 Task: View property listings for craftsman-style homes in Asheville, North Carolina, with a covered front porch and original woodwork, and prioritize properties with character.
Action: Mouse moved to (347, 225)
Screenshot: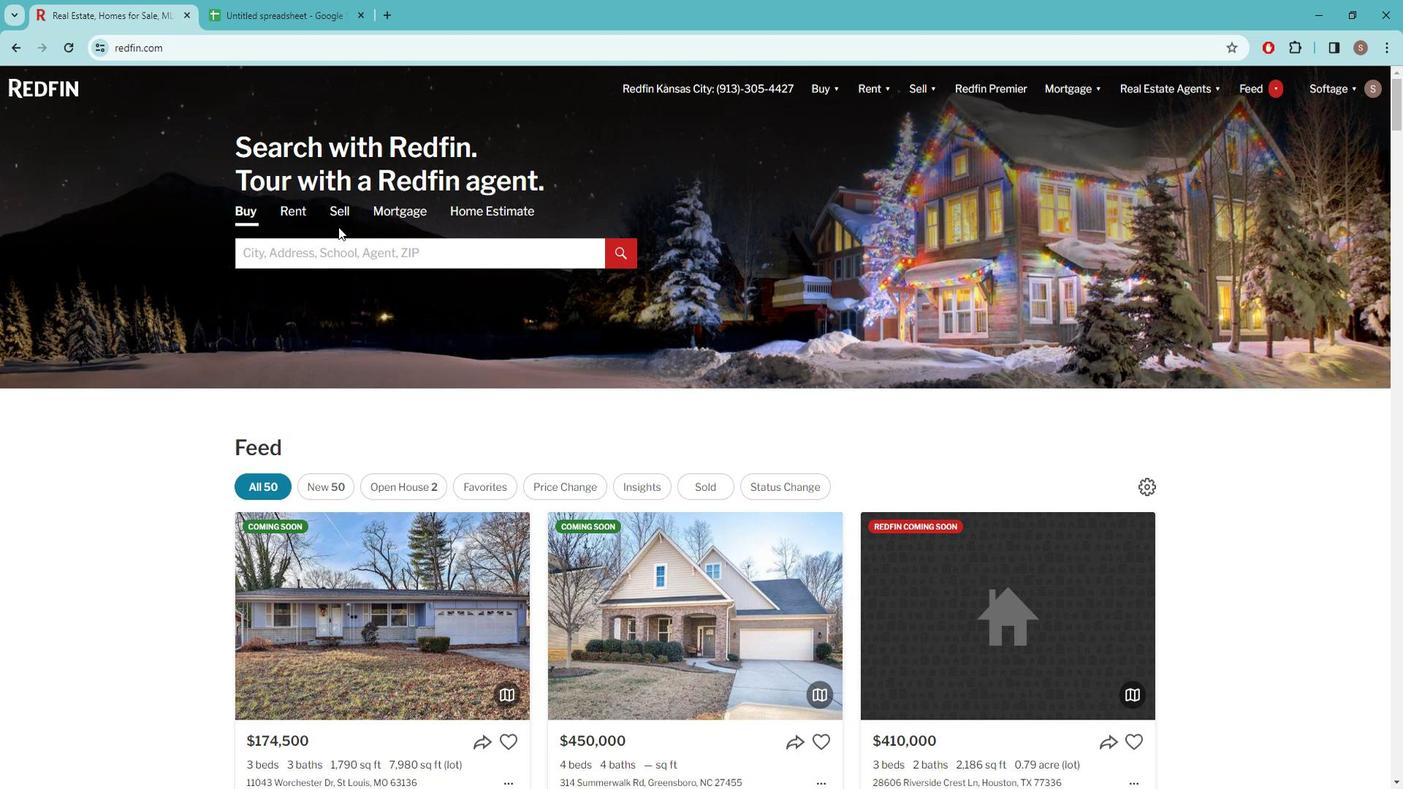 
Action: Mouse pressed left at (347, 225)
Screenshot: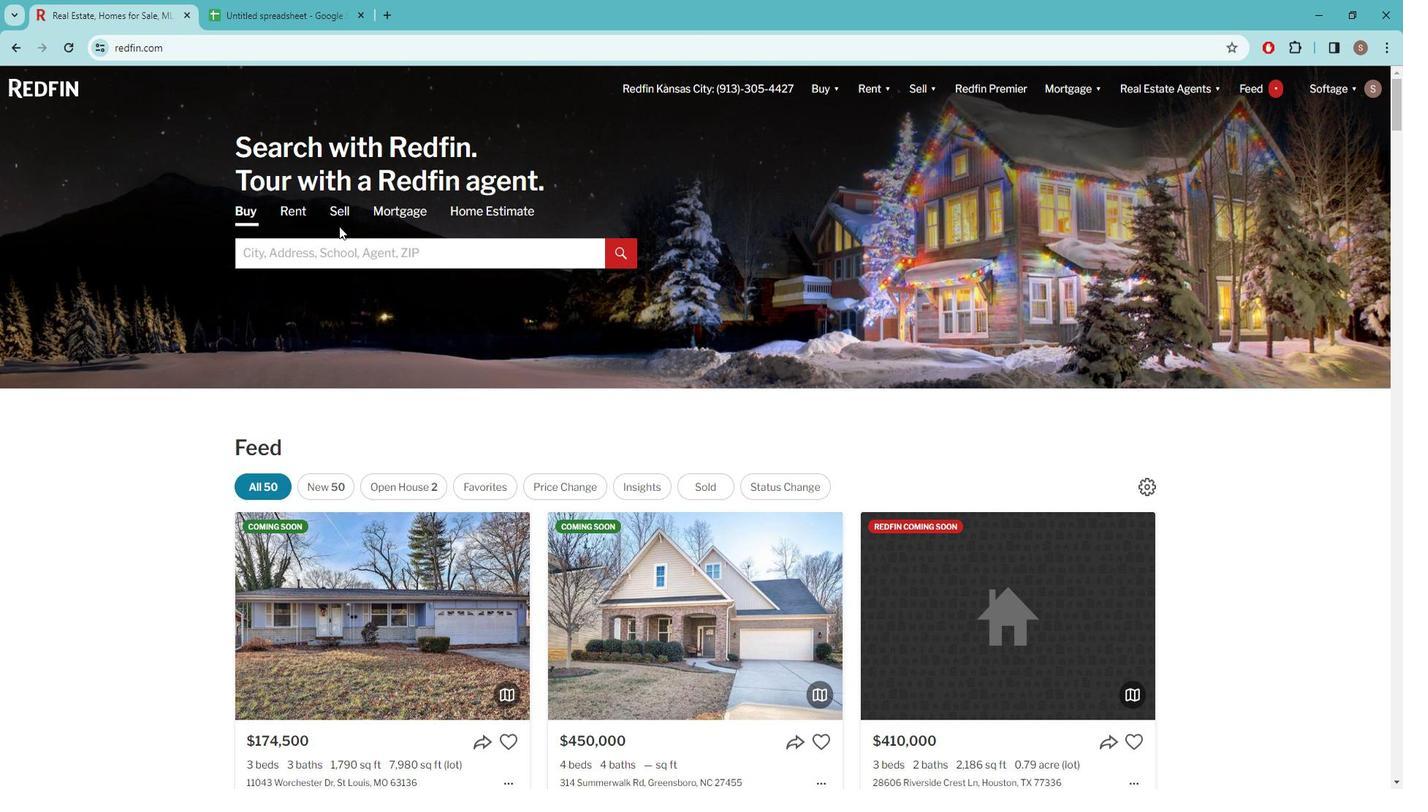 
Action: Mouse moved to (345, 241)
Screenshot: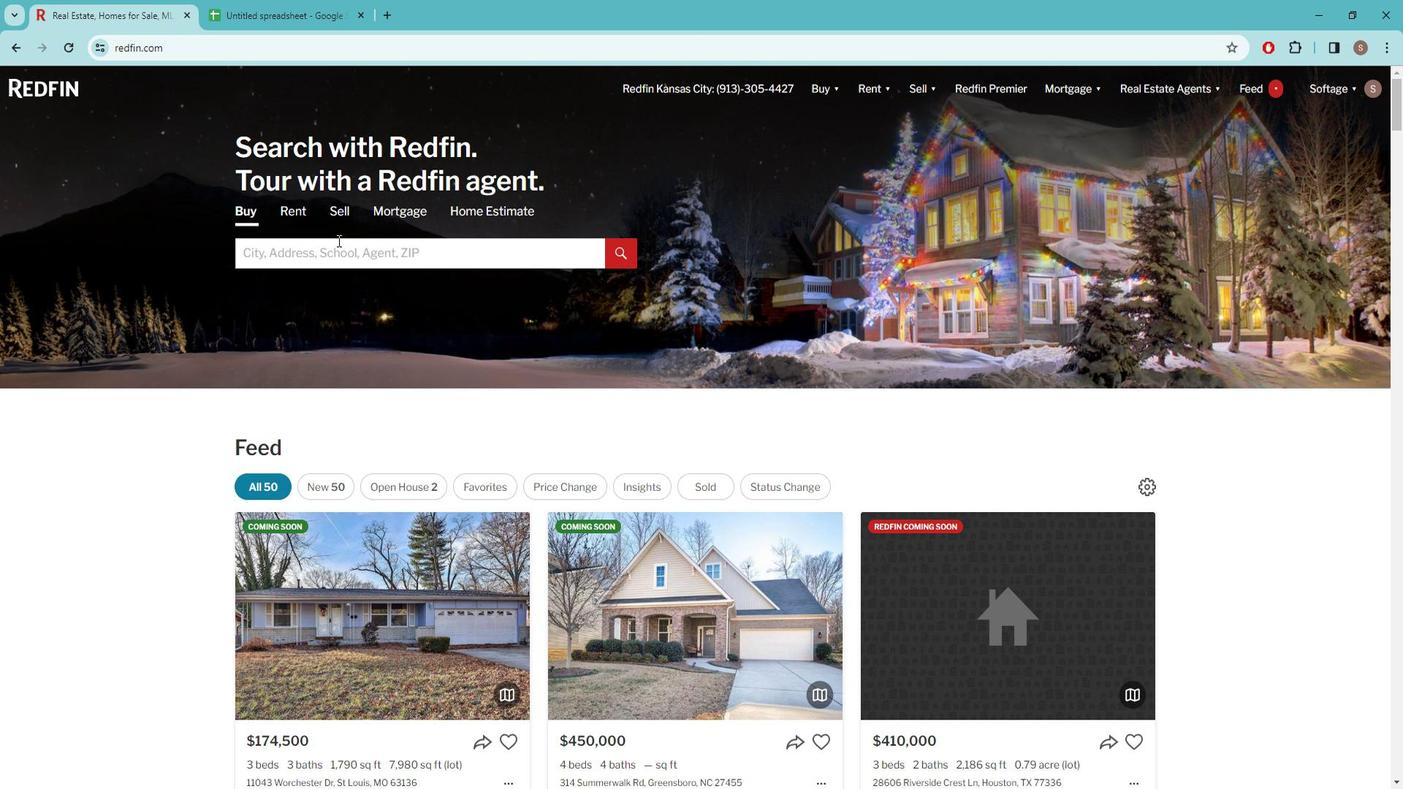 
Action: Mouse pressed left at (345, 241)
Screenshot: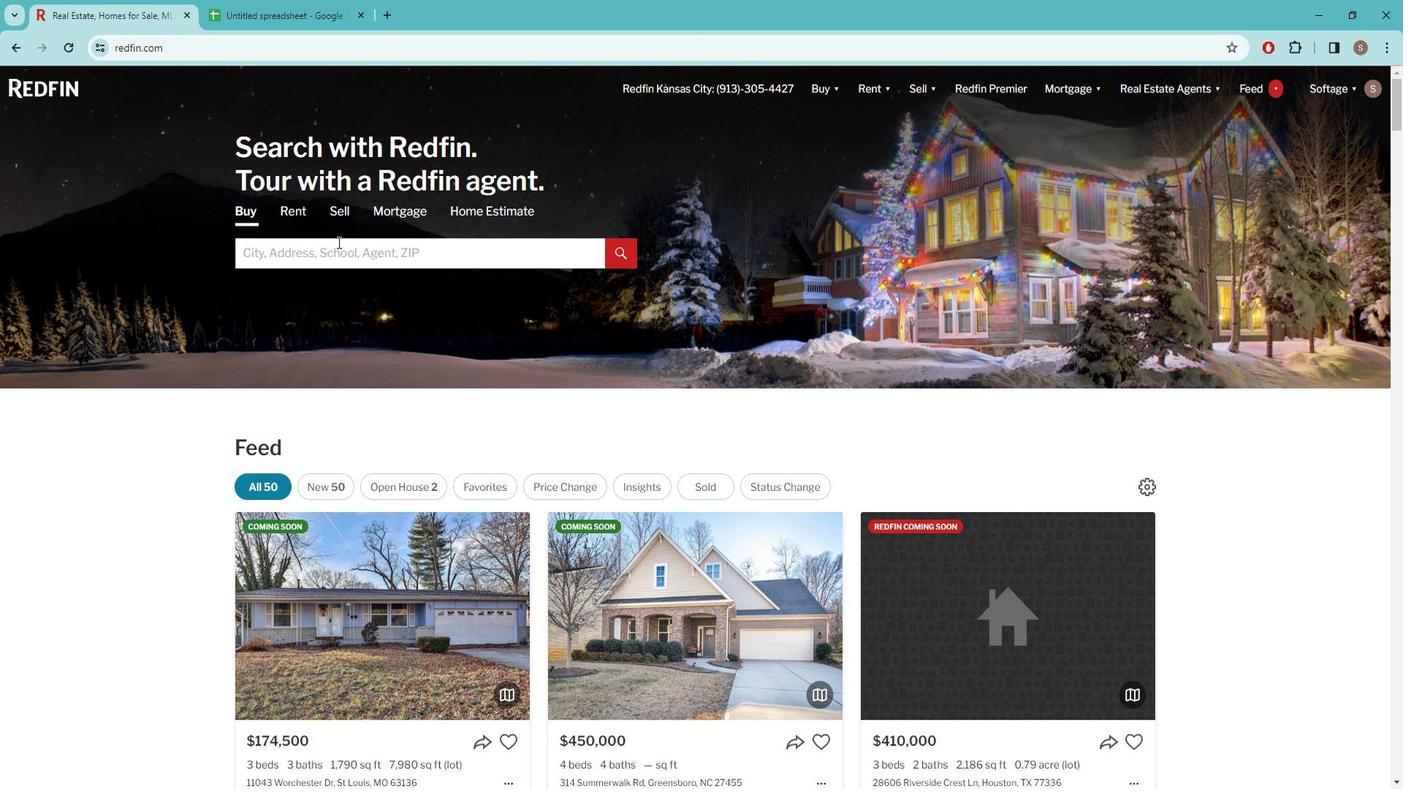 
Action: Key pressed a<Key.caps_lock>SHEVILLE<Key.space>
Screenshot: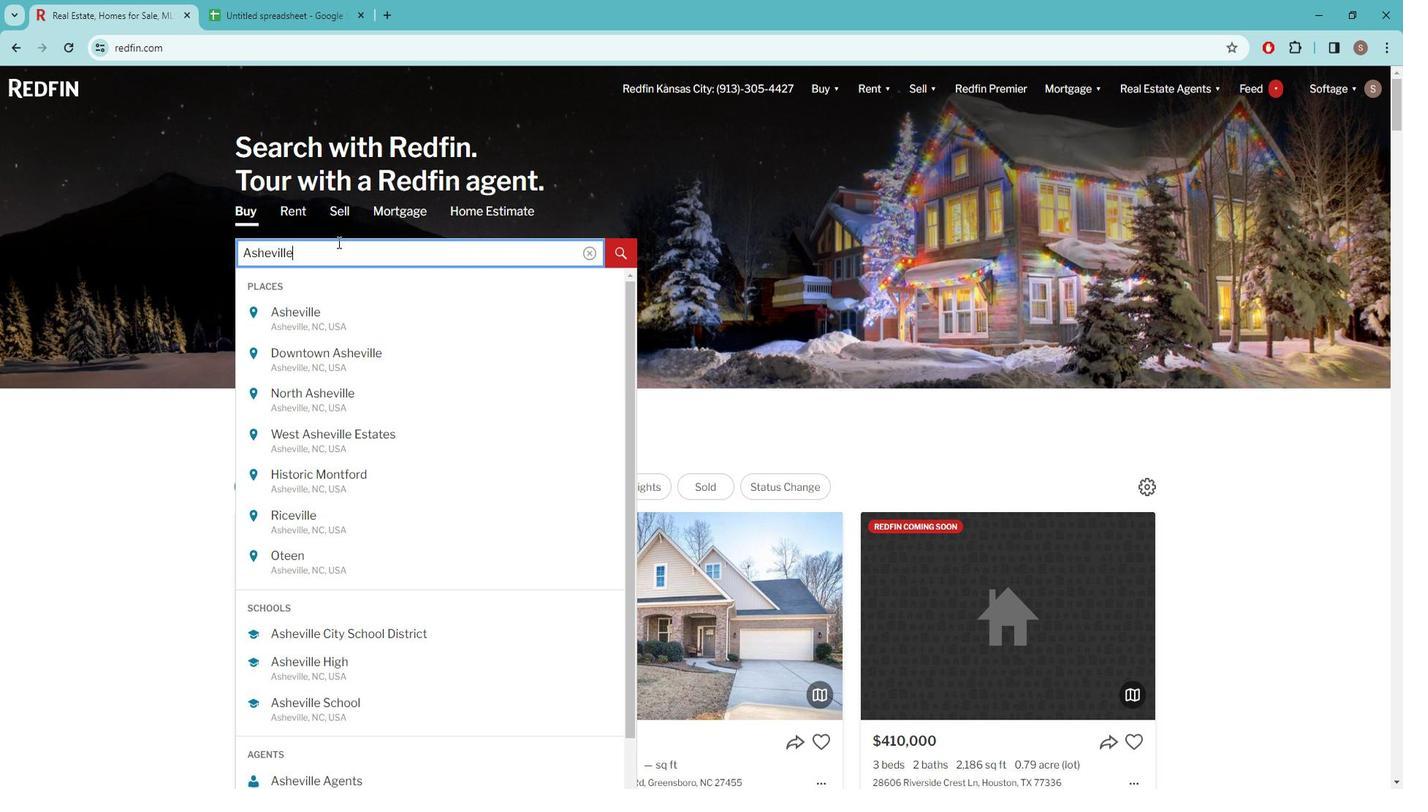 
Action: Mouse moved to (339, 312)
Screenshot: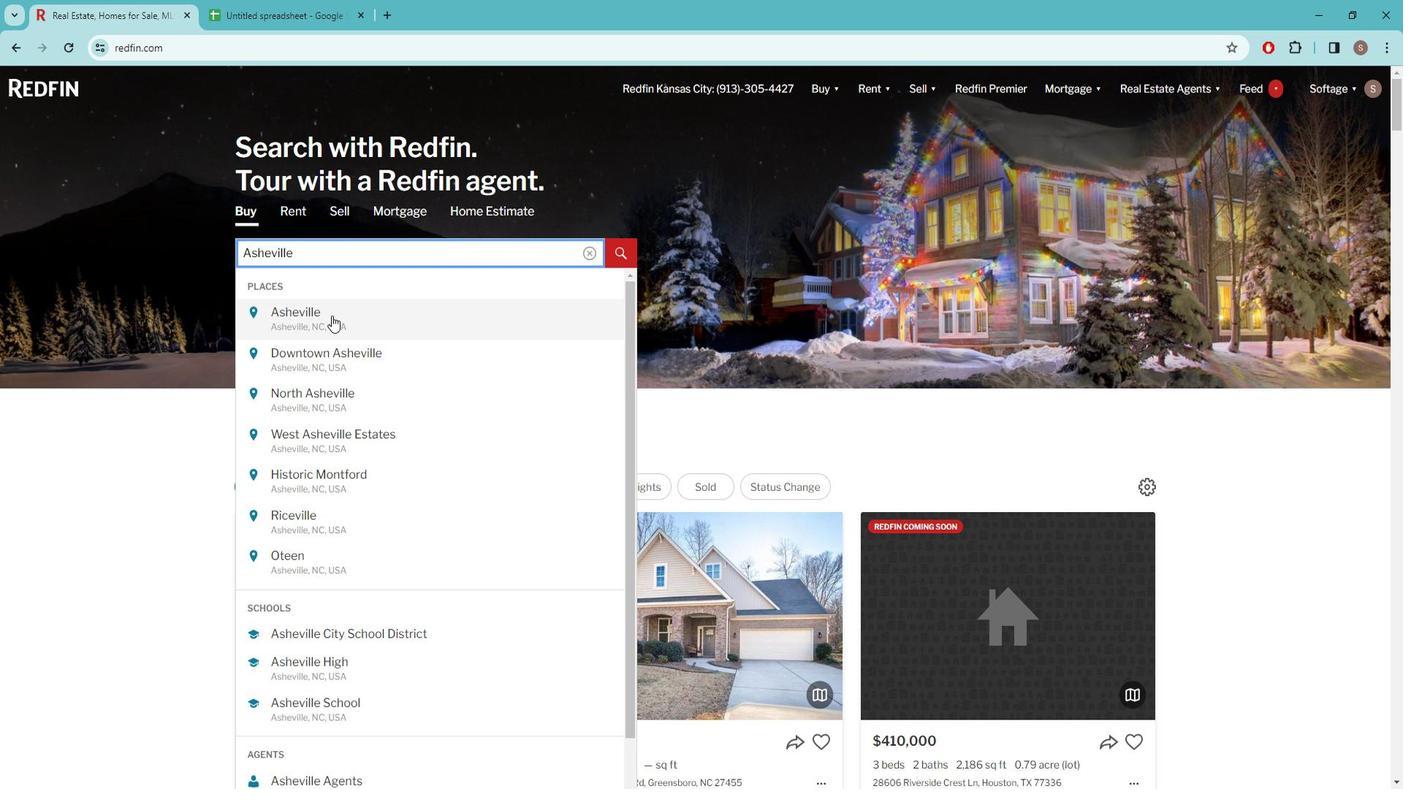 
Action: Mouse pressed left at (339, 312)
Screenshot: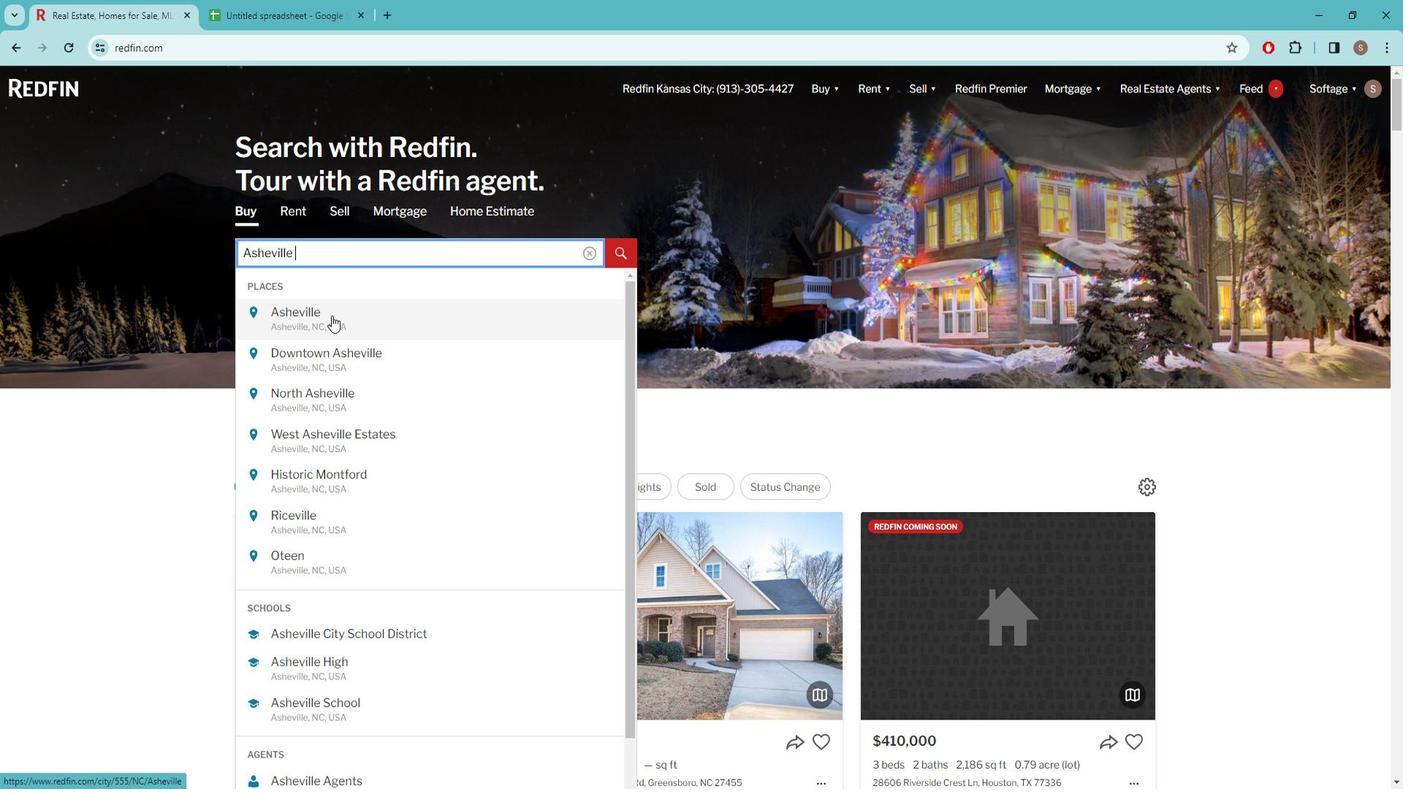 
Action: Mouse moved to (1238, 188)
Screenshot: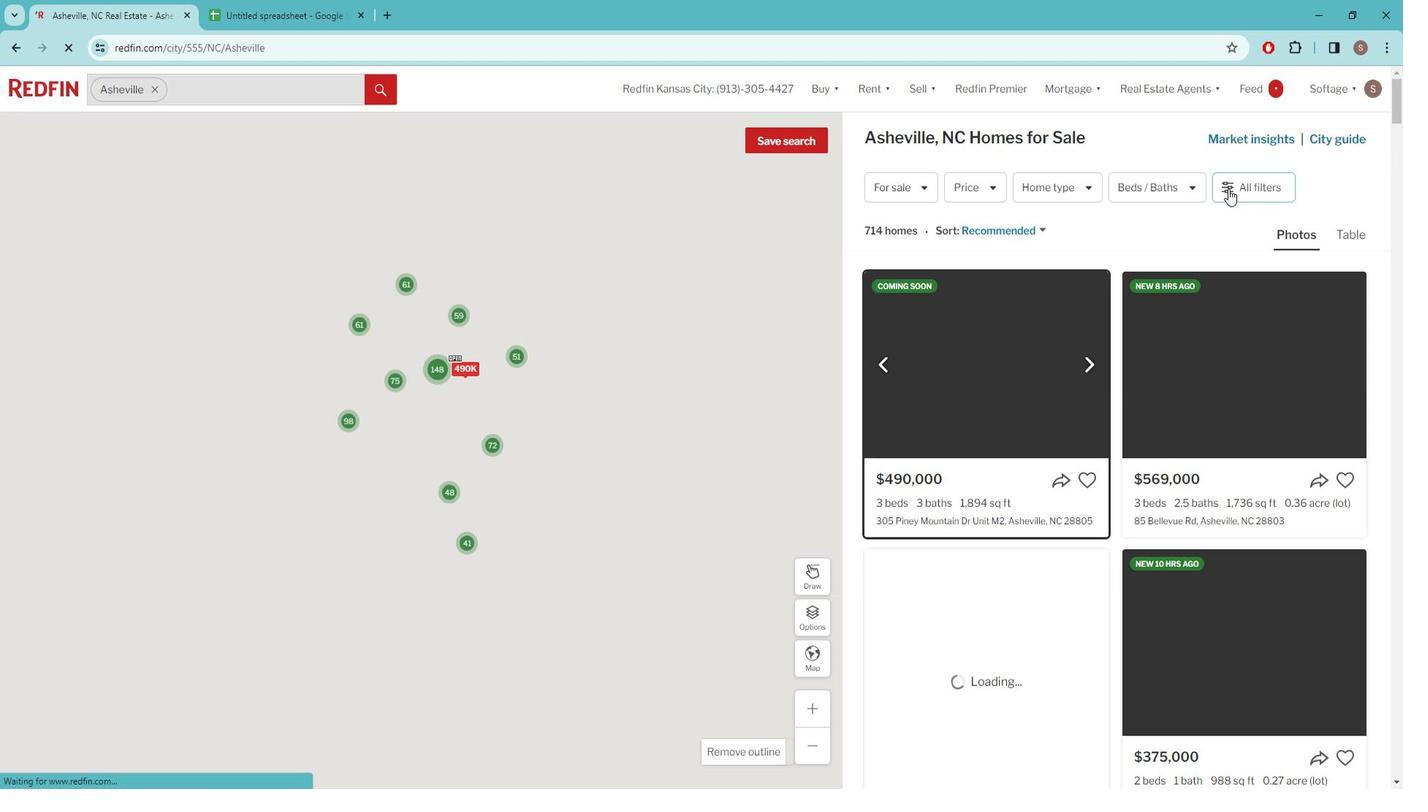 
Action: Mouse pressed left at (1238, 188)
Screenshot: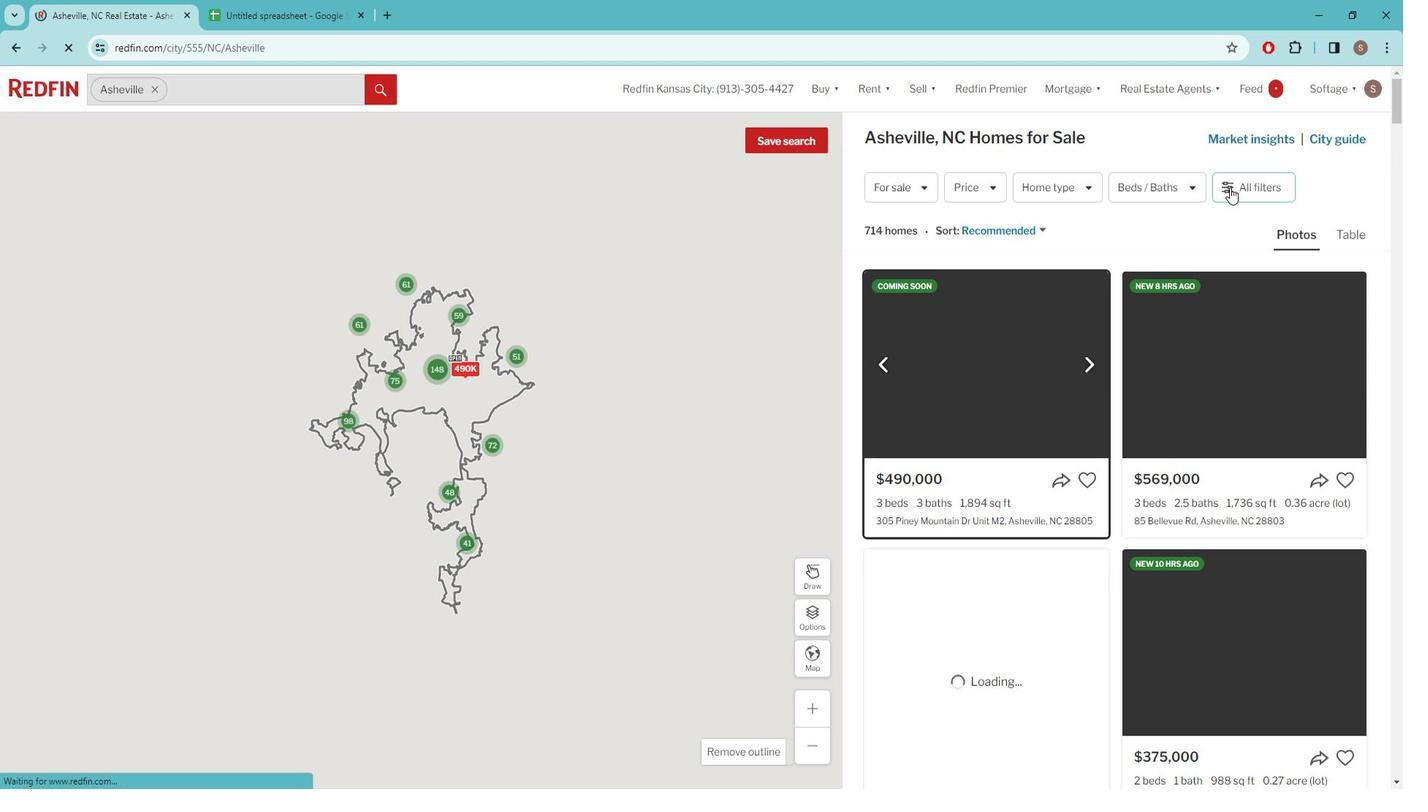 
Action: Mouse pressed left at (1238, 188)
Screenshot: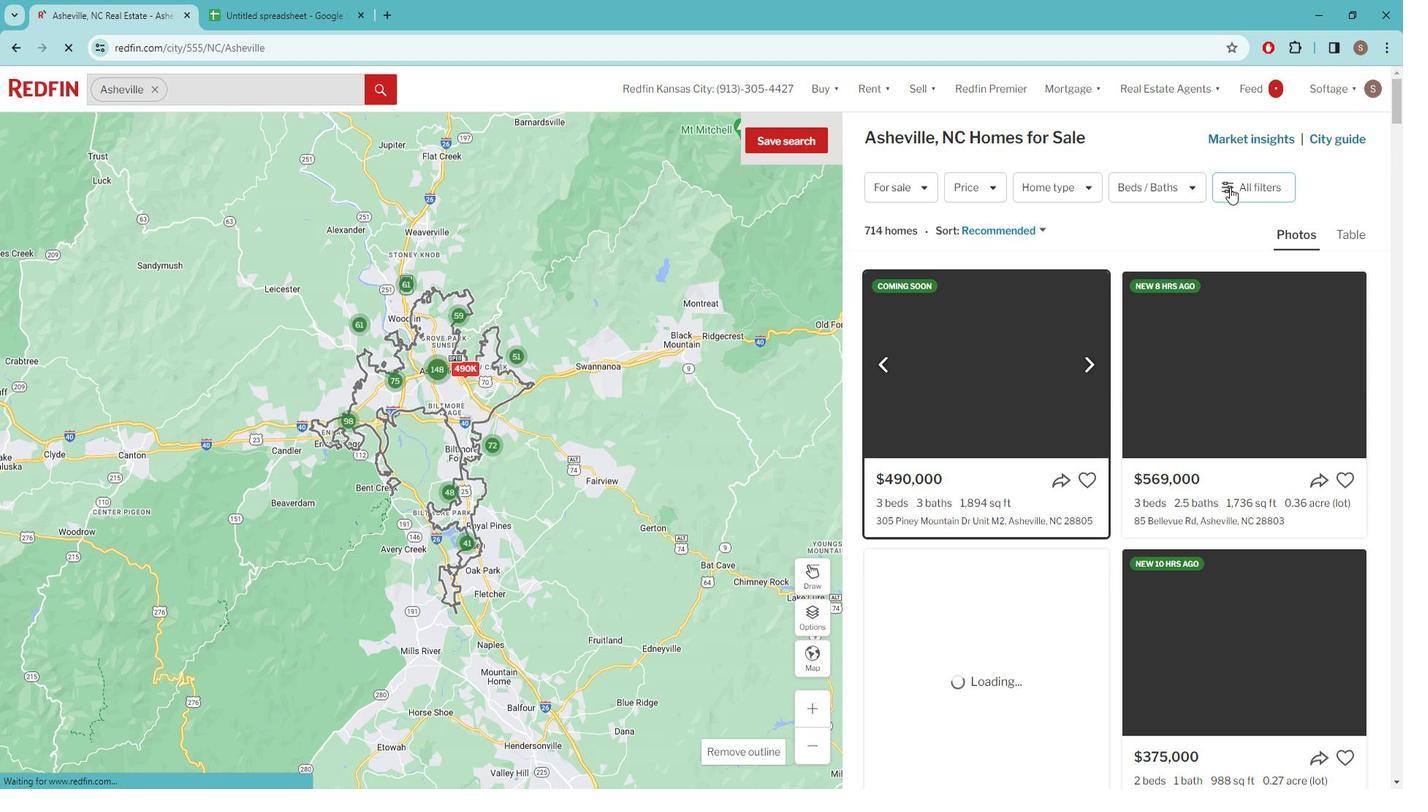 
Action: Mouse pressed left at (1238, 188)
Screenshot: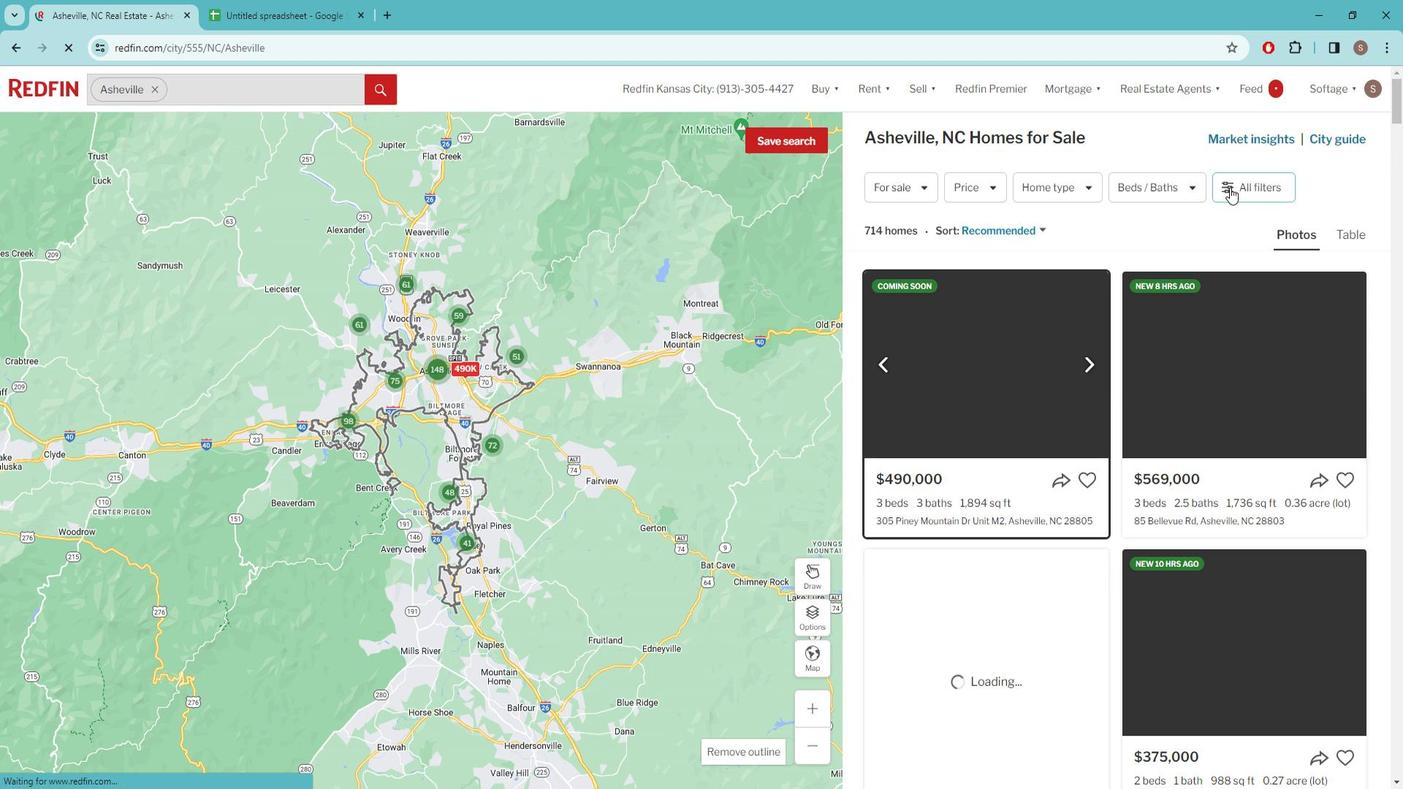
Action: Mouse moved to (1238, 186)
Screenshot: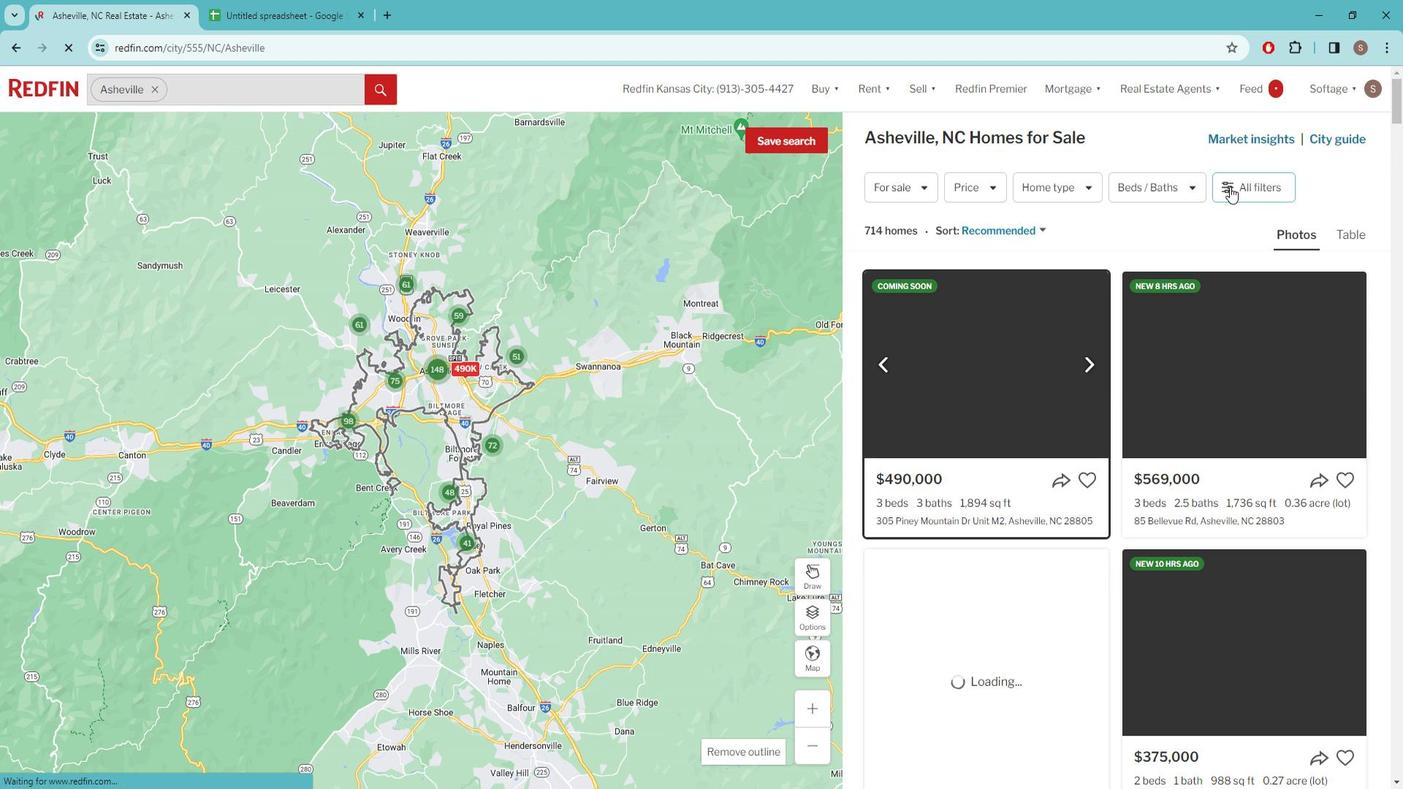 
Action: Mouse pressed left at (1238, 186)
Screenshot: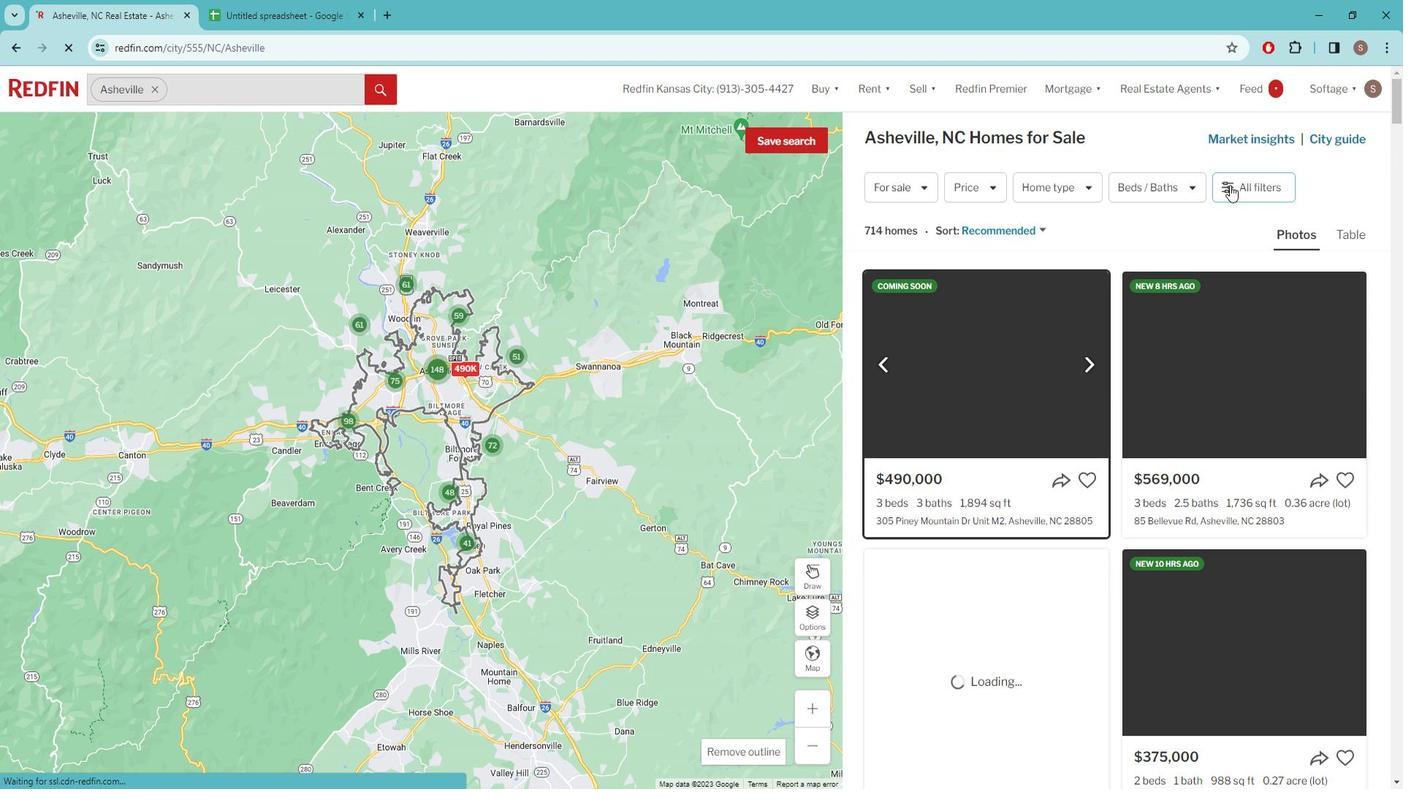 
Action: Mouse pressed left at (1238, 186)
Screenshot: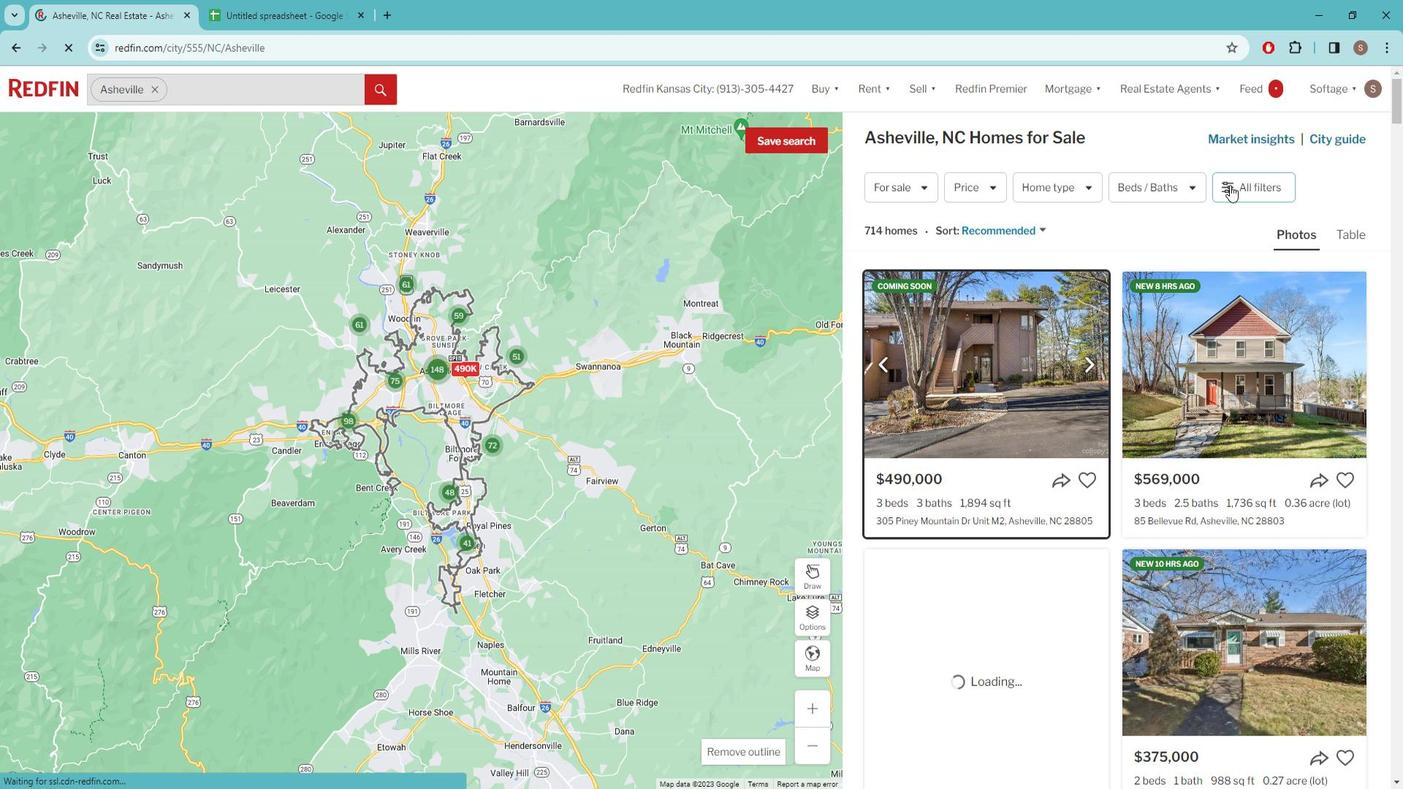 
Action: Mouse pressed left at (1238, 186)
Screenshot: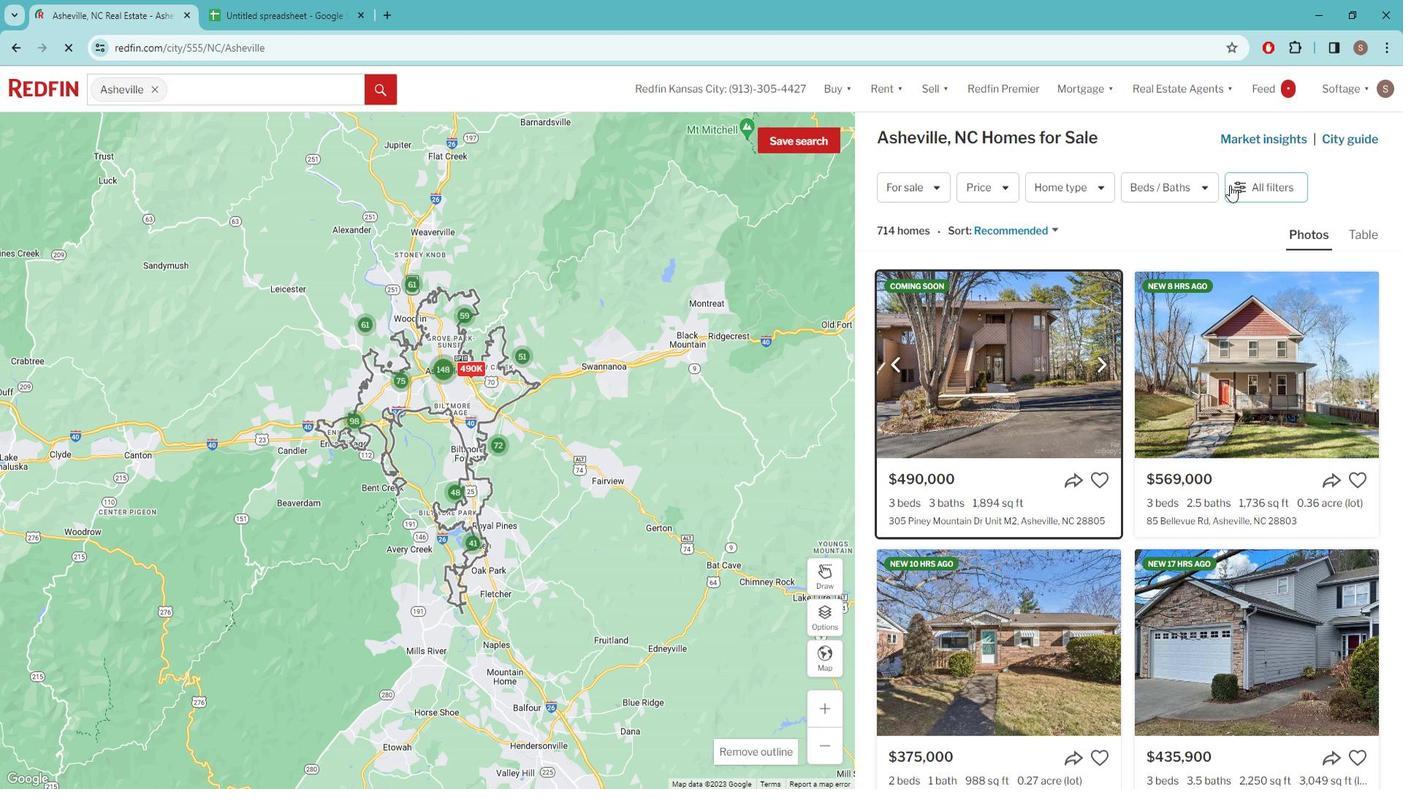 
Action: Mouse moved to (1247, 186)
Screenshot: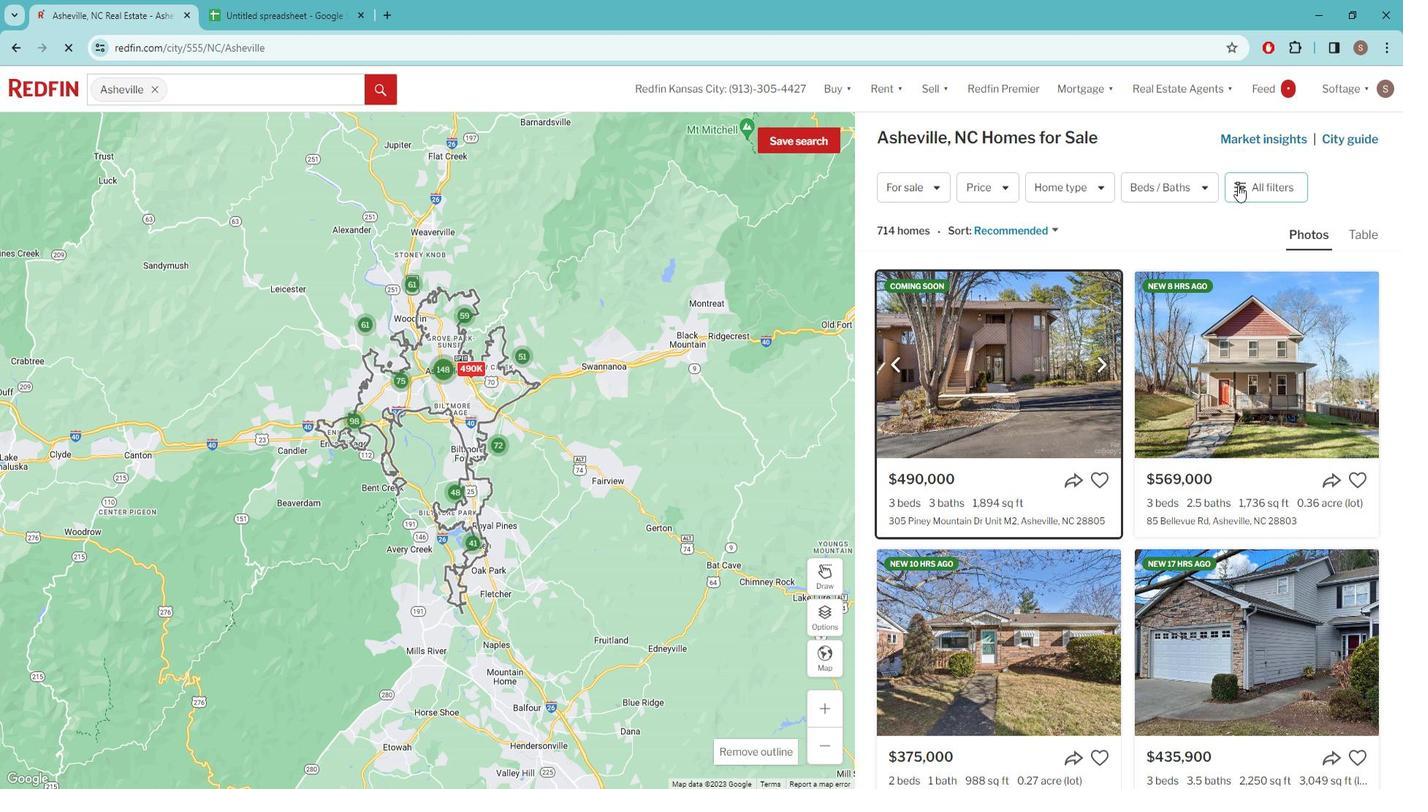 
Action: Mouse pressed left at (1247, 186)
Screenshot: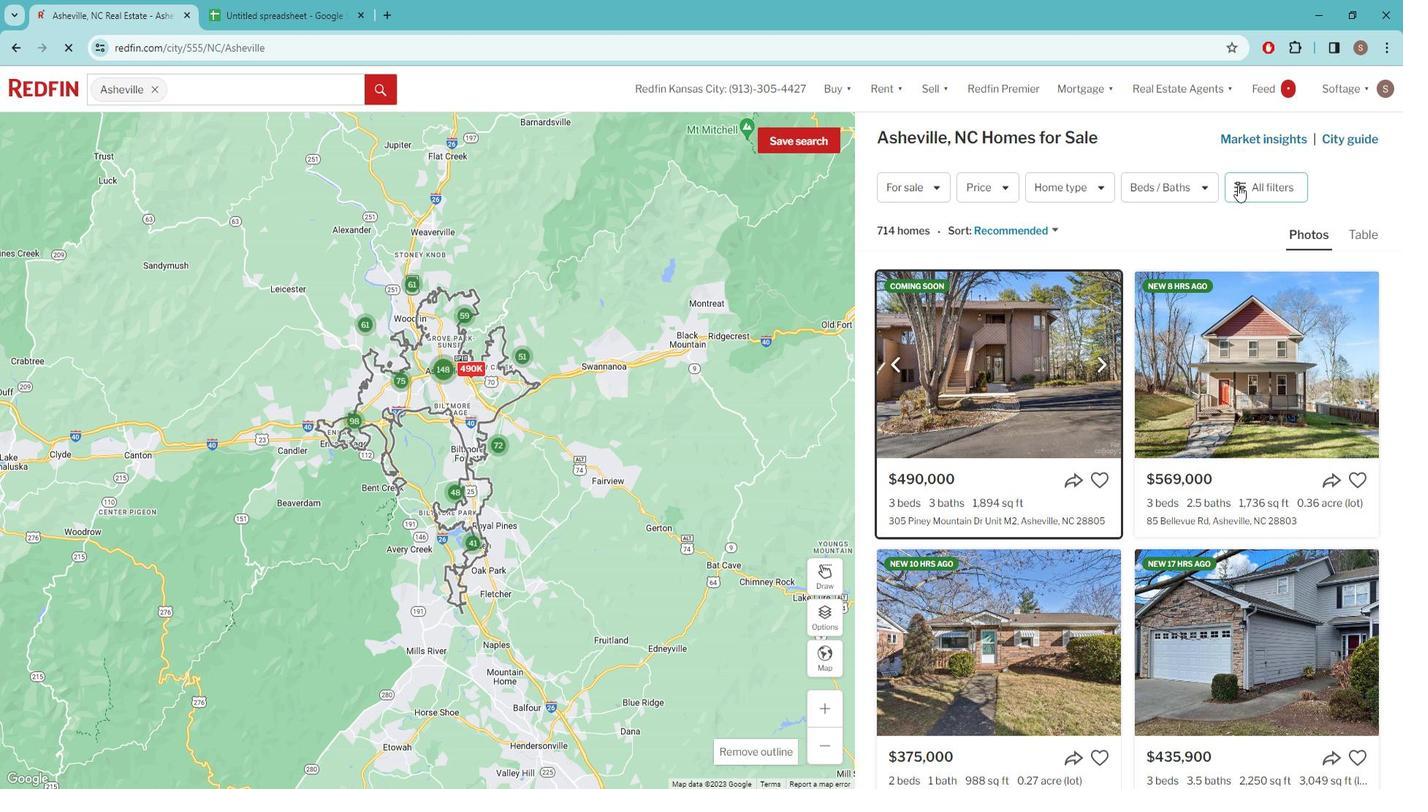 
Action: Mouse moved to (1188, 241)
Screenshot: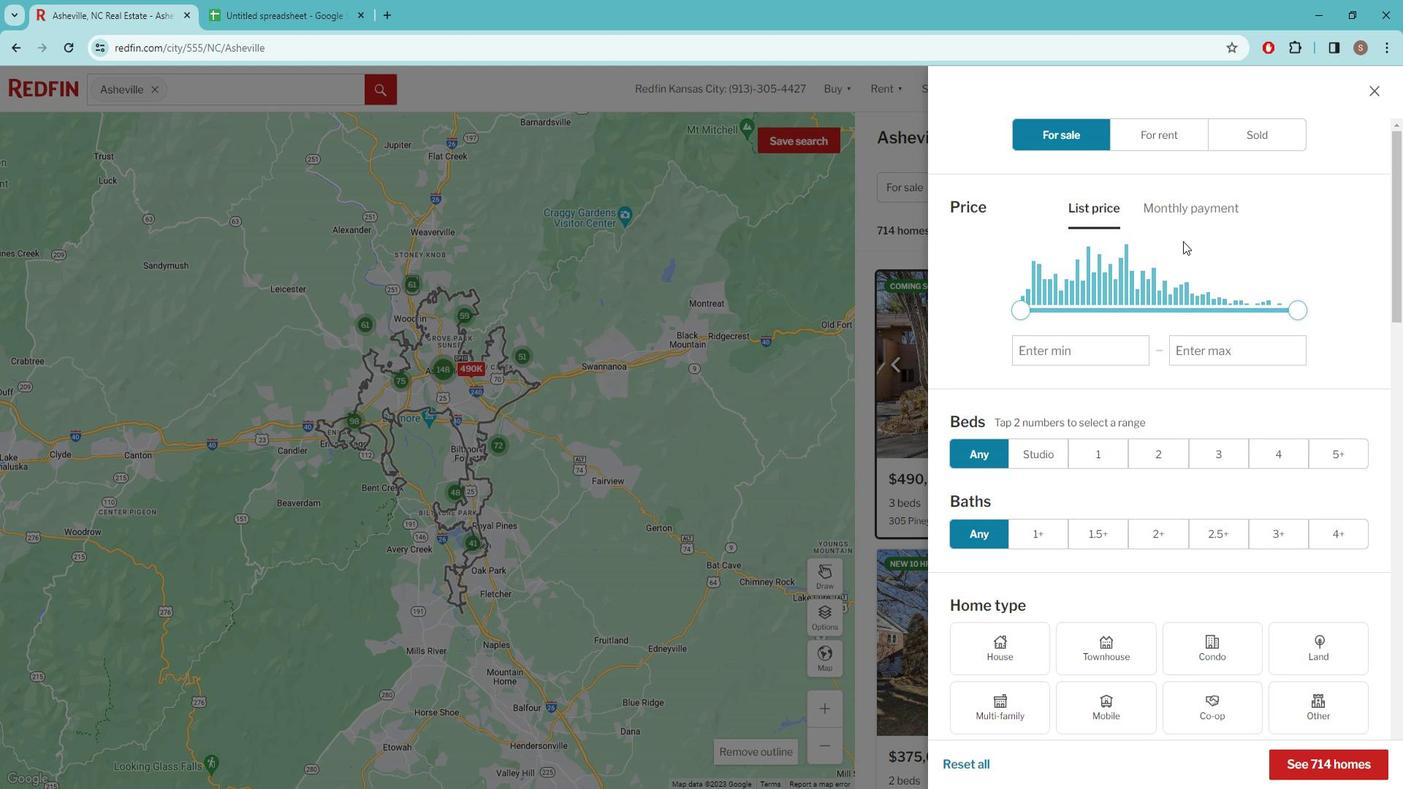 
Action: Mouse scrolled (1188, 241) with delta (0, 0)
Screenshot: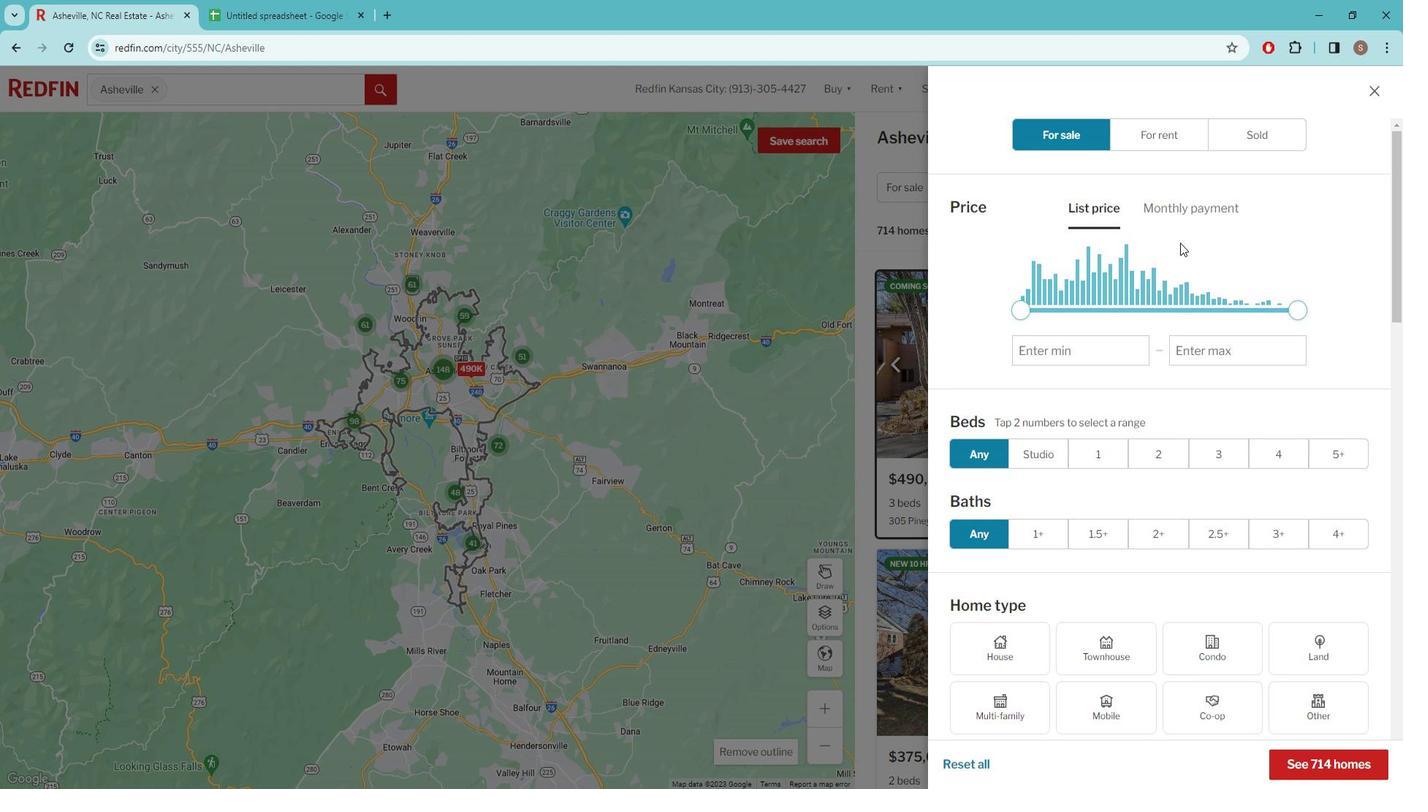 
Action: Mouse moved to (1188, 241)
Screenshot: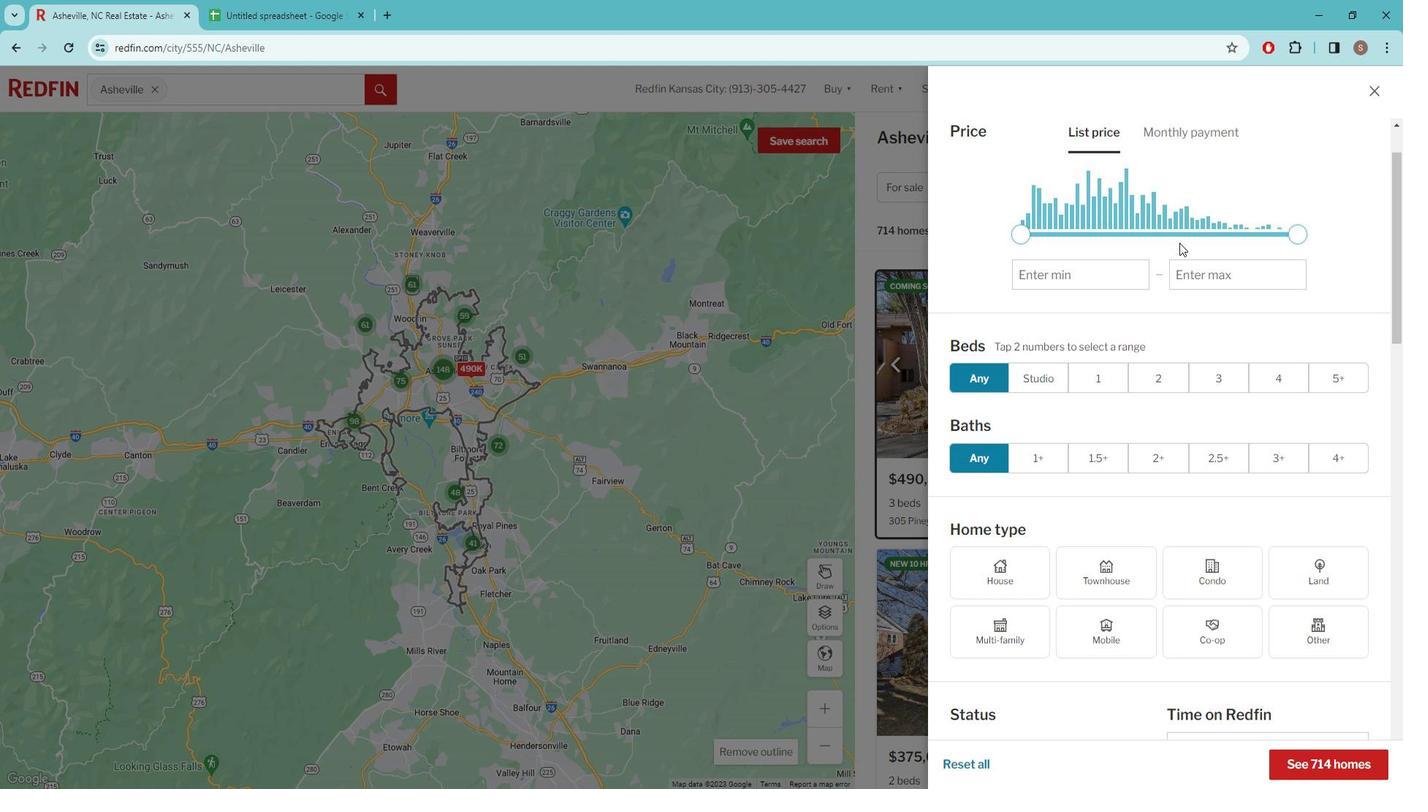 
Action: Mouse scrolled (1188, 241) with delta (0, 0)
Screenshot: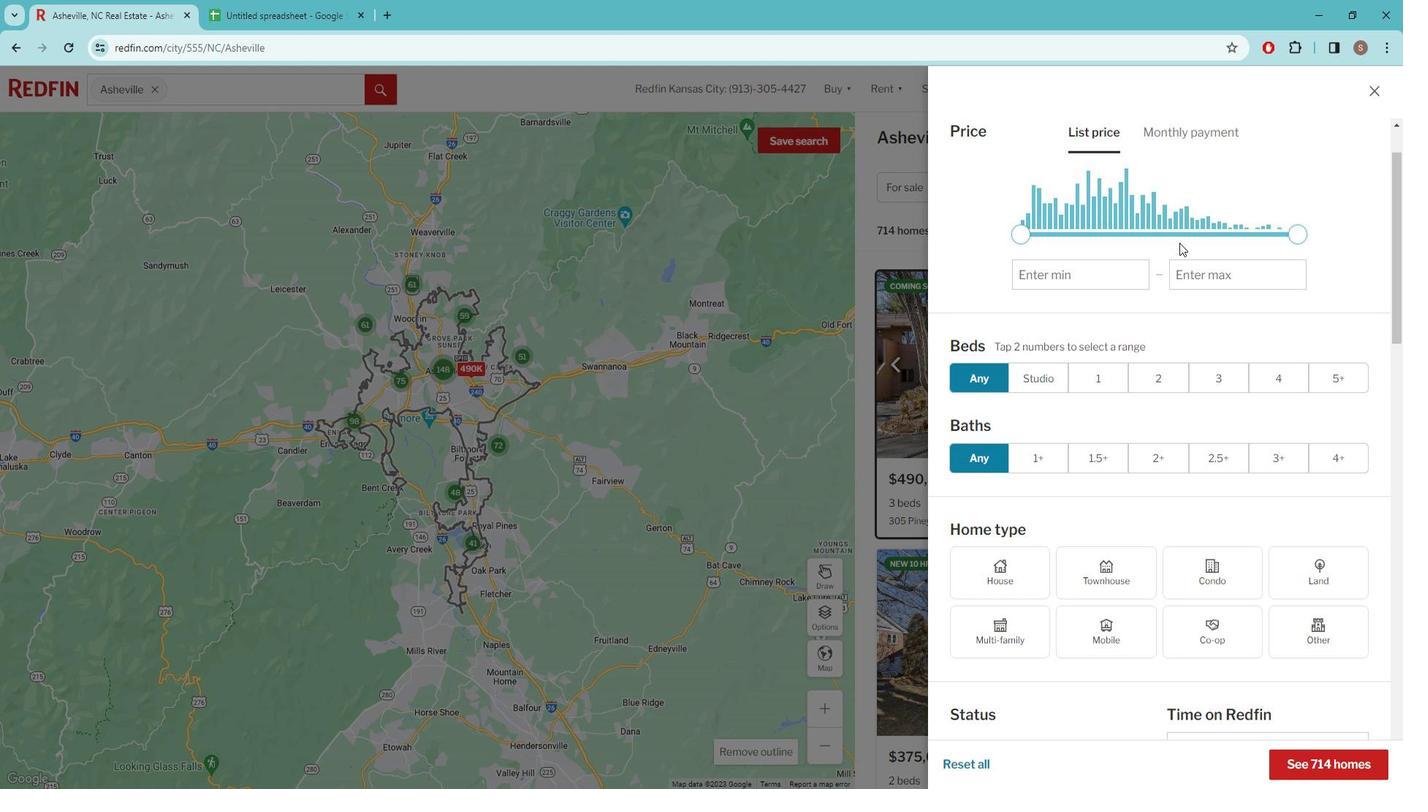 
Action: Mouse moved to (1316, 546)
Screenshot: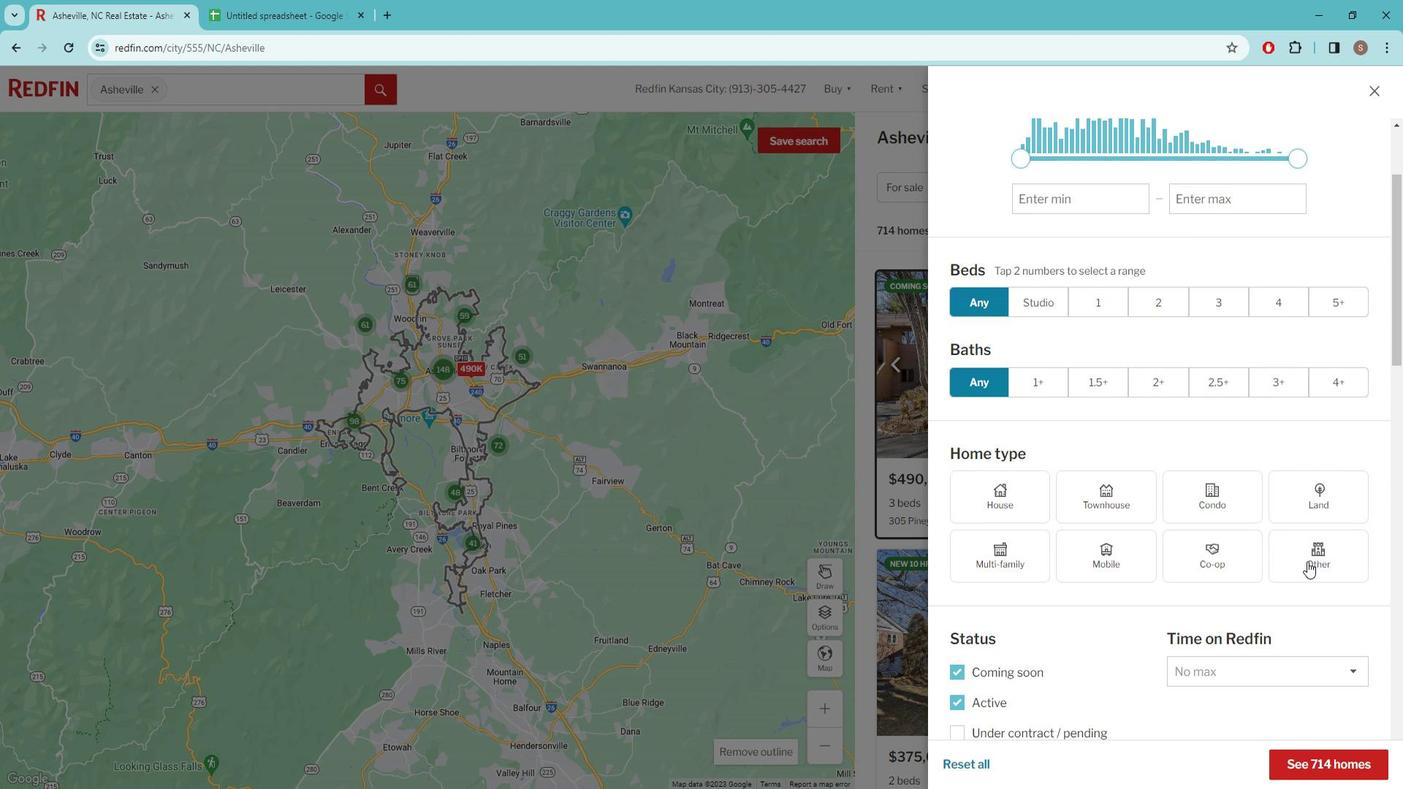 
Action: Mouse pressed left at (1316, 546)
Screenshot: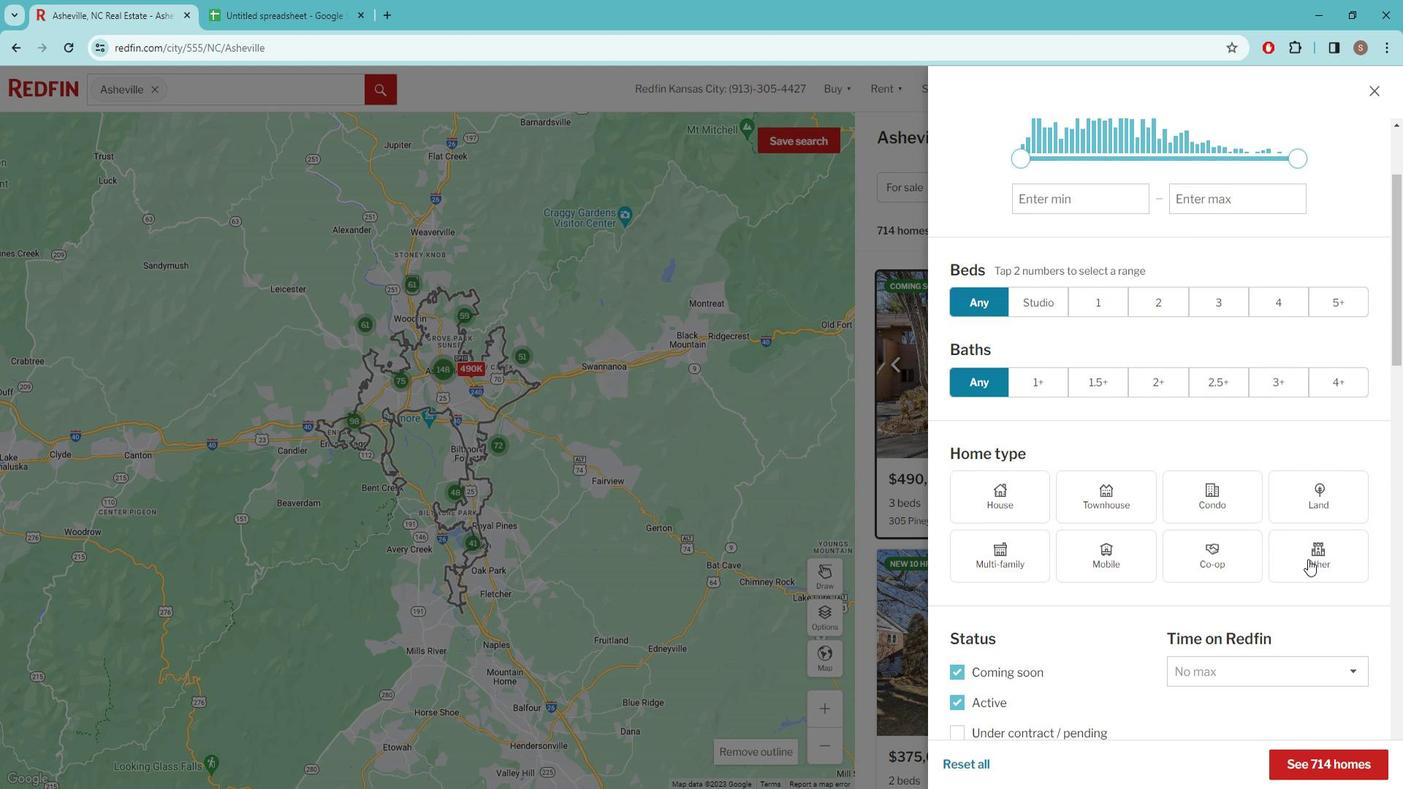 
Action: Mouse moved to (1188, 460)
Screenshot: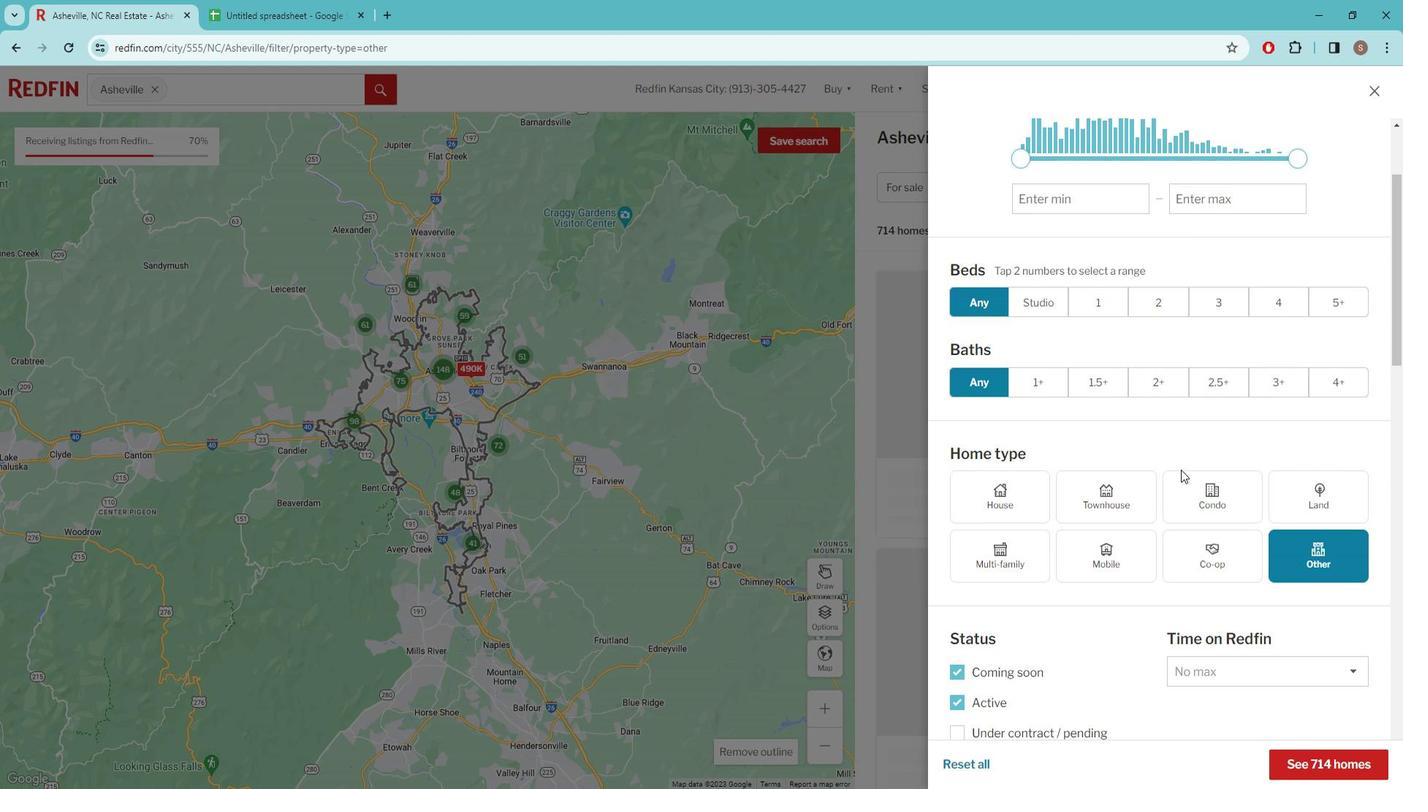 
Action: Mouse scrolled (1188, 459) with delta (0, 0)
Screenshot: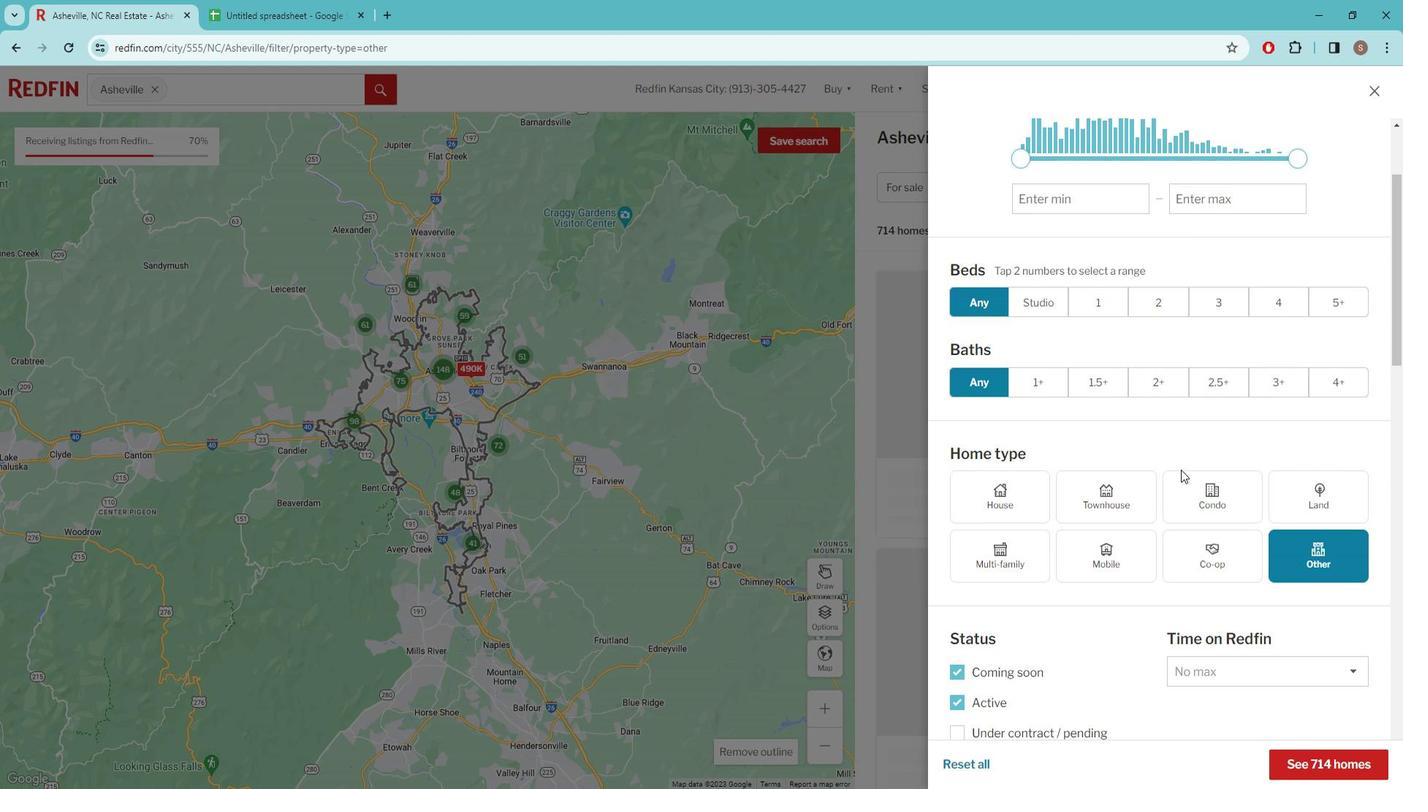 
Action: Mouse moved to (1139, 449)
Screenshot: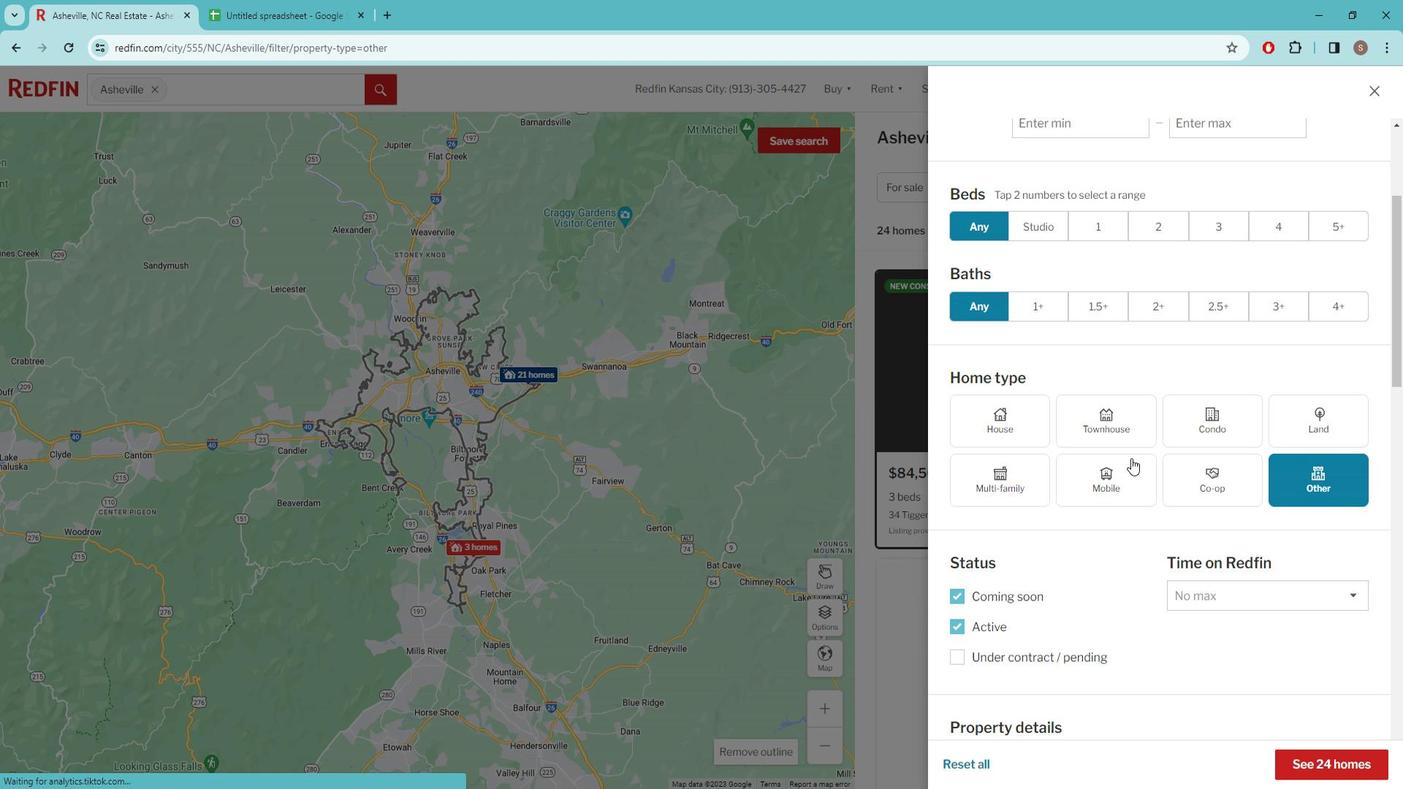 
Action: Mouse scrolled (1139, 448) with delta (0, 0)
Screenshot: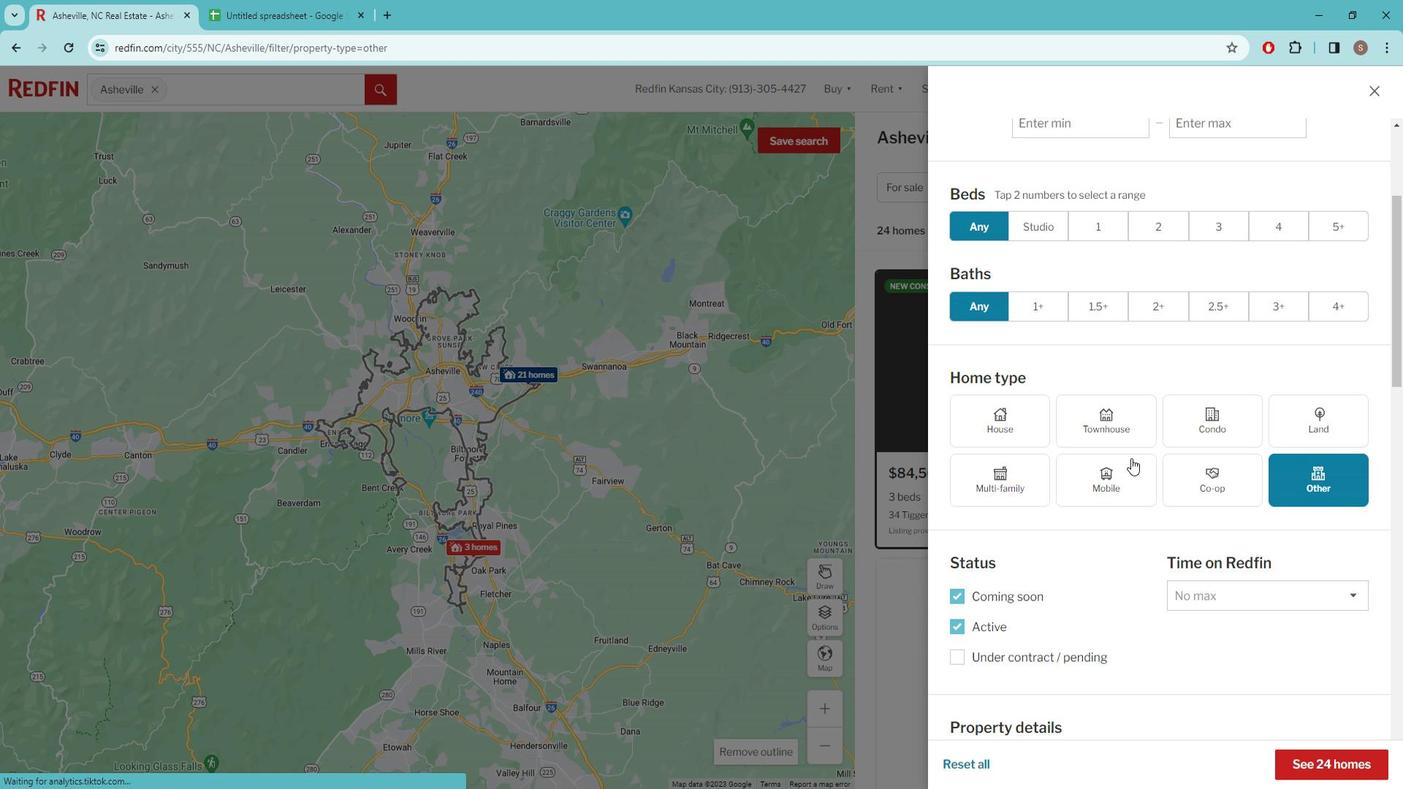 
Action: Mouse moved to (1131, 450)
Screenshot: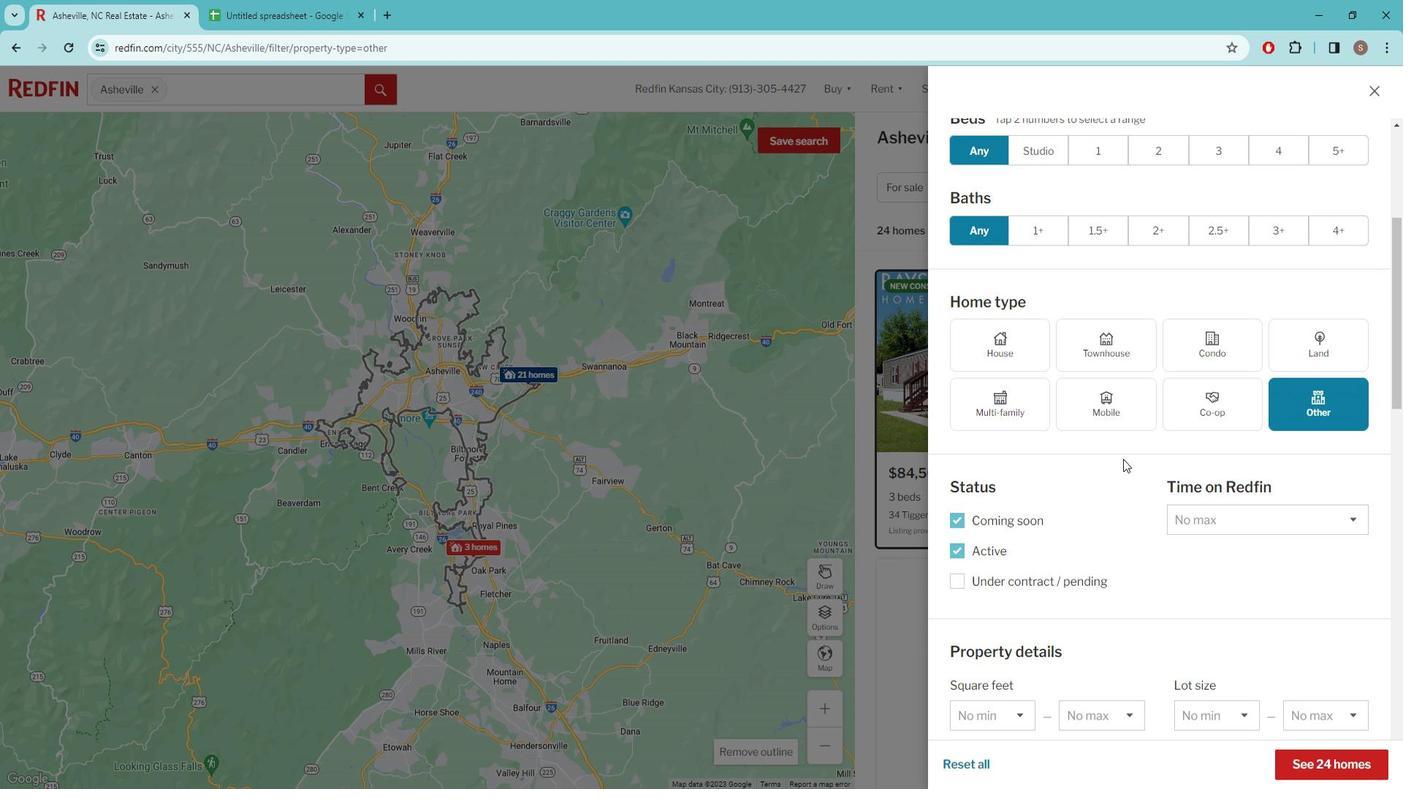 
Action: Mouse scrolled (1131, 449) with delta (0, 0)
Screenshot: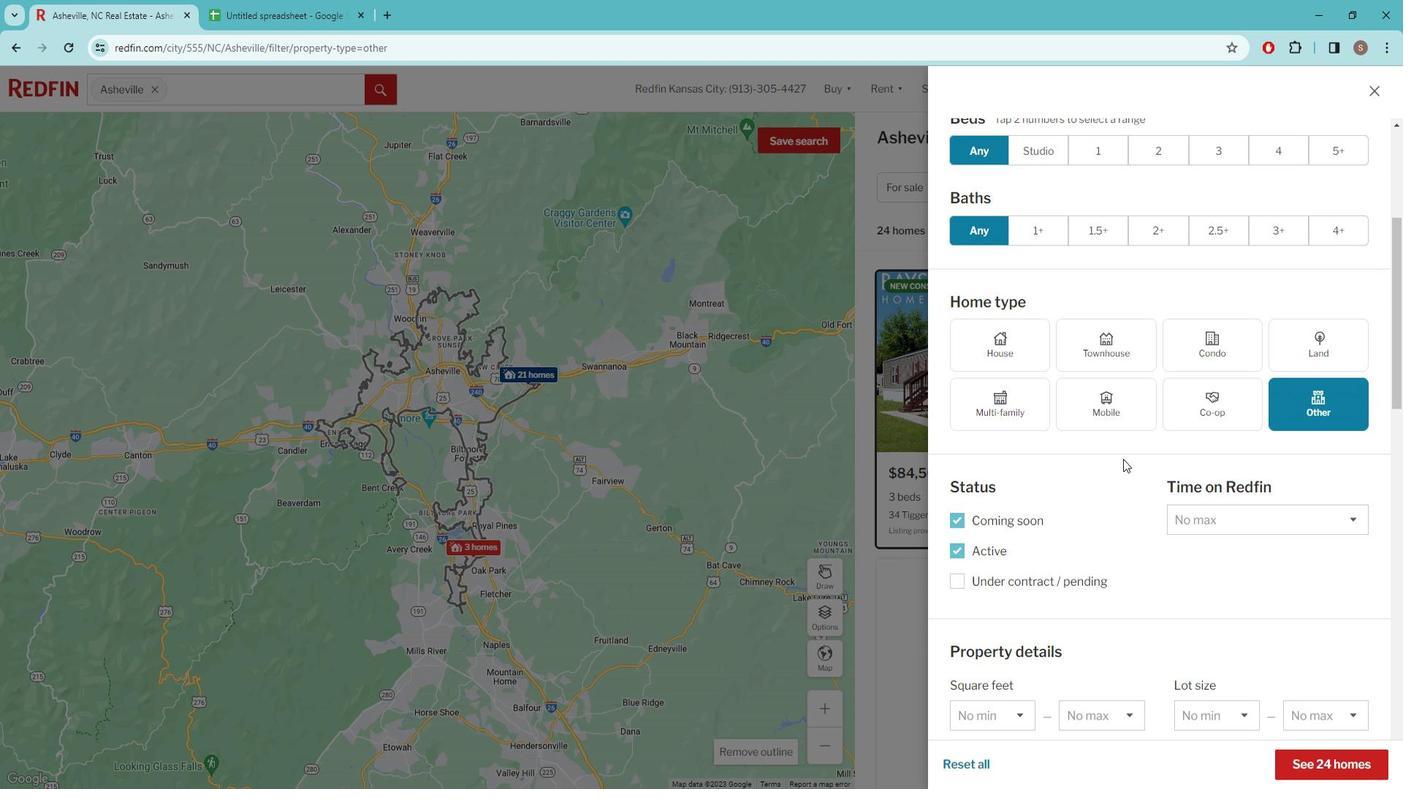 
Action: Mouse moved to (1129, 451)
Screenshot: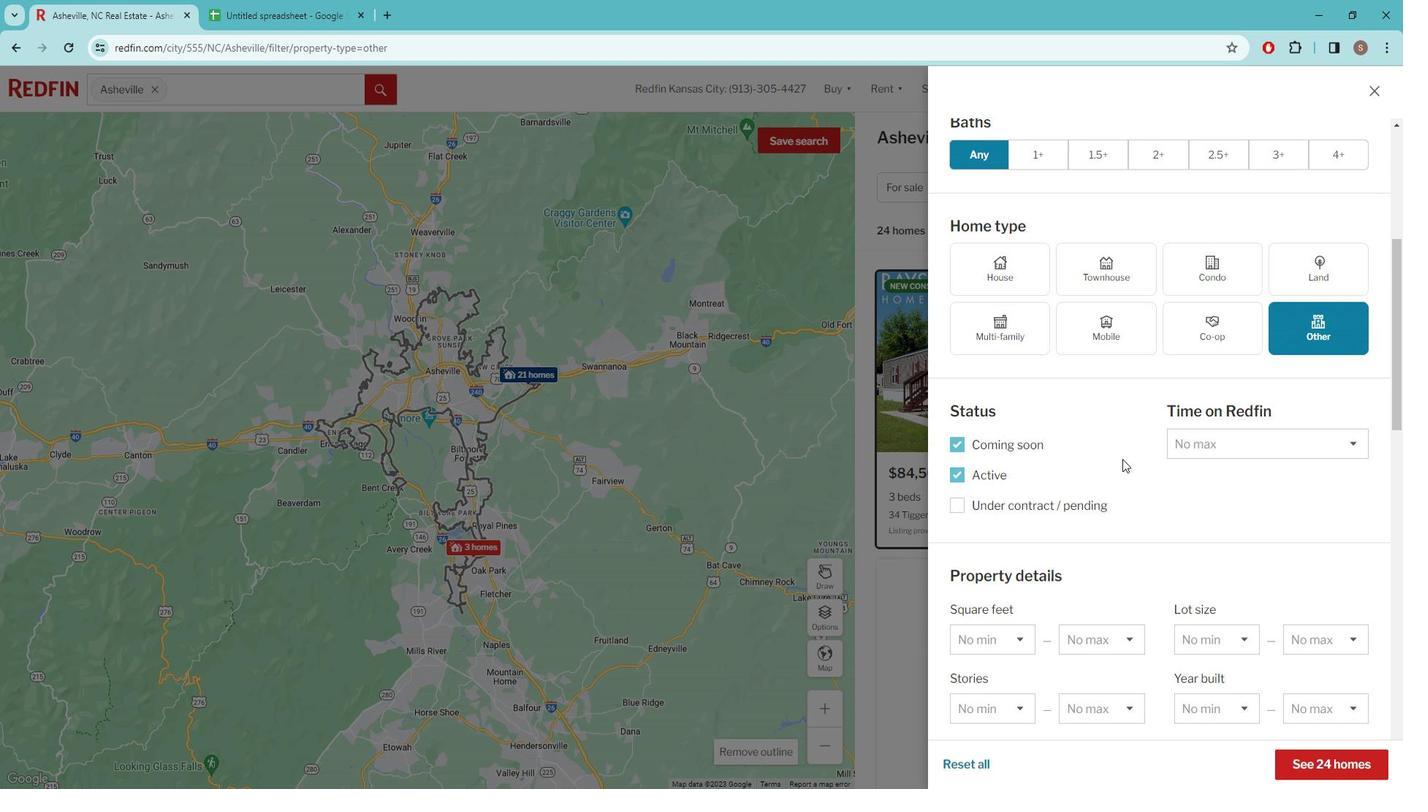 
Action: Mouse scrolled (1129, 450) with delta (0, 0)
Screenshot: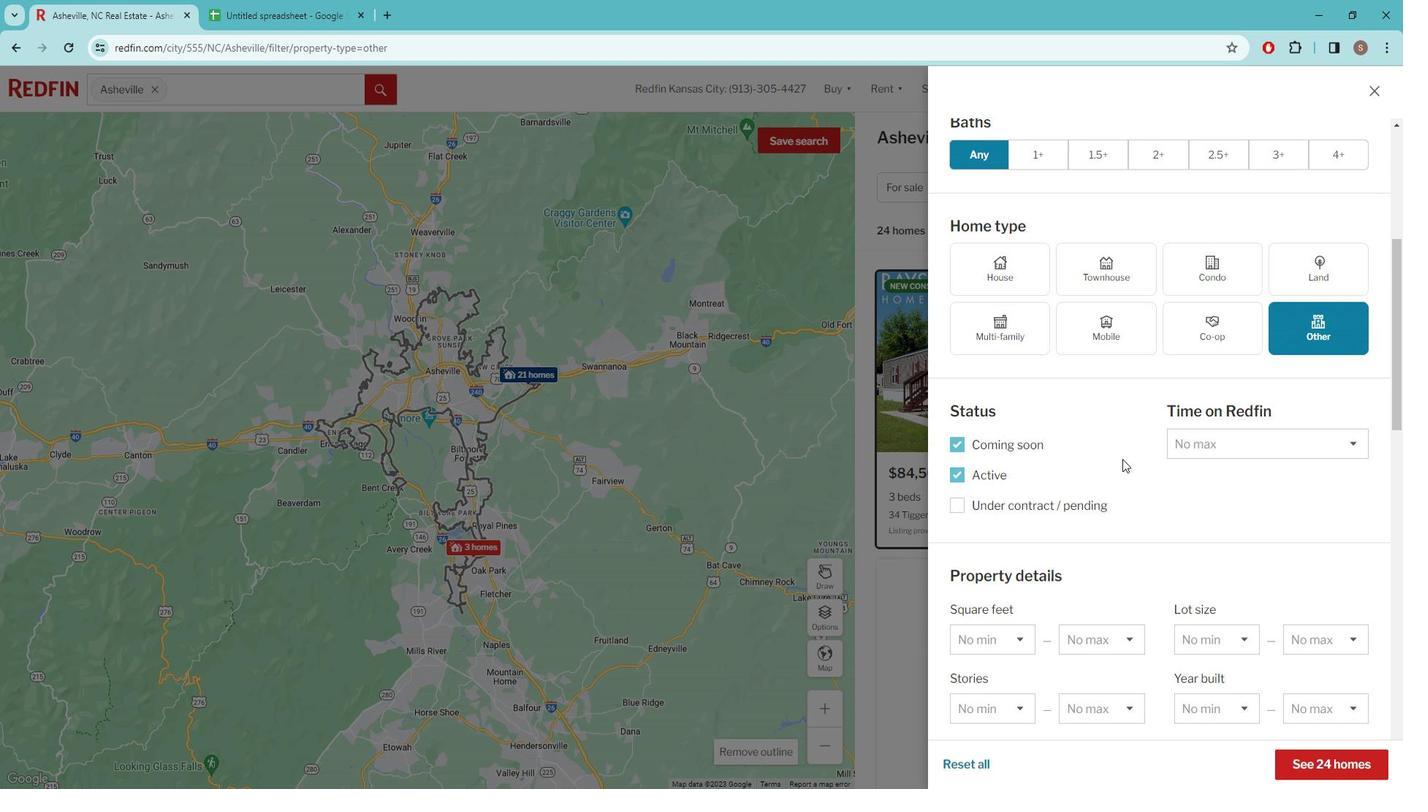 
Action: Mouse moved to (1128, 451)
Screenshot: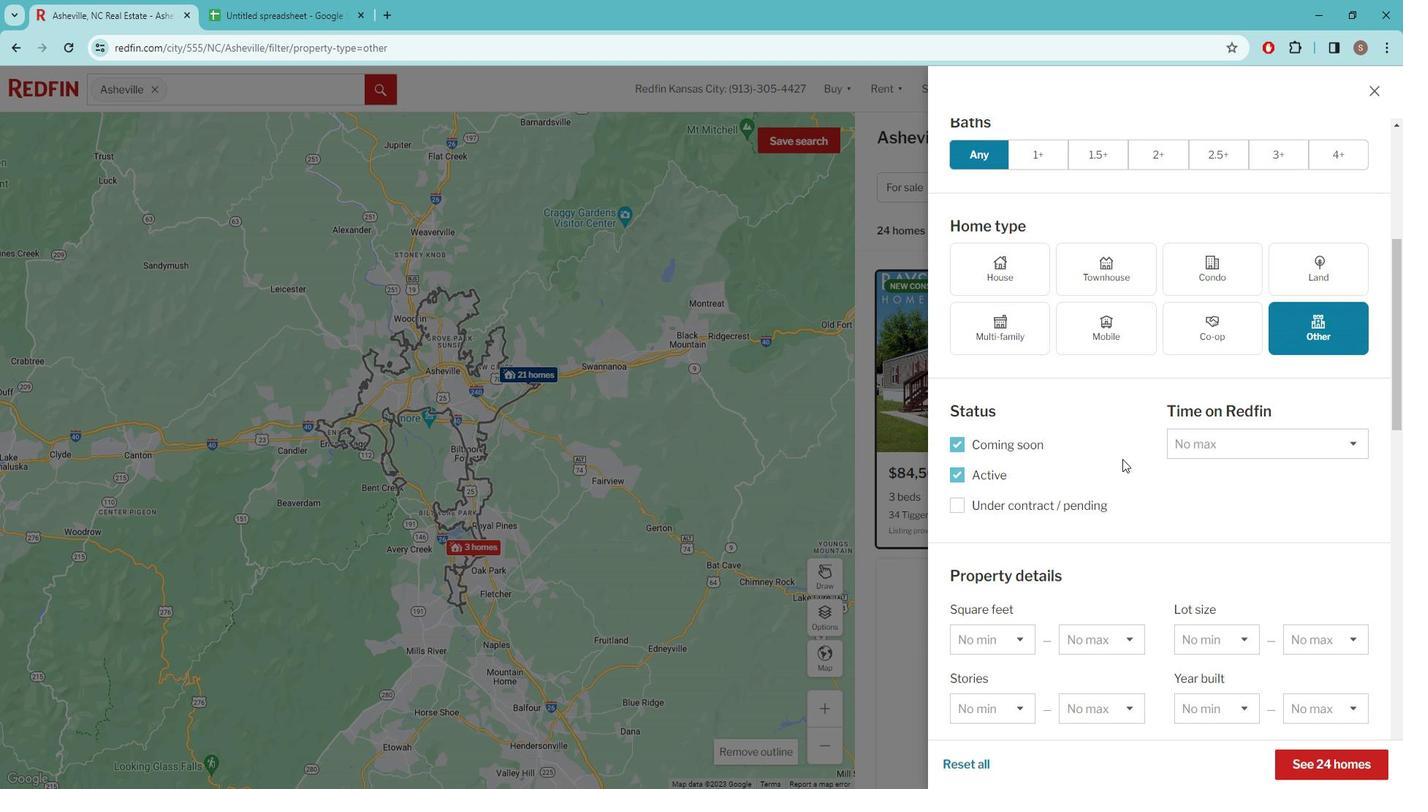 
Action: Mouse scrolled (1128, 450) with delta (0, 0)
Screenshot: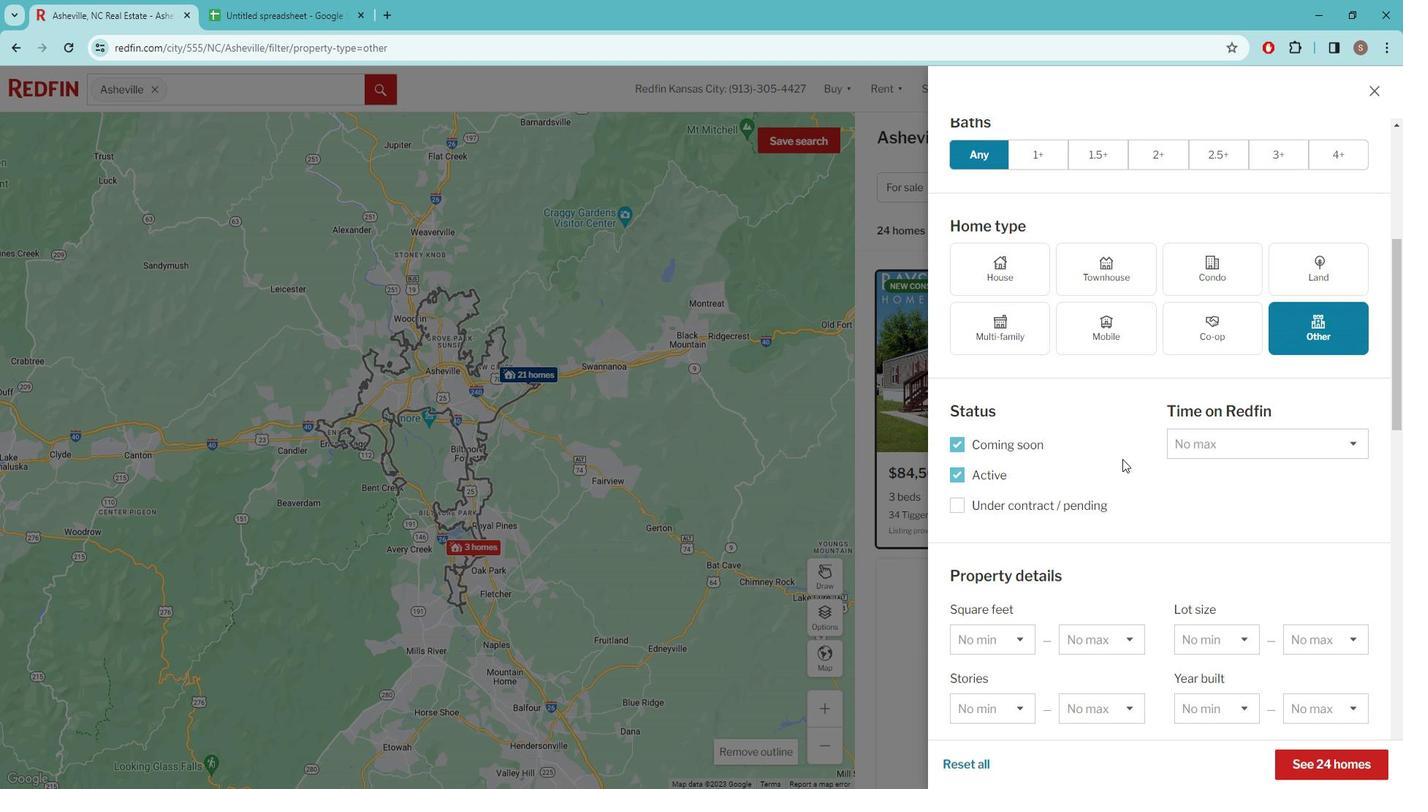 
Action: Mouse scrolled (1128, 450) with delta (0, 0)
Screenshot: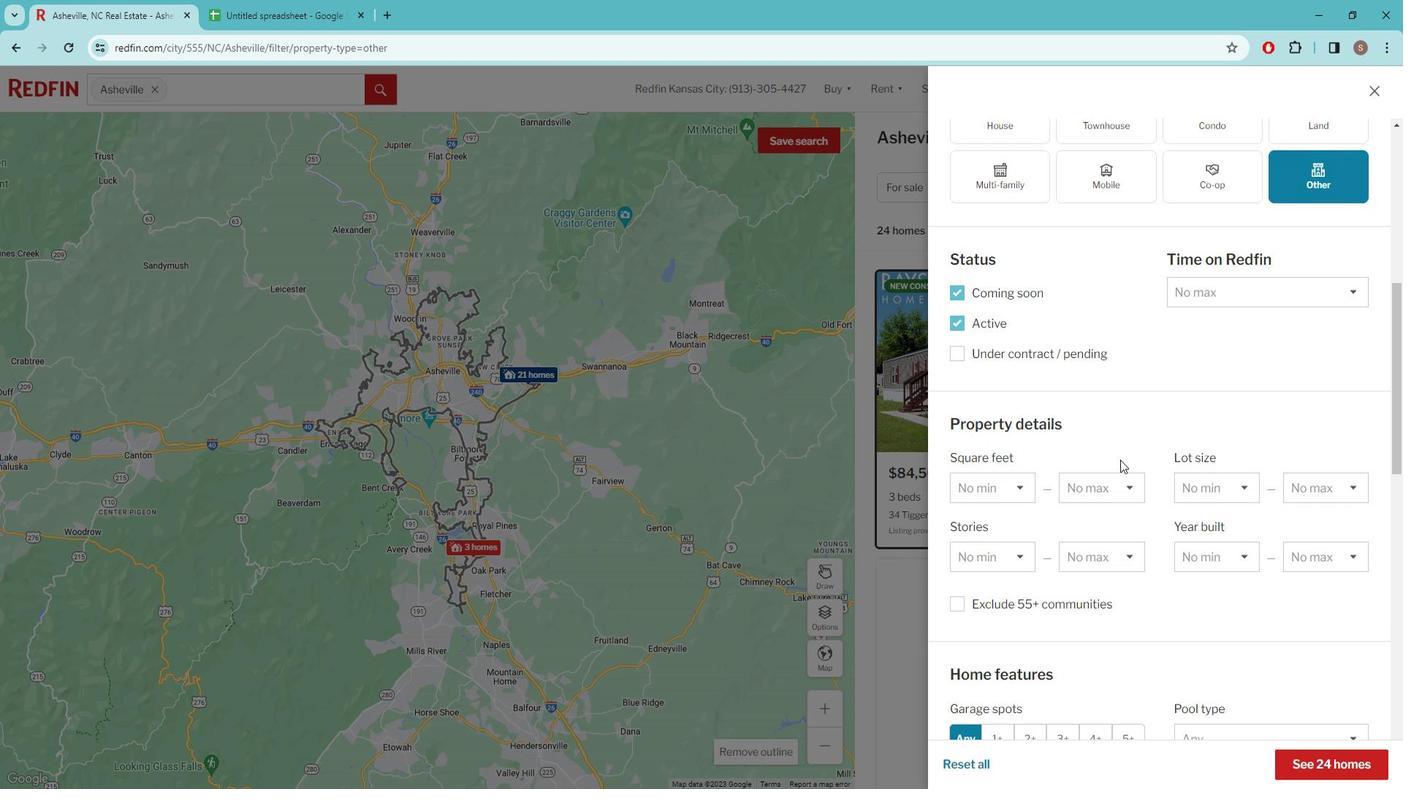 
Action: Mouse scrolled (1128, 450) with delta (0, 0)
Screenshot: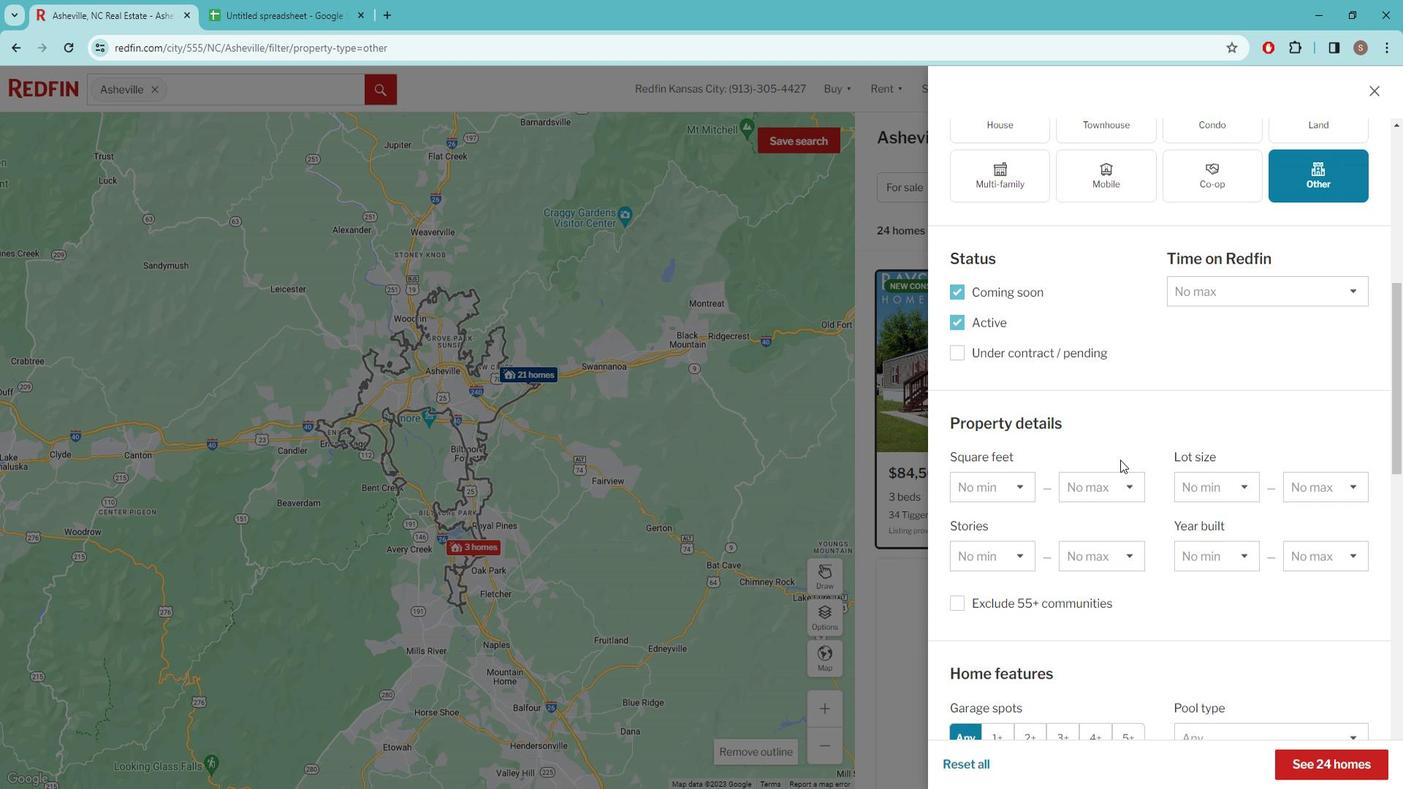 
Action: Mouse scrolled (1128, 450) with delta (0, 0)
Screenshot: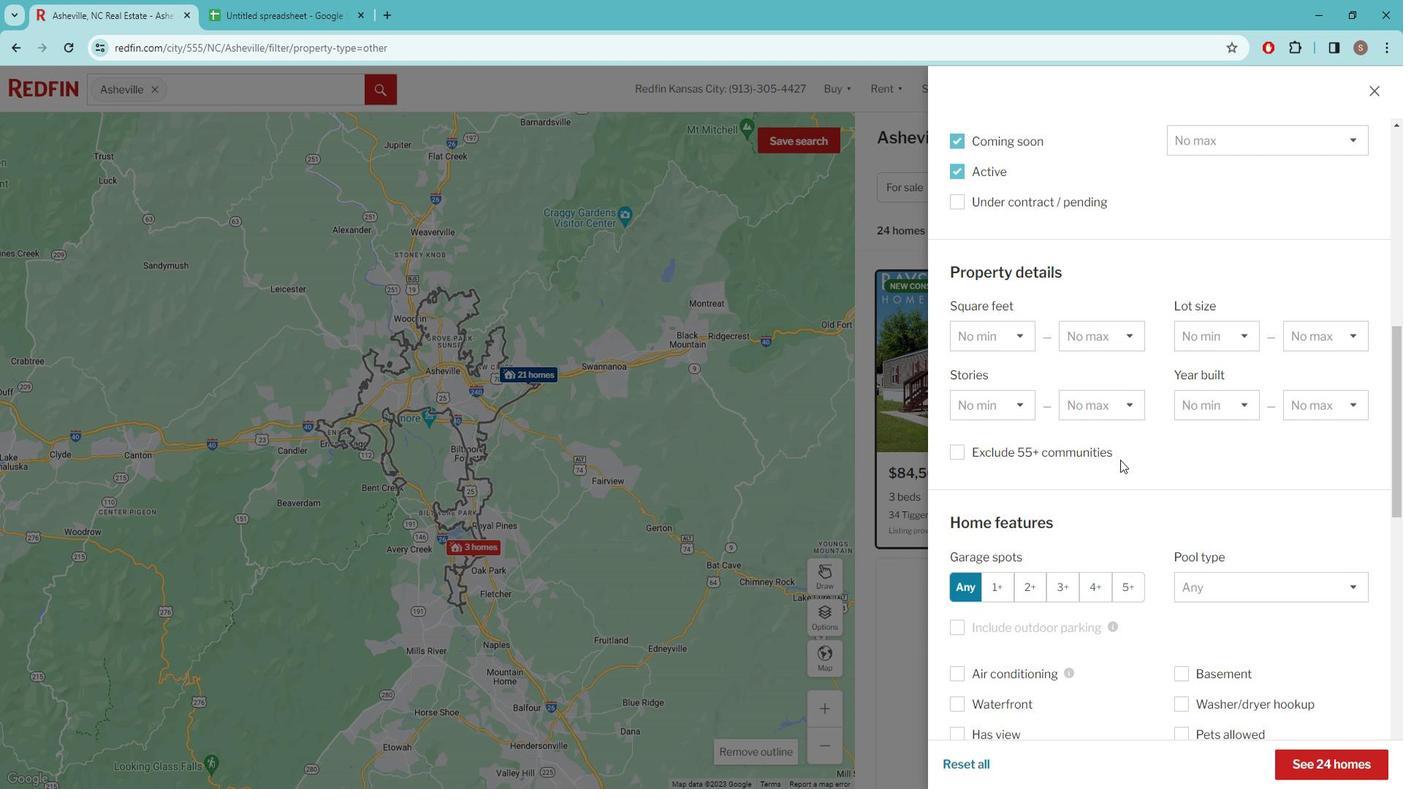 
Action: Mouse moved to (1127, 470)
Screenshot: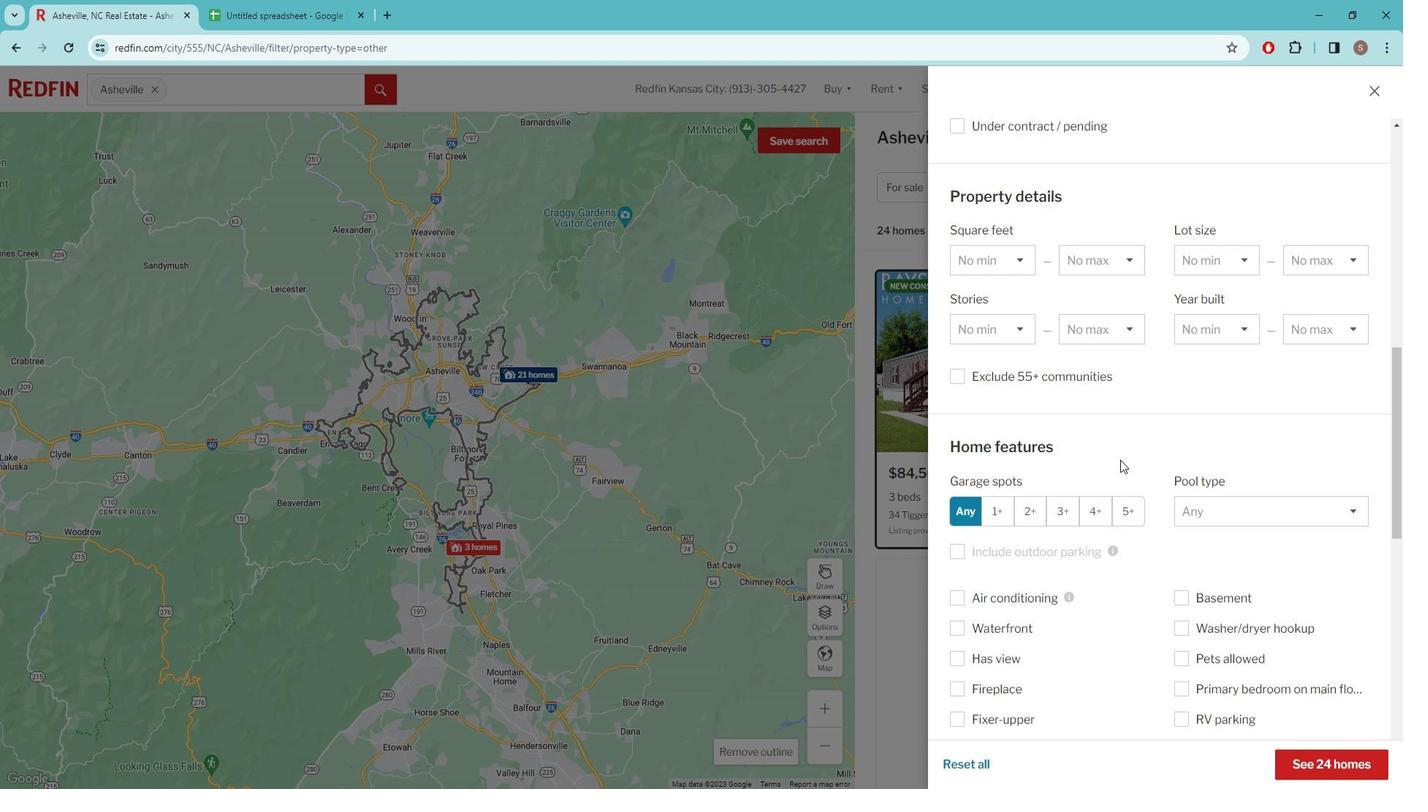 
Action: Mouse scrolled (1127, 470) with delta (0, 0)
Screenshot: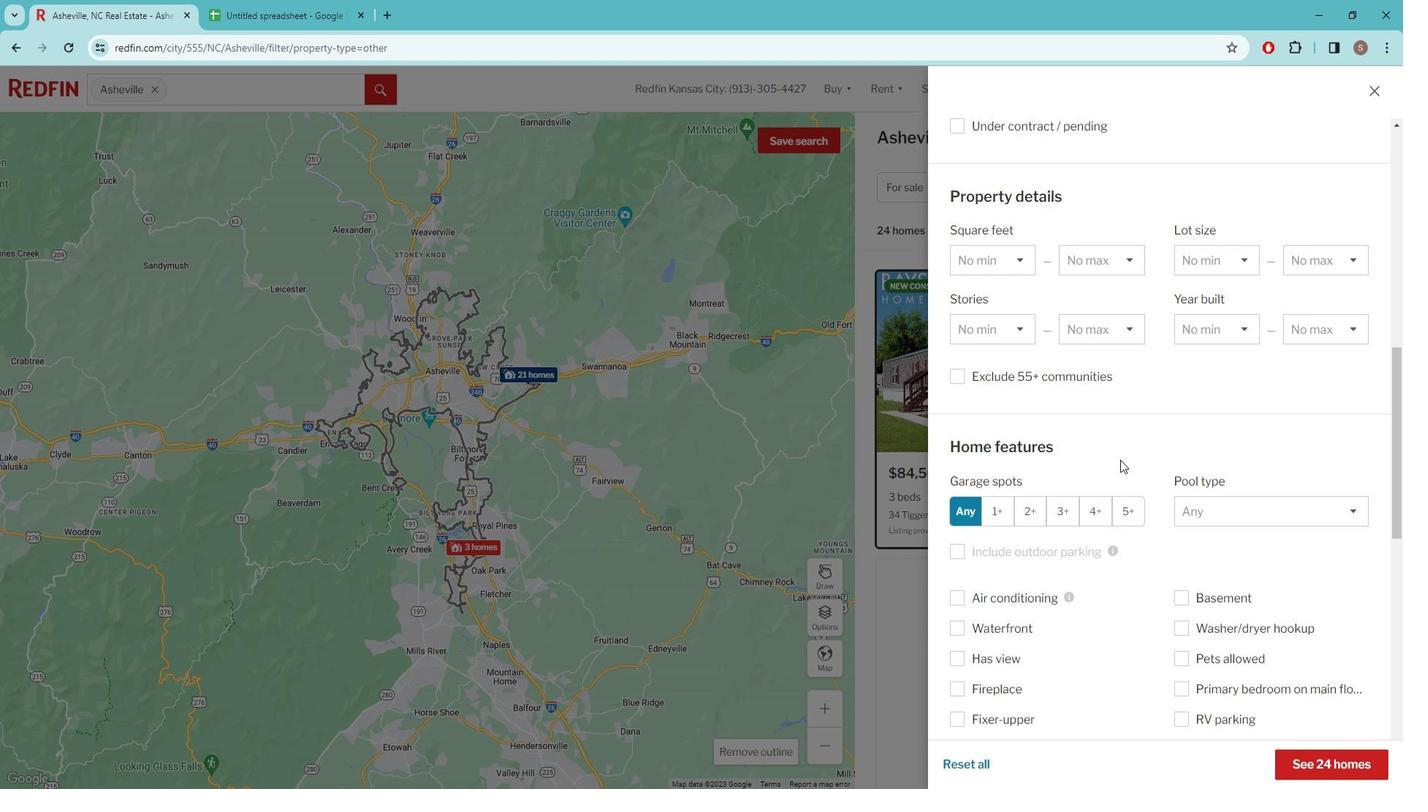 
Action: Mouse moved to (1125, 478)
Screenshot: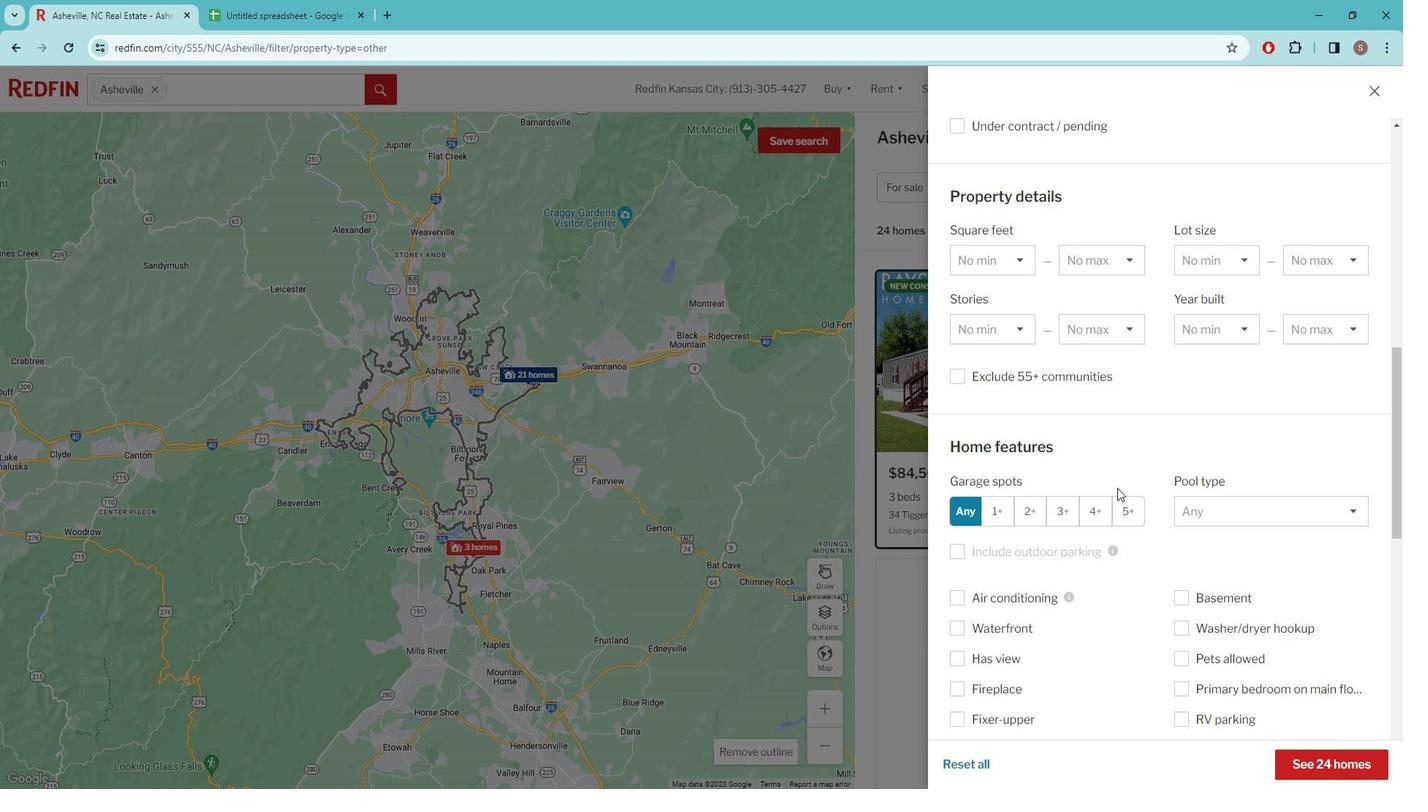 
Action: Mouse scrolled (1125, 477) with delta (0, 0)
Screenshot: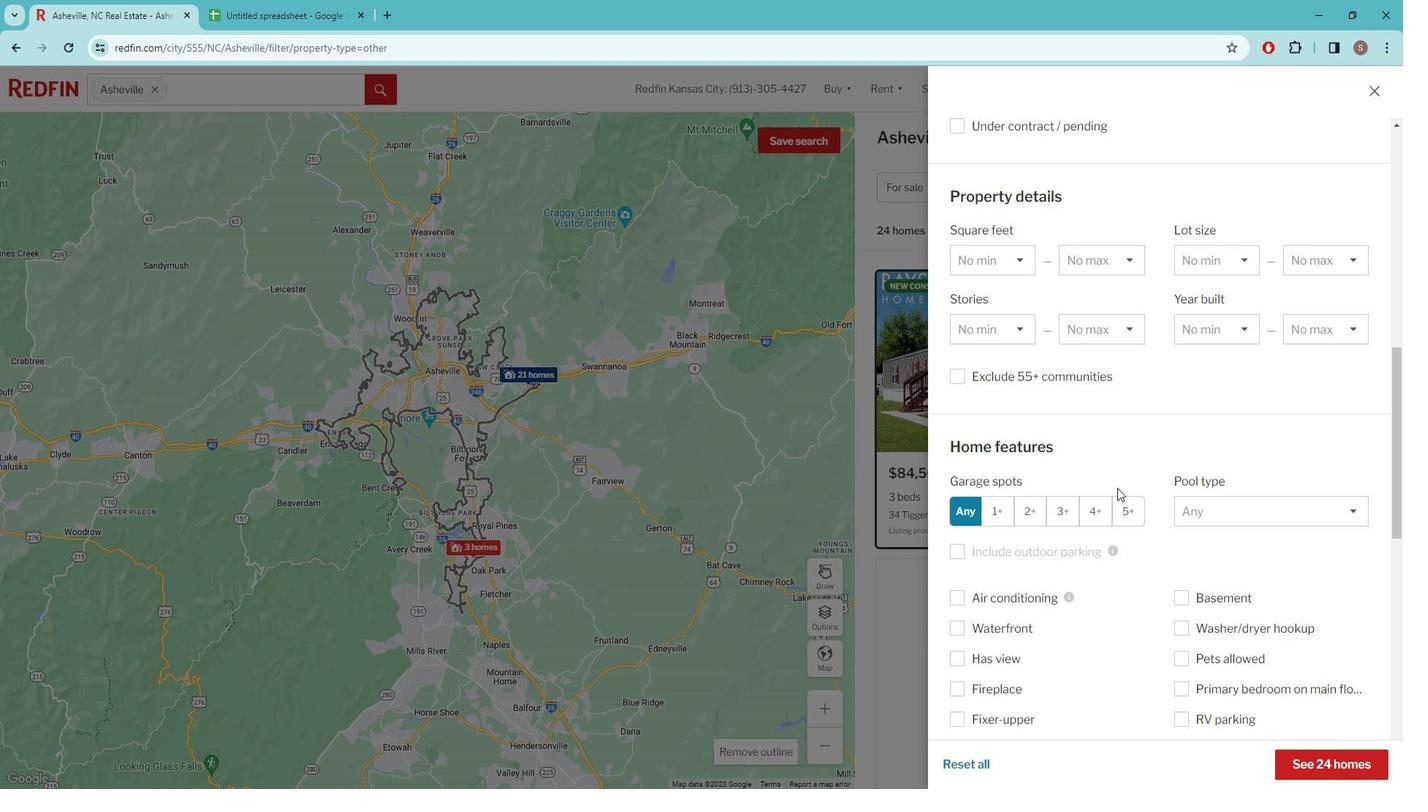 
Action: Mouse moved to (1115, 492)
Screenshot: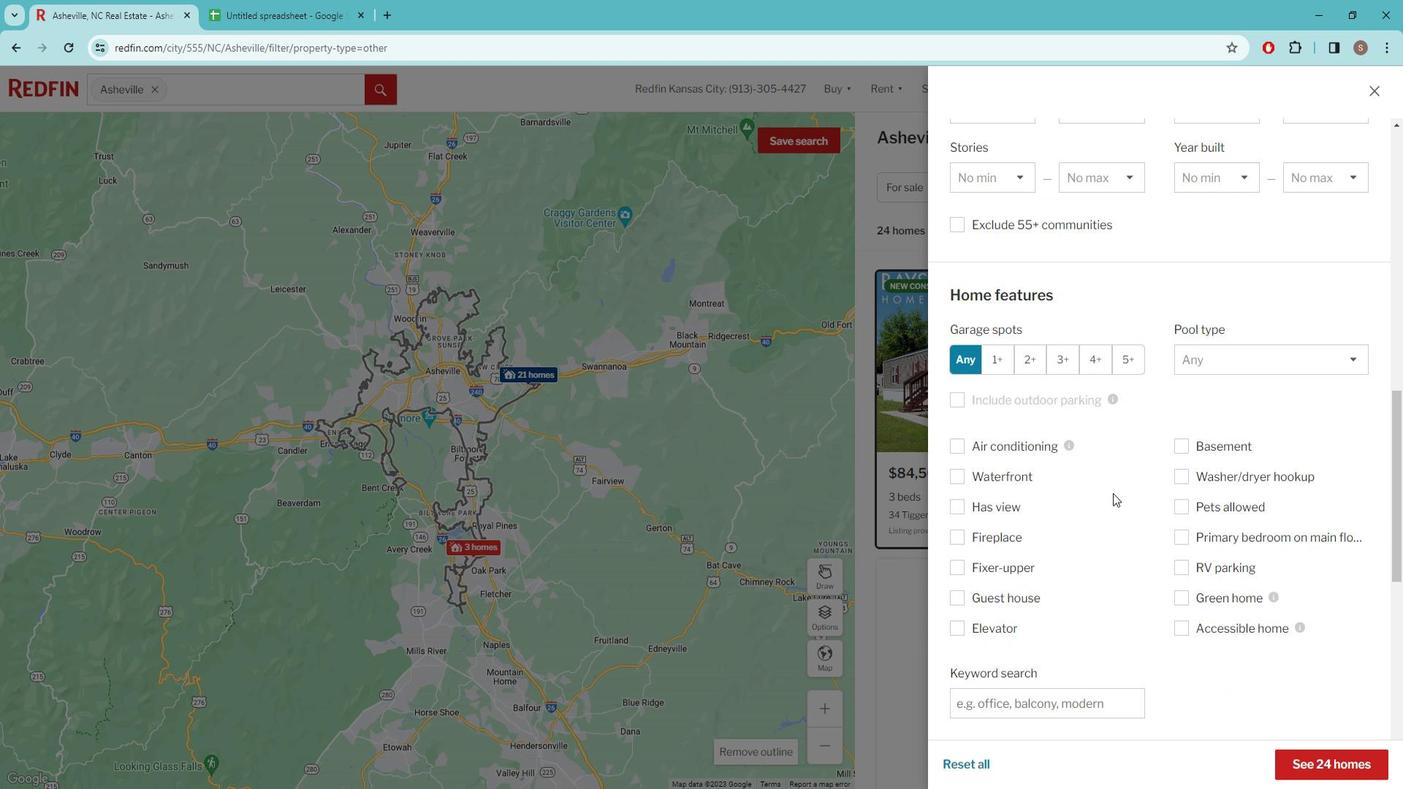 
Action: Mouse scrolled (1115, 492) with delta (0, 0)
Screenshot: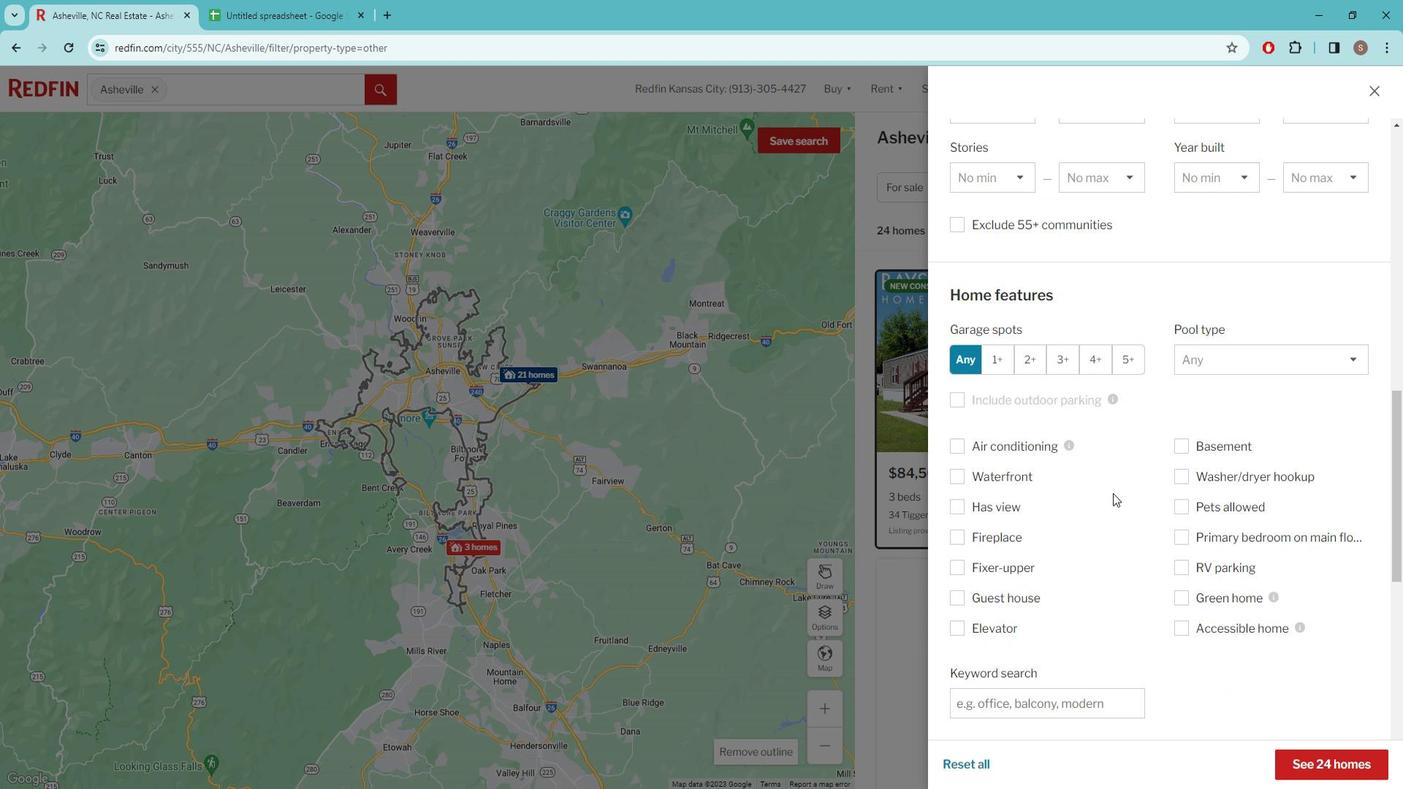 
Action: Mouse moved to (1112, 496)
Screenshot: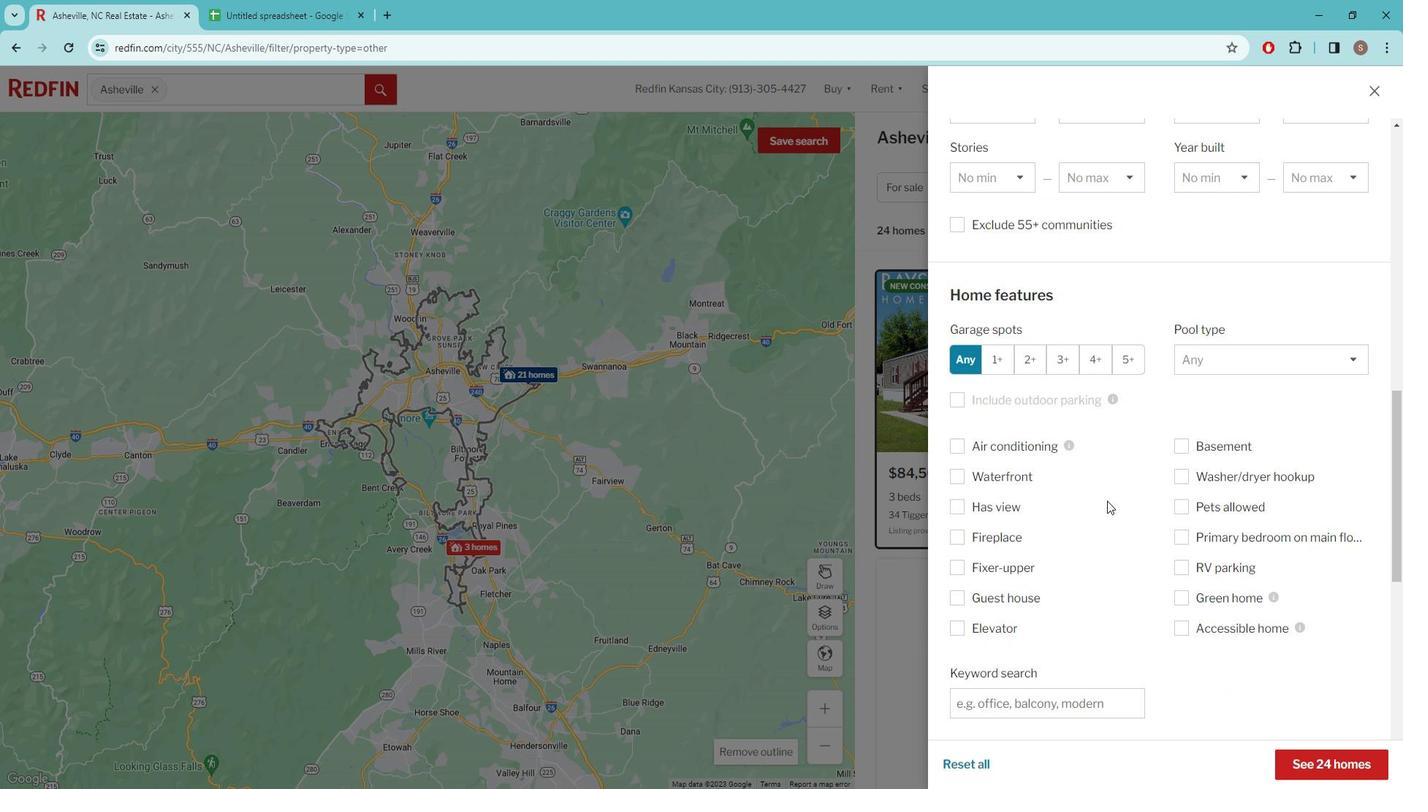 
Action: Mouse scrolled (1112, 495) with delta (0, 0)
Screenshot: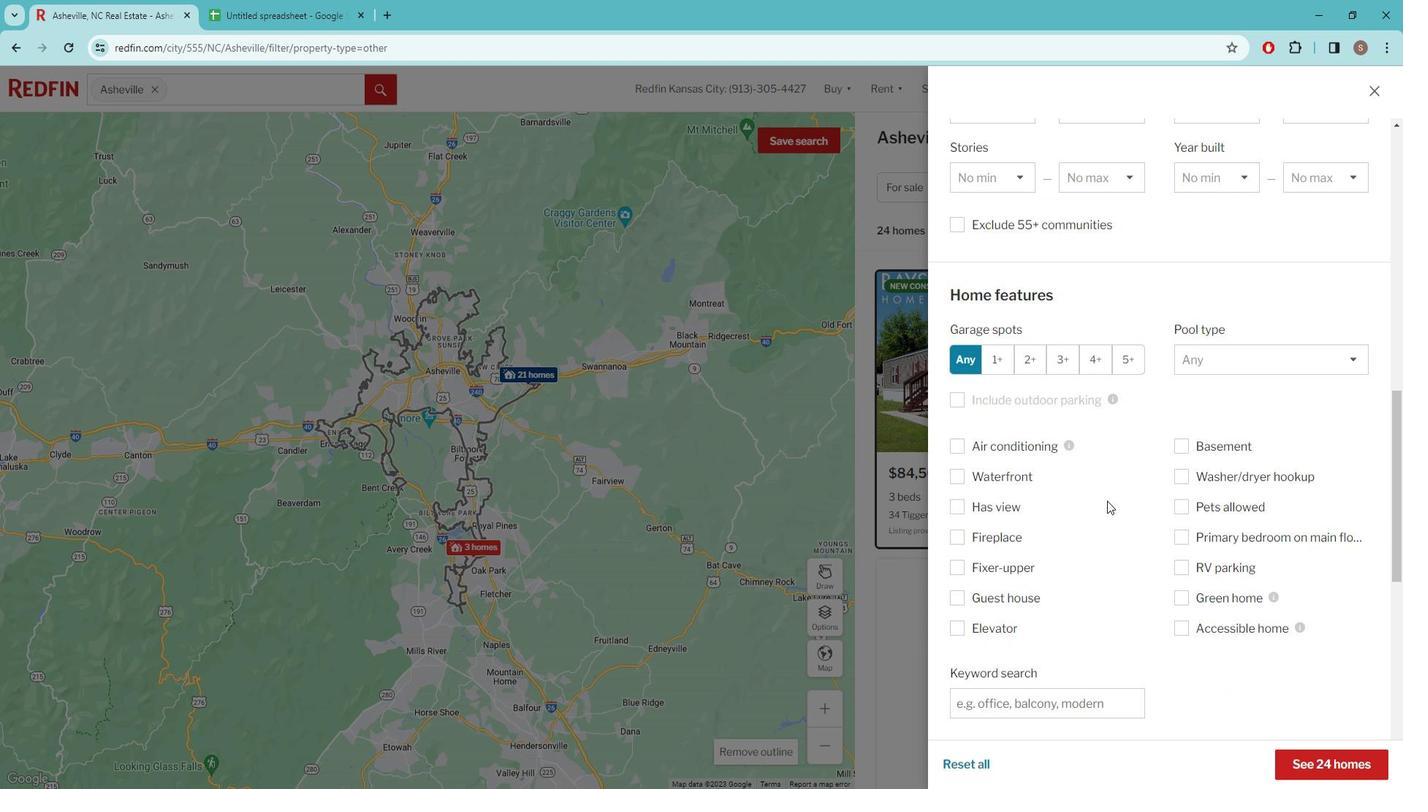 
Action: Mouse moved to (1049, 540)
Screenshot: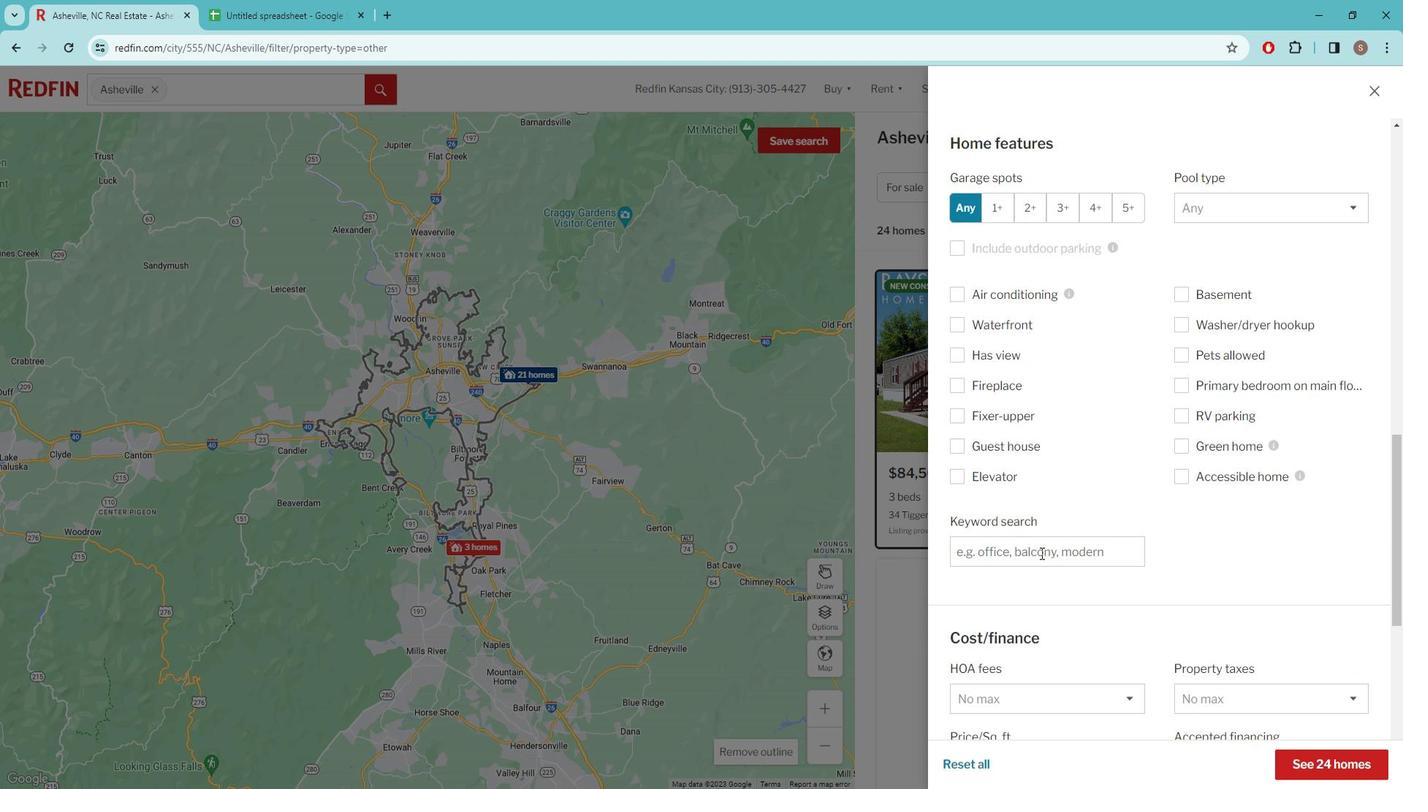 
Action: Mouse pressed left at (1049, 540)
Screenshot: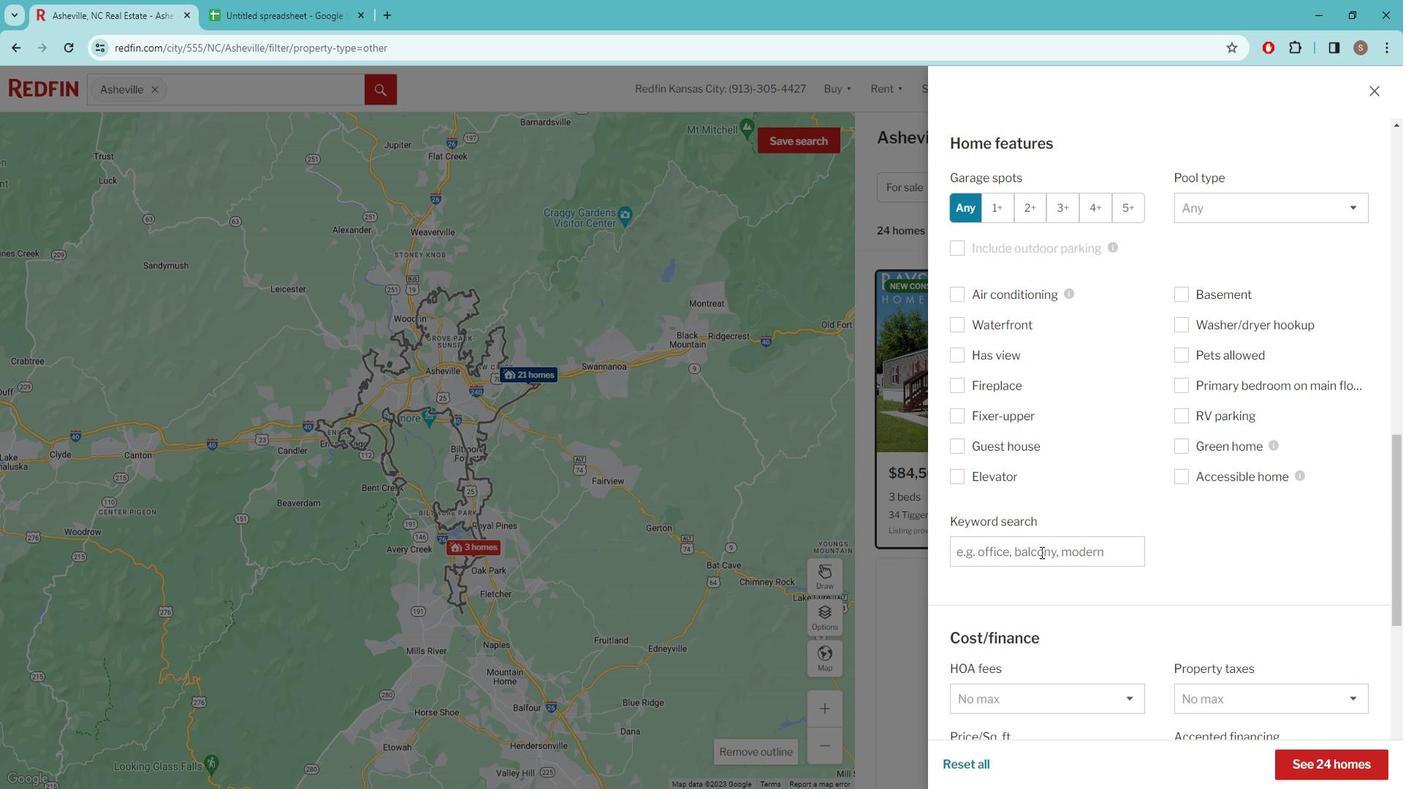 
Action: Key pressed COVERED<Key.space>FRONT<Key.space>PORCH<Key.space>AND<Key.space>ORIGINAL<Key.space>WOODWORK<Key.space>
Screenshot: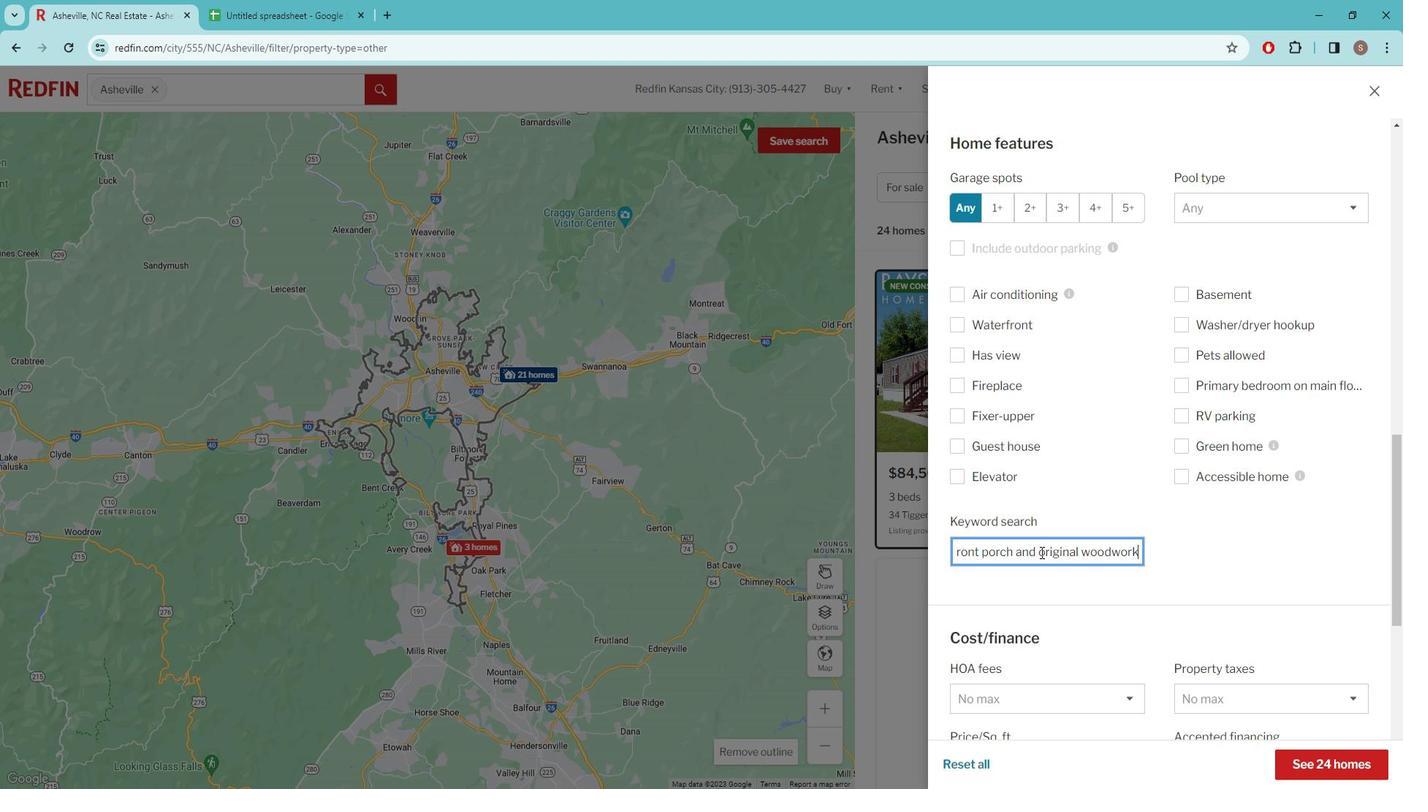 
Action: Mouse moved to (1128, 606)
Screenshot: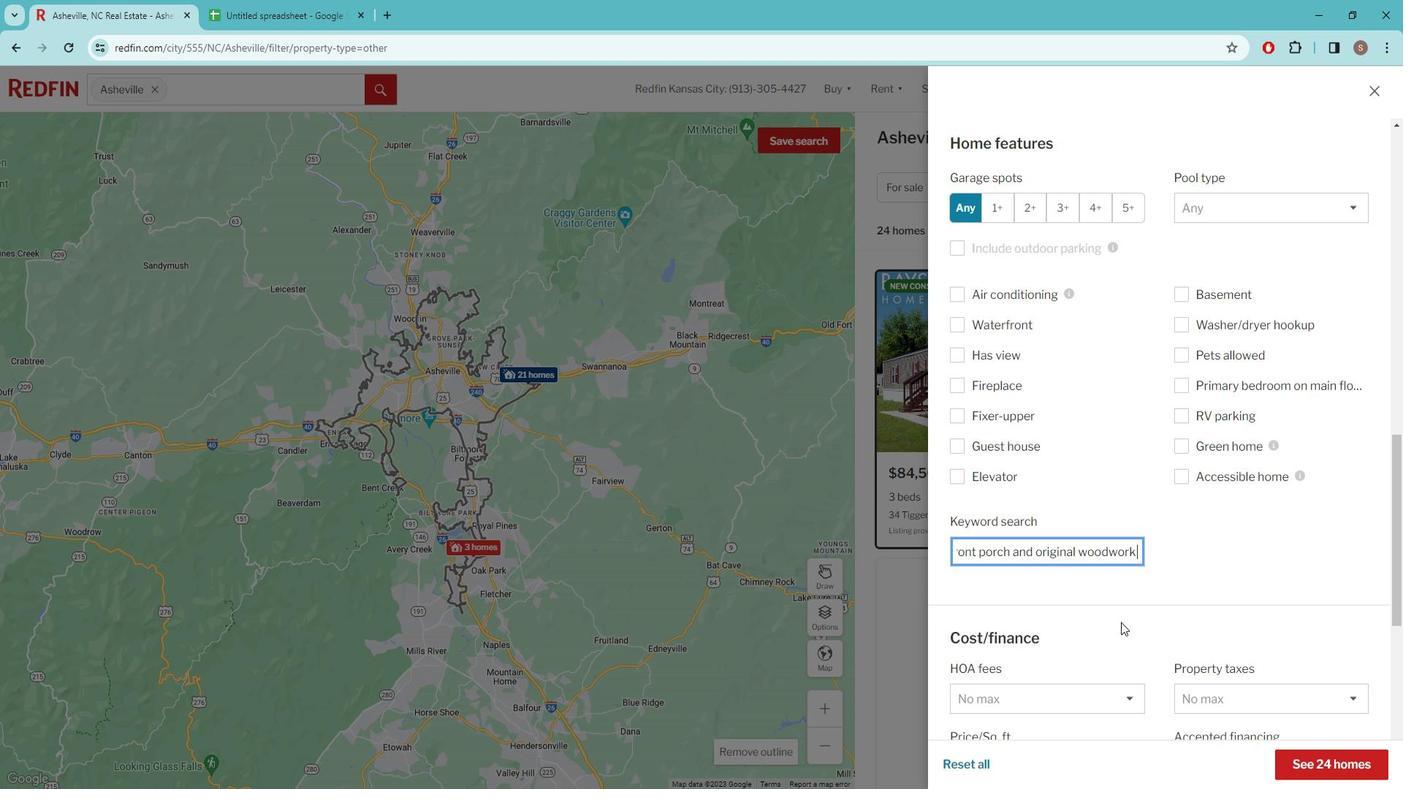 
Action: Mouse scrolled (1128, 606) with delta (0, 0)
Screenshot: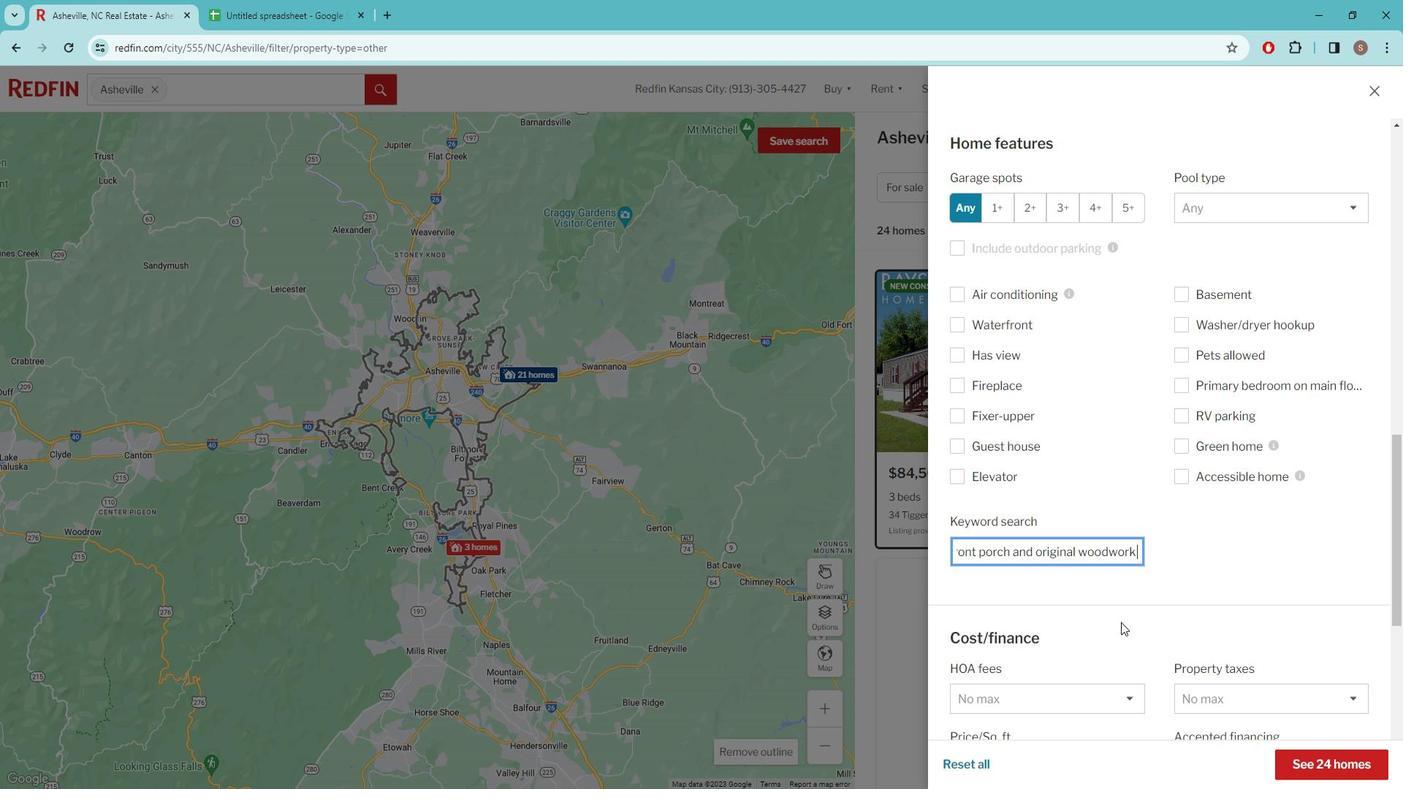 
Action: Mouse scrolled (1128, 606) with delta (0, 0)
Screenshot: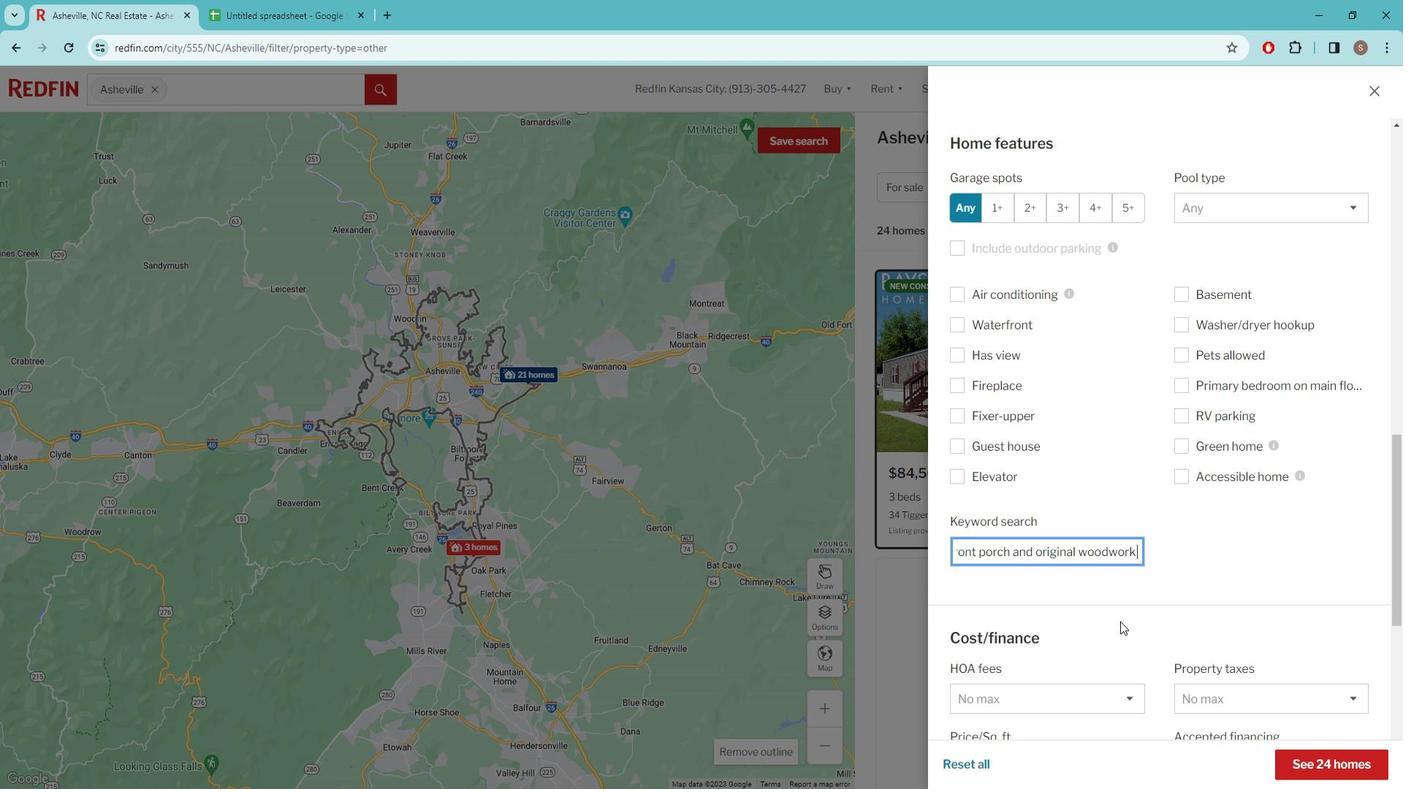 
Action: Mouse scrolled (1128, 606) with delta (0, 0)
Screenshot: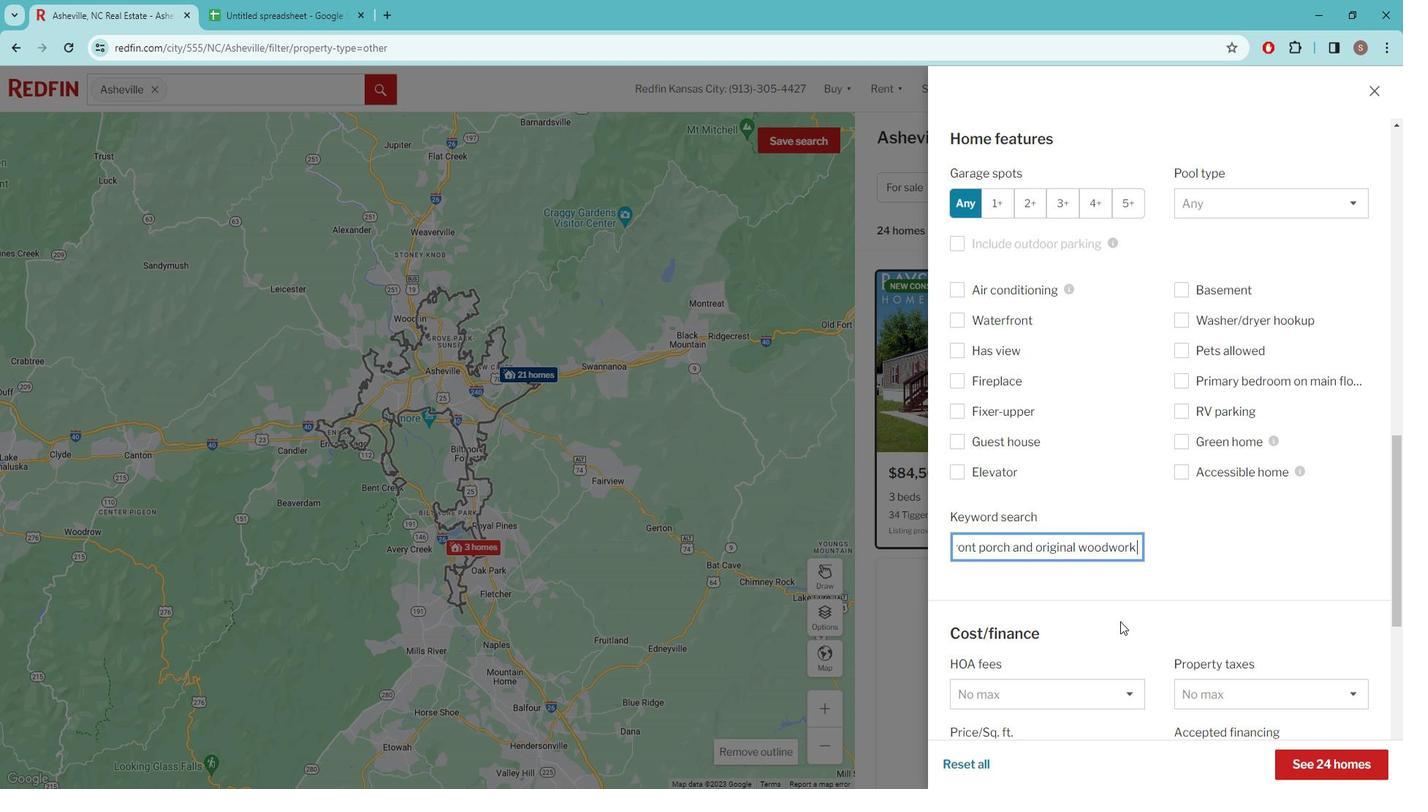 
Action: Mouse moved to (1128, 603)
Screenshot: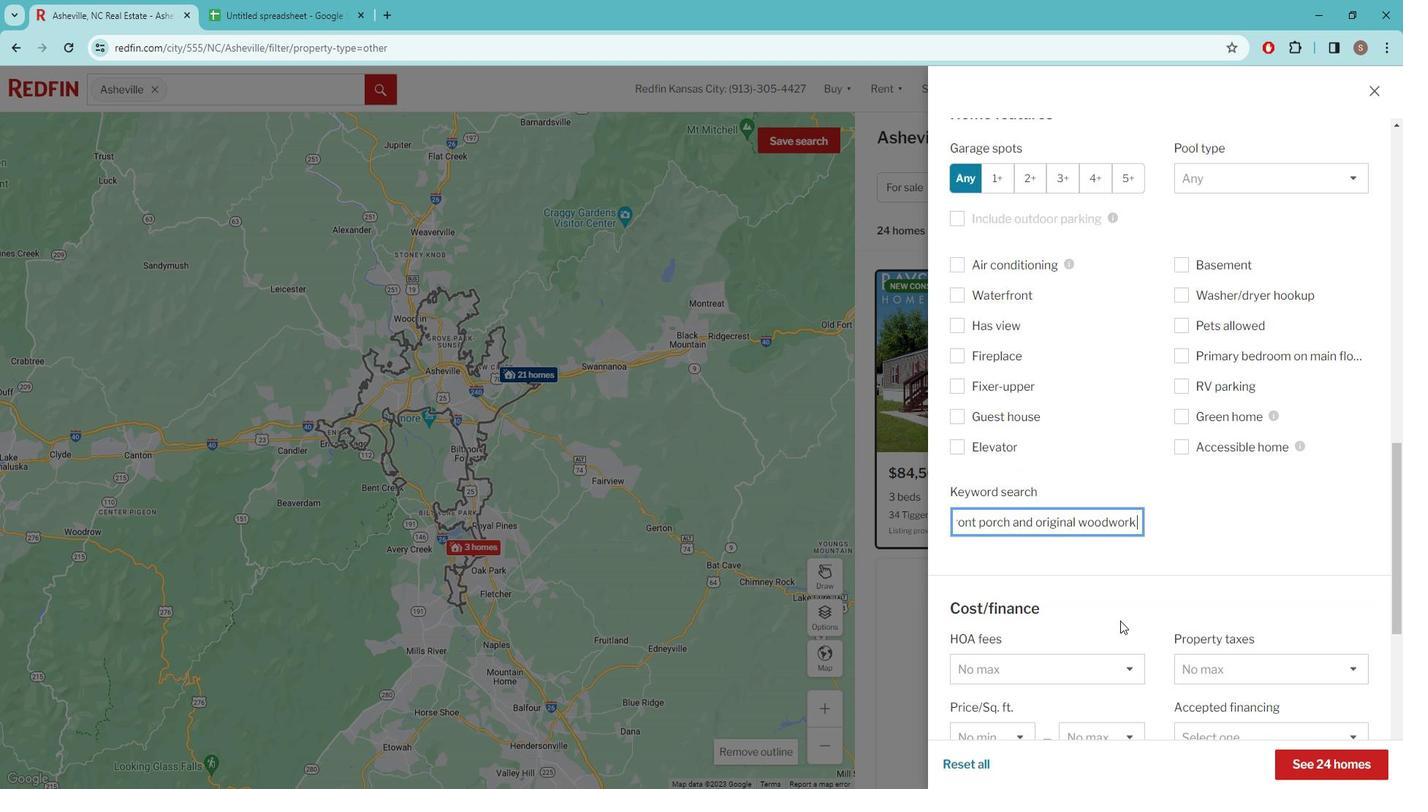 
Action: Mouse scrolled (1128, 602) with delta (0, 0)
Screenshot: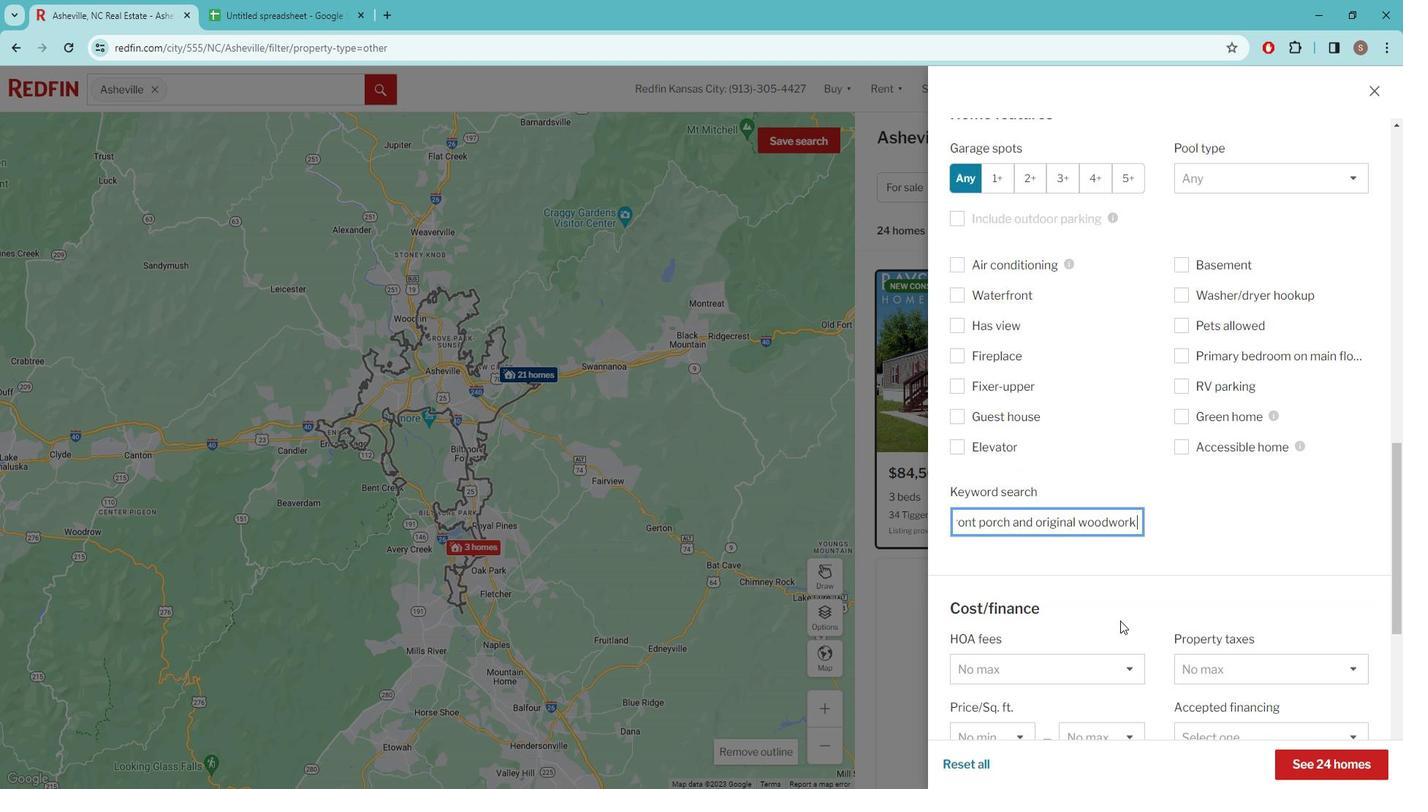 
Action: Mouse moved to (1118, 545)
Screenshot: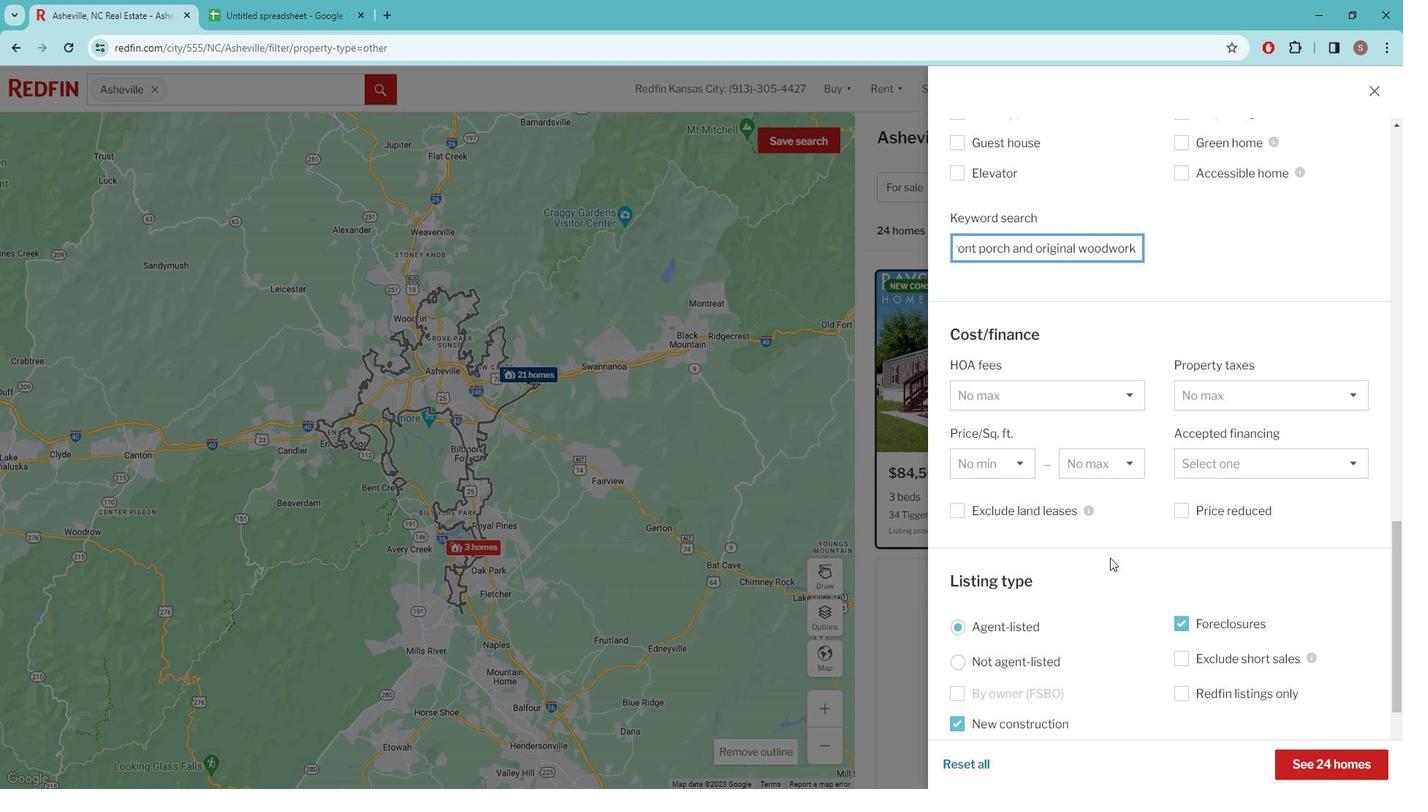 
Action: Mouse scrolled (1118, 544) with delta (0, 0)
Screenshot: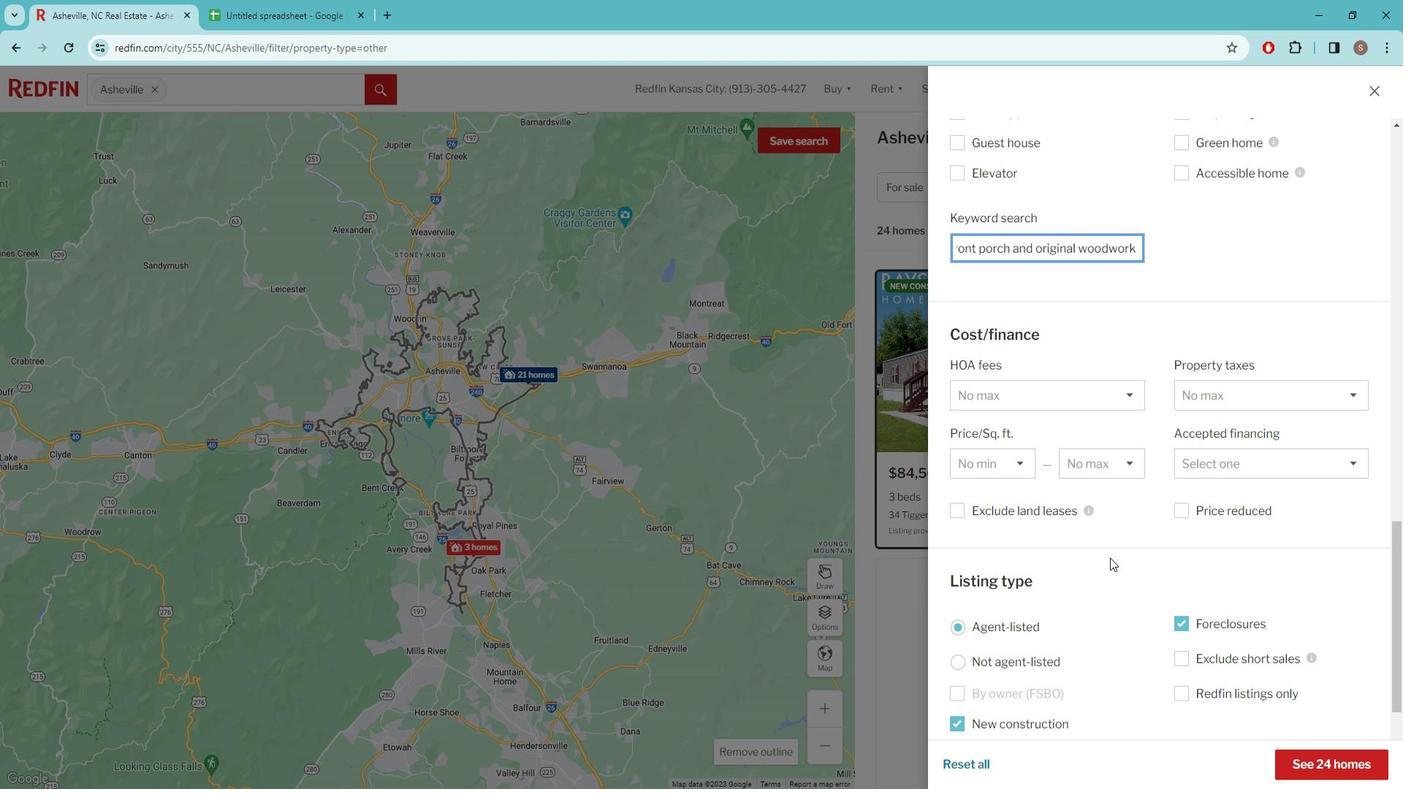 
Action: Mouse scrolled (1118, 544) with delta (0, 0)
Screenshot: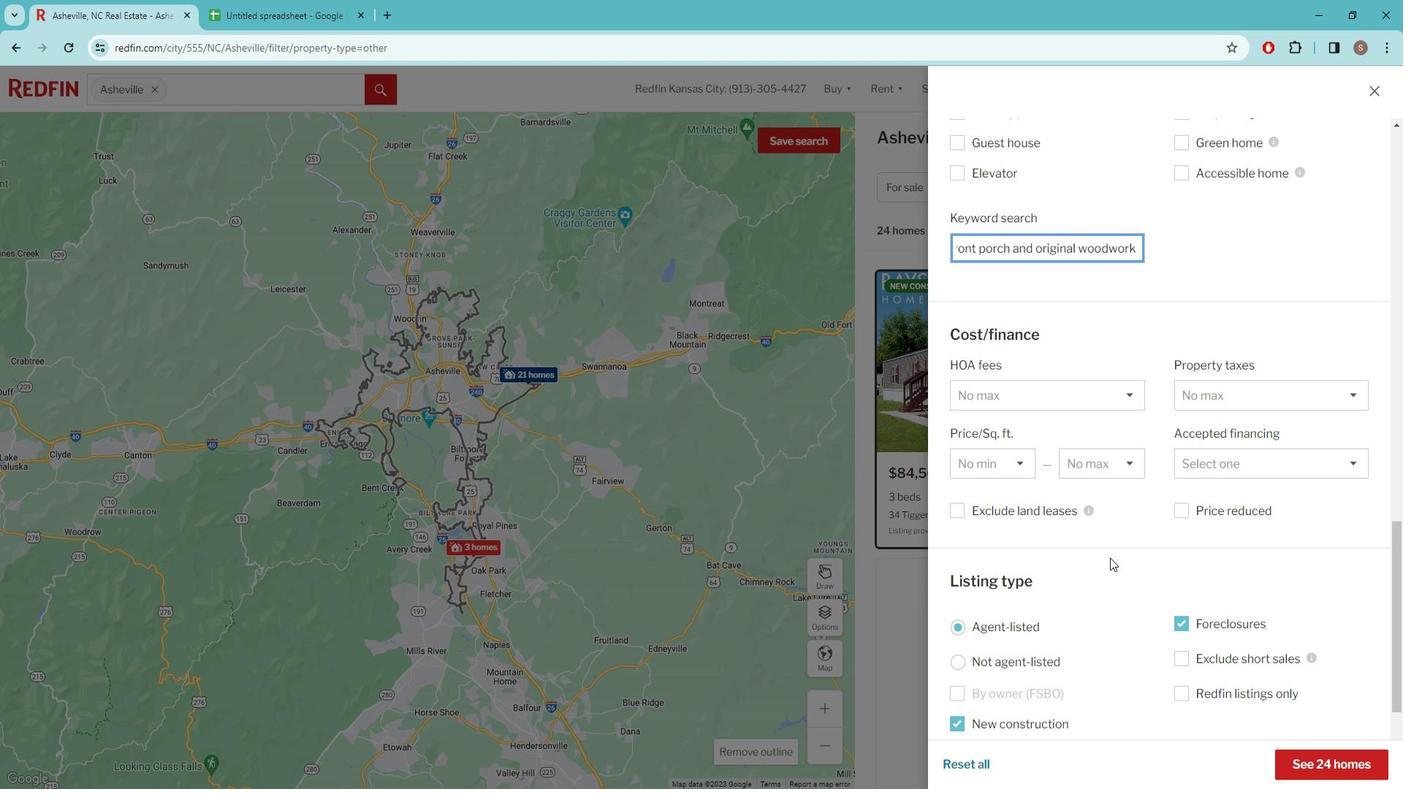 
Action: Mouse scrolled (1118, 544) with delta (0, 0)
Screenshot: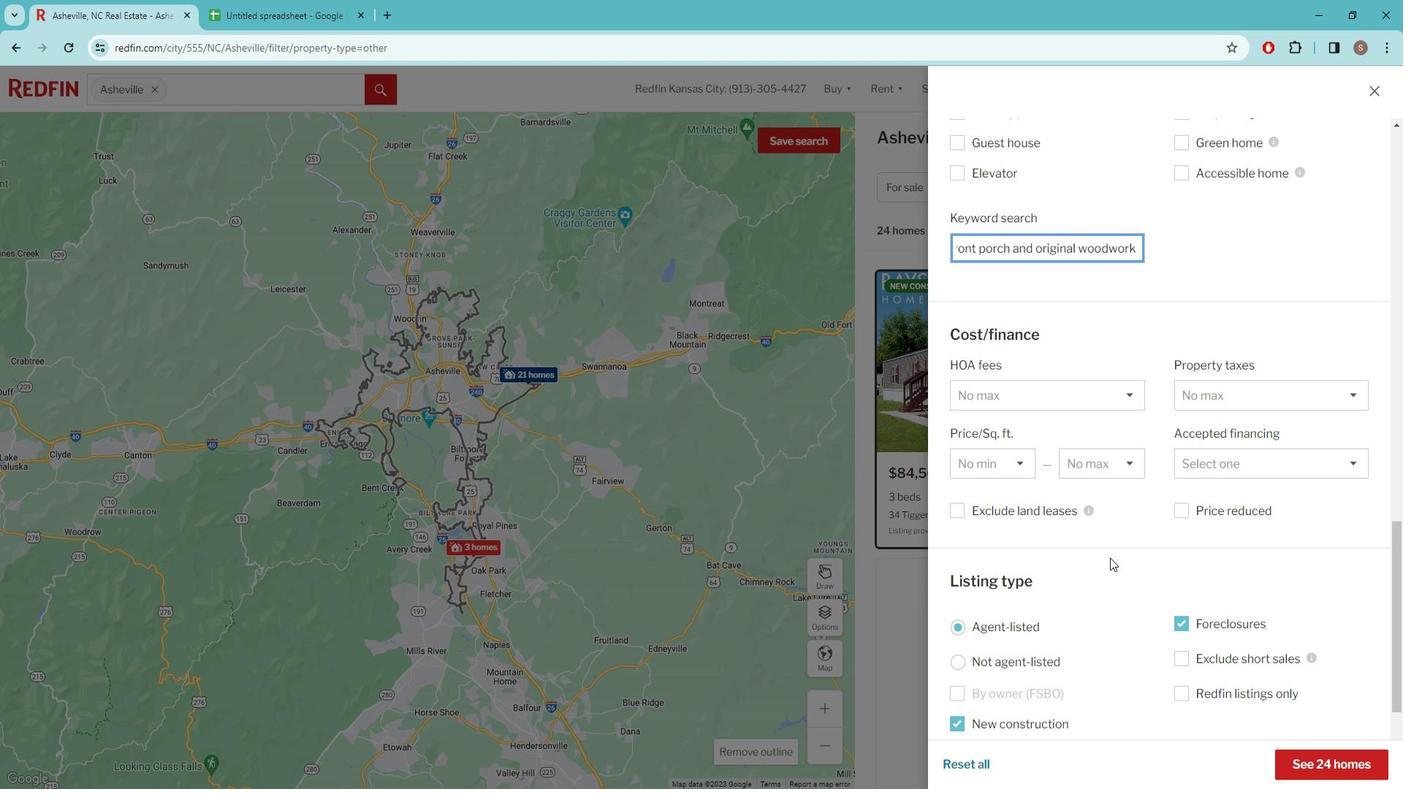 
Action: Mouse scrolled (1118, 544) with delta (0, 0)
Screenshot: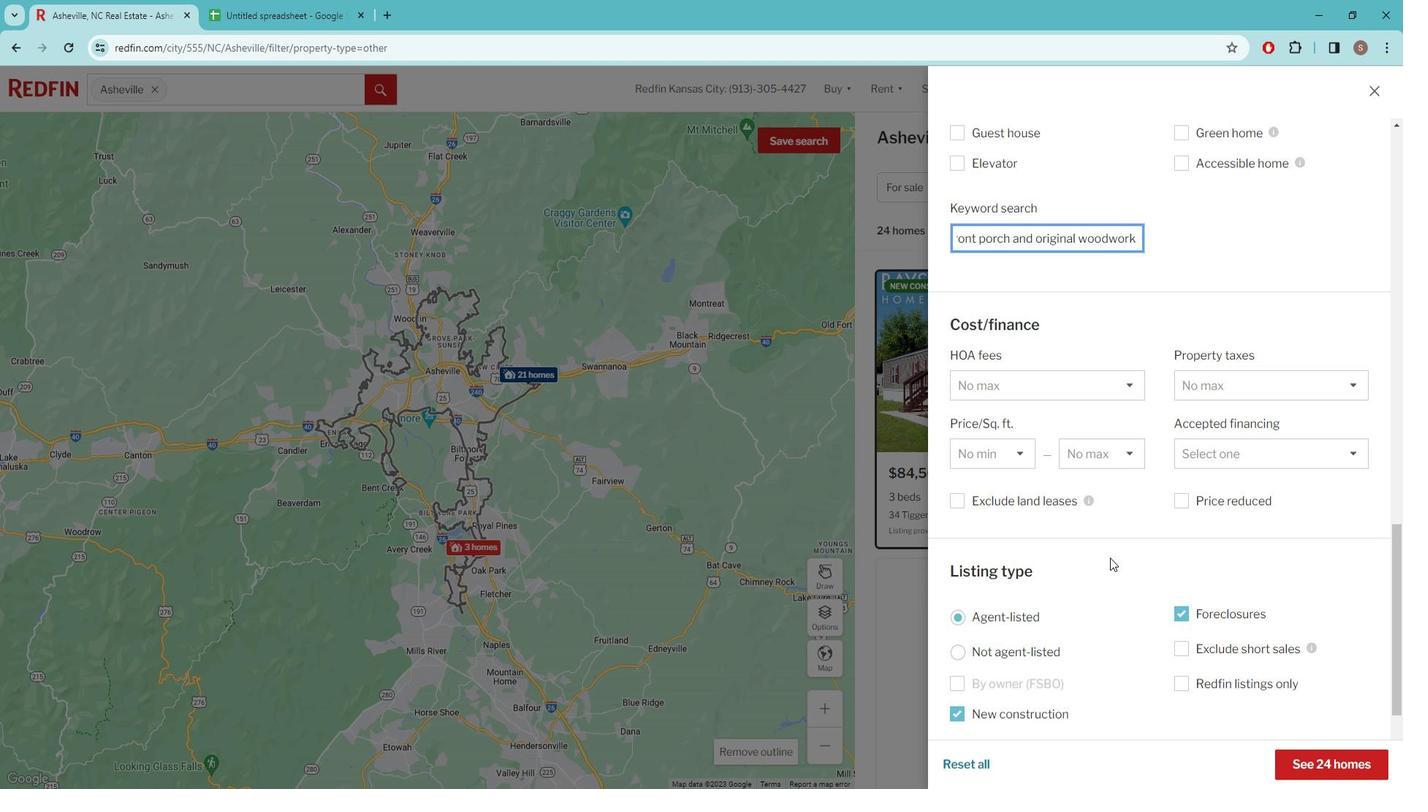 
Action: Mouse moved to (1119, 545)
Screenshot: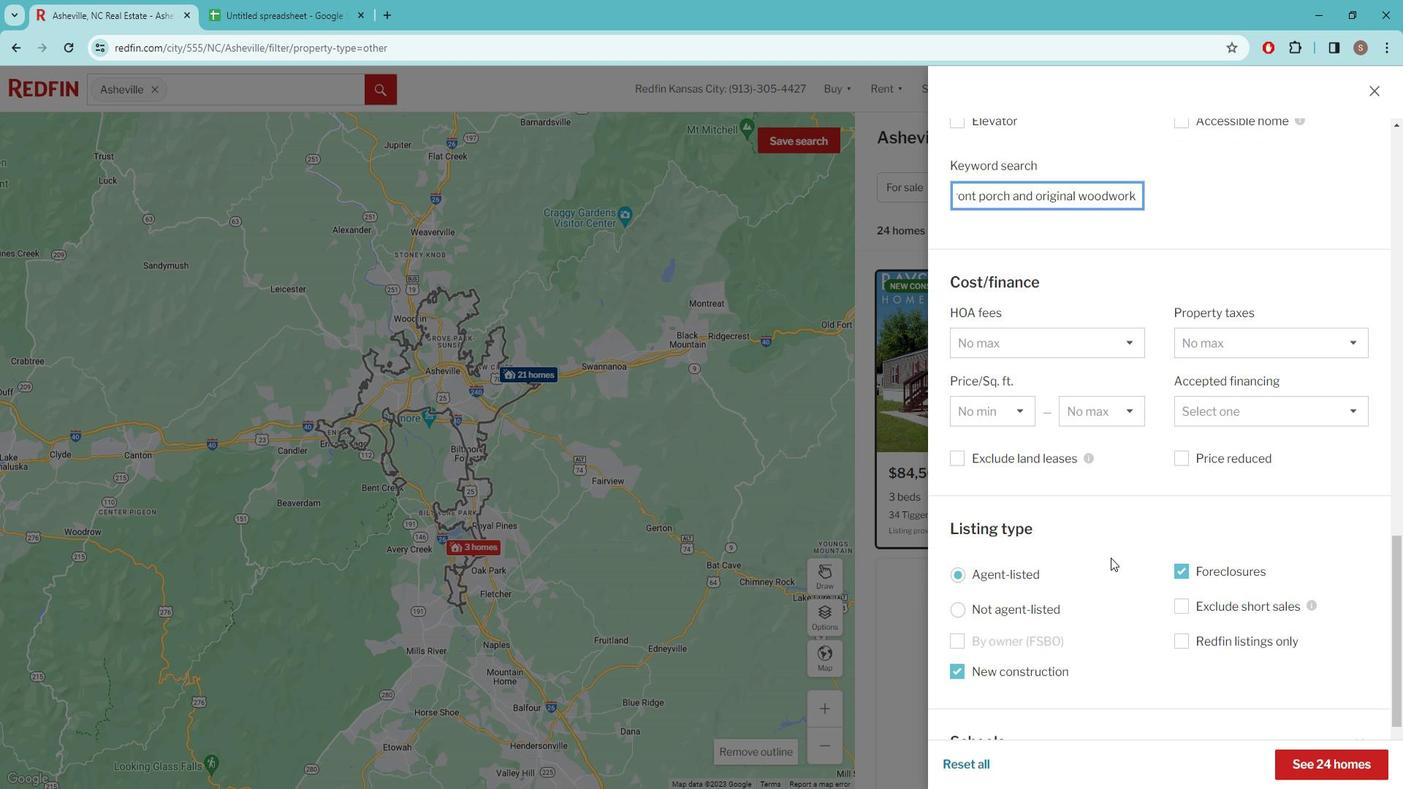 
Action: Mouse scrolled (1119, 544) with delta (0, 0)
Screenshot: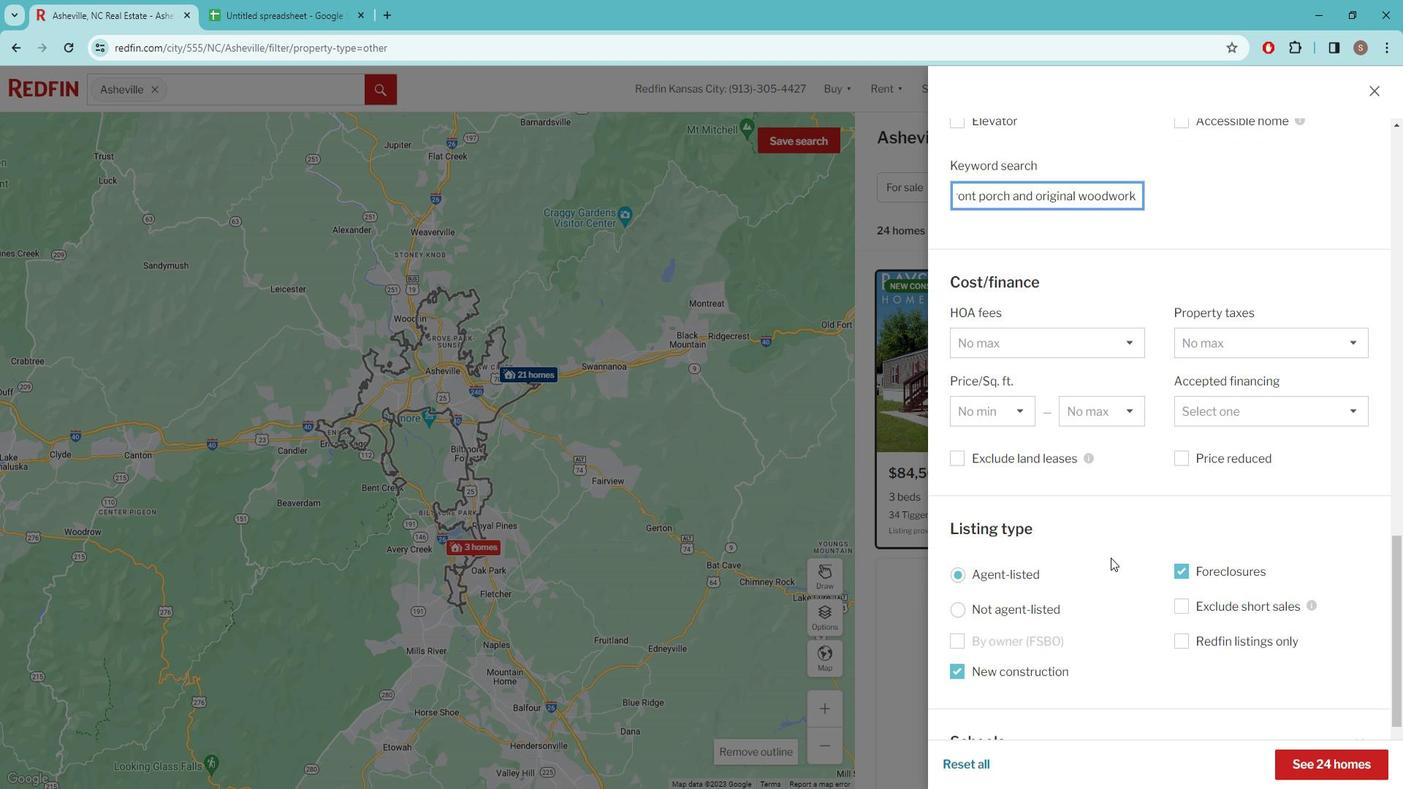 
Action: Mouse scrolled (1119, 544) with delta (0, 0)
Screenshot: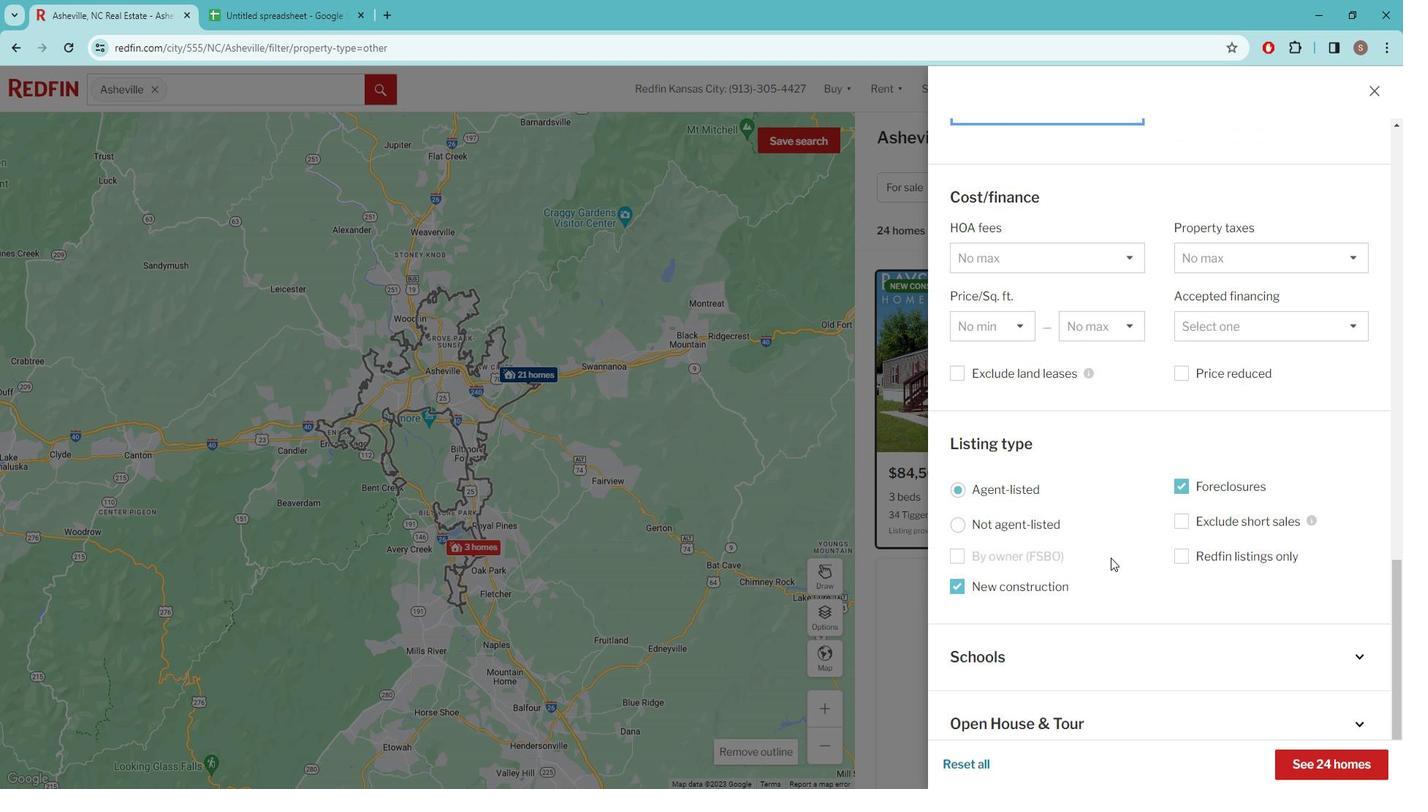 
Action: Mouse moved to (1133, 573)
Screenshot: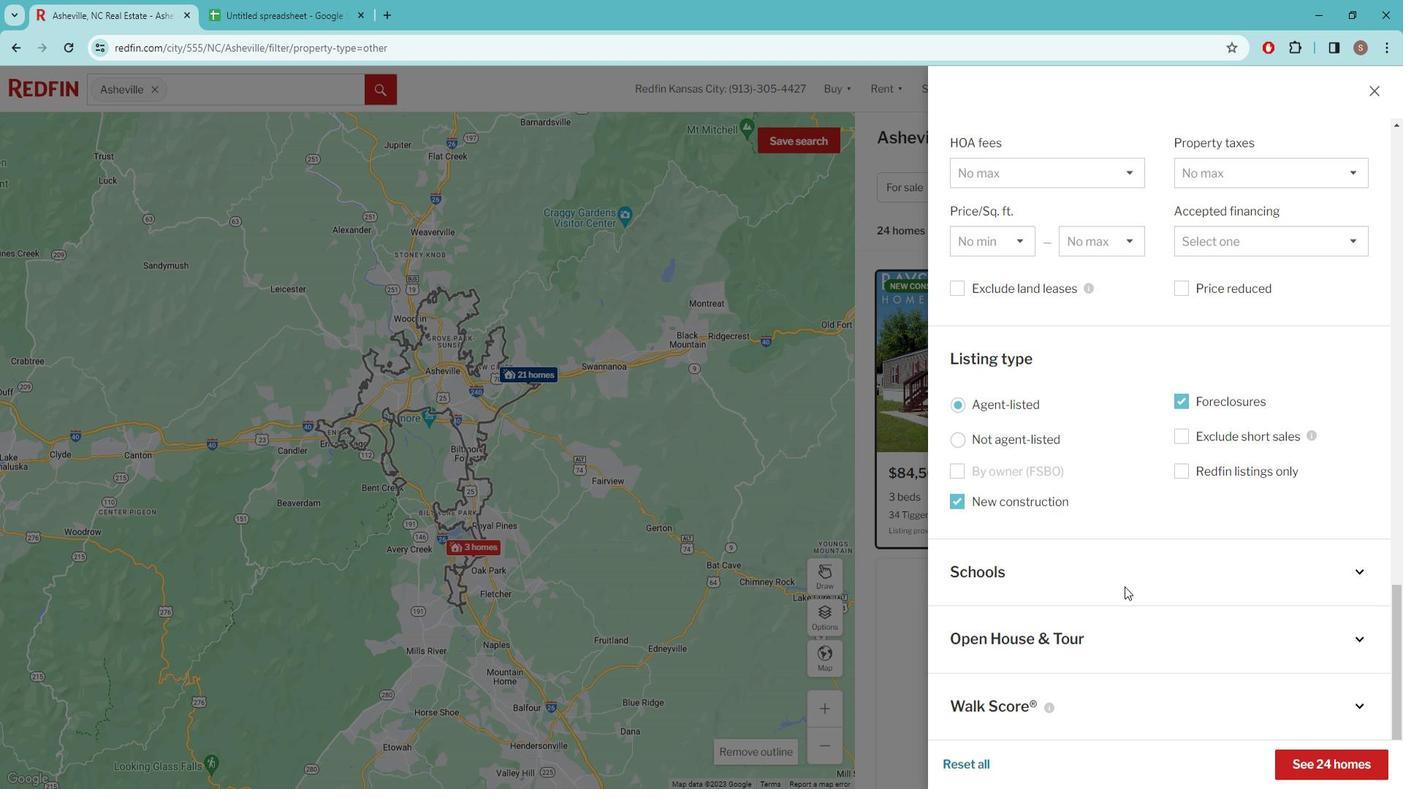 
Action: Mouse scrolled (1133, 572) with delta (0, 0)
Screenshot: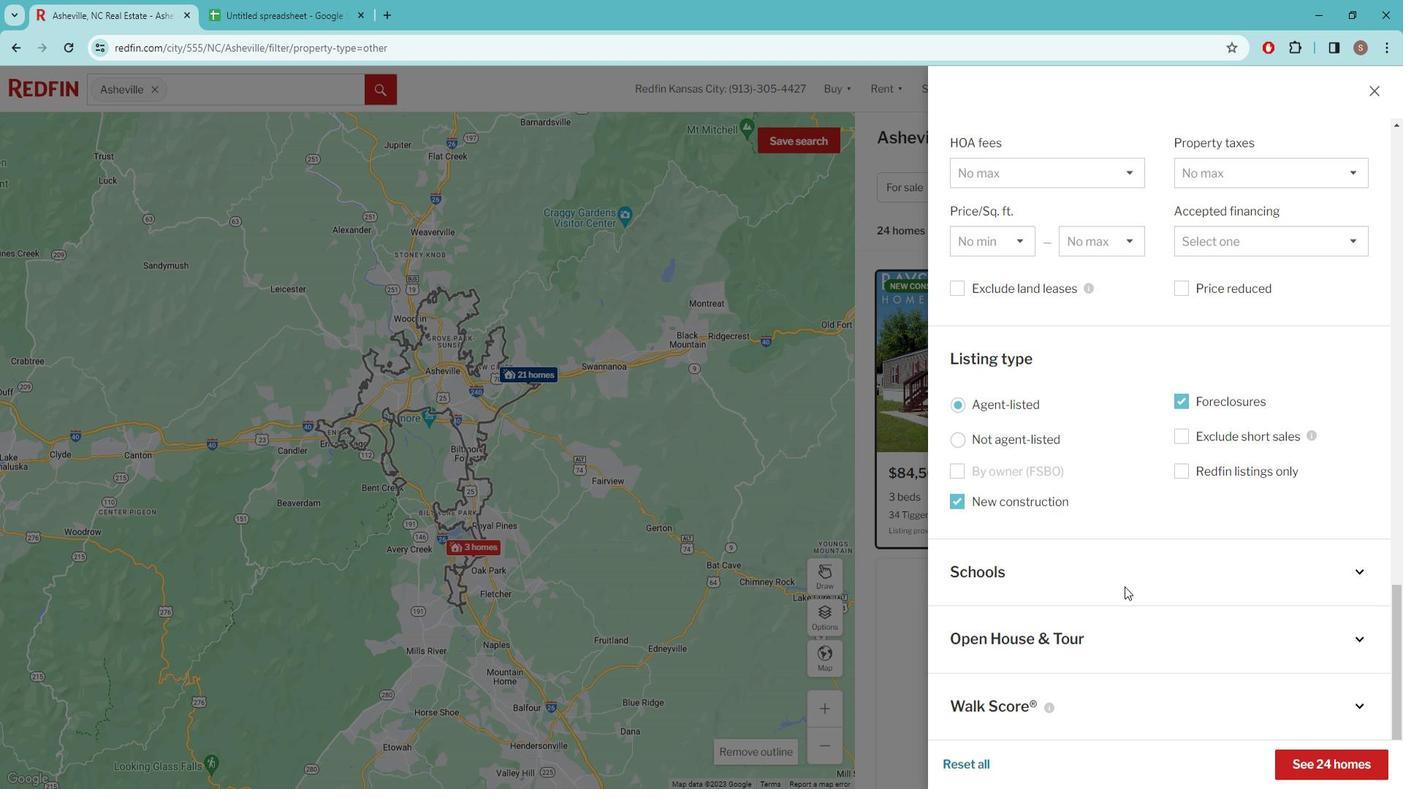 
Action: Mouse moved to (1133, 574)
Screenshot: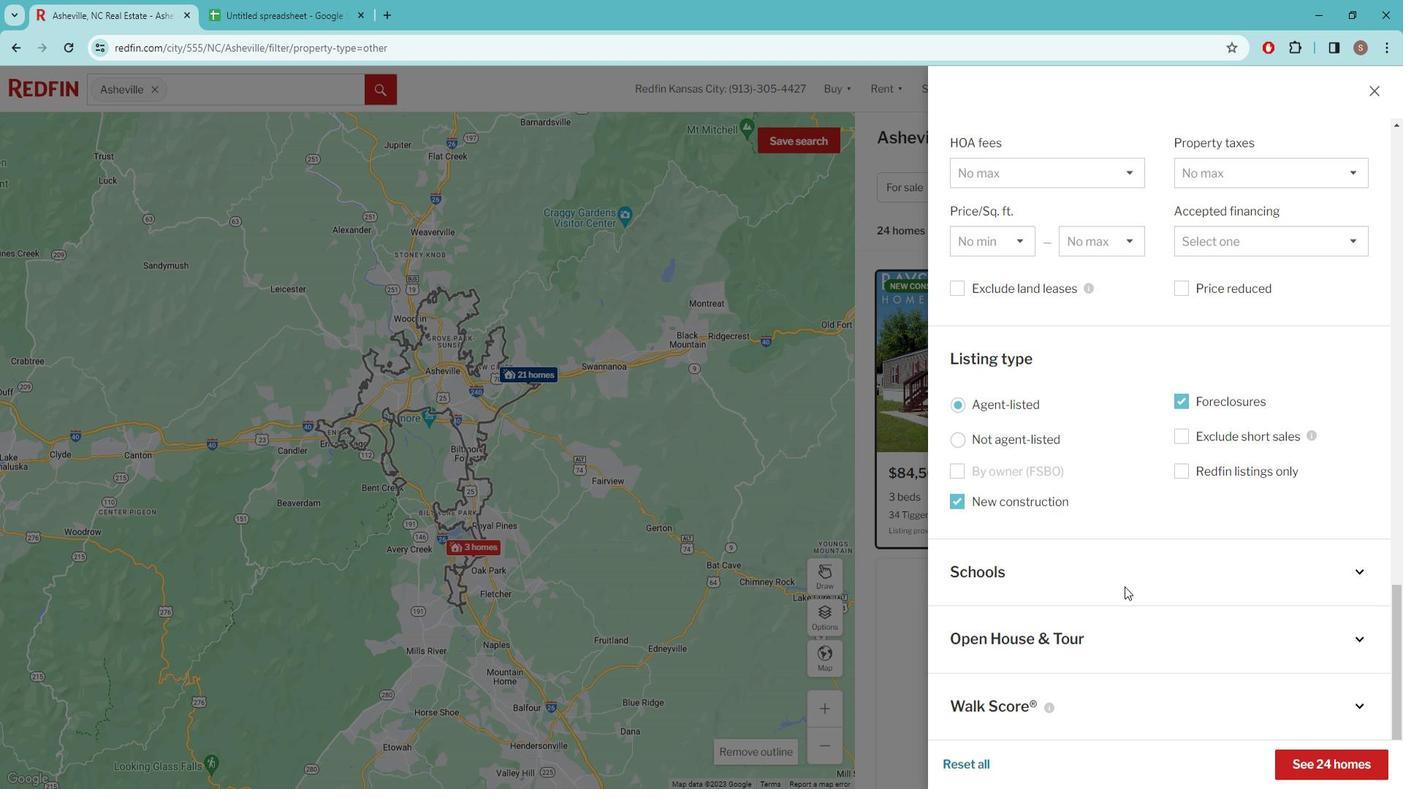 
Action: Mouse scrolled (1133, 573) with delta (0, 0)
Screenshot: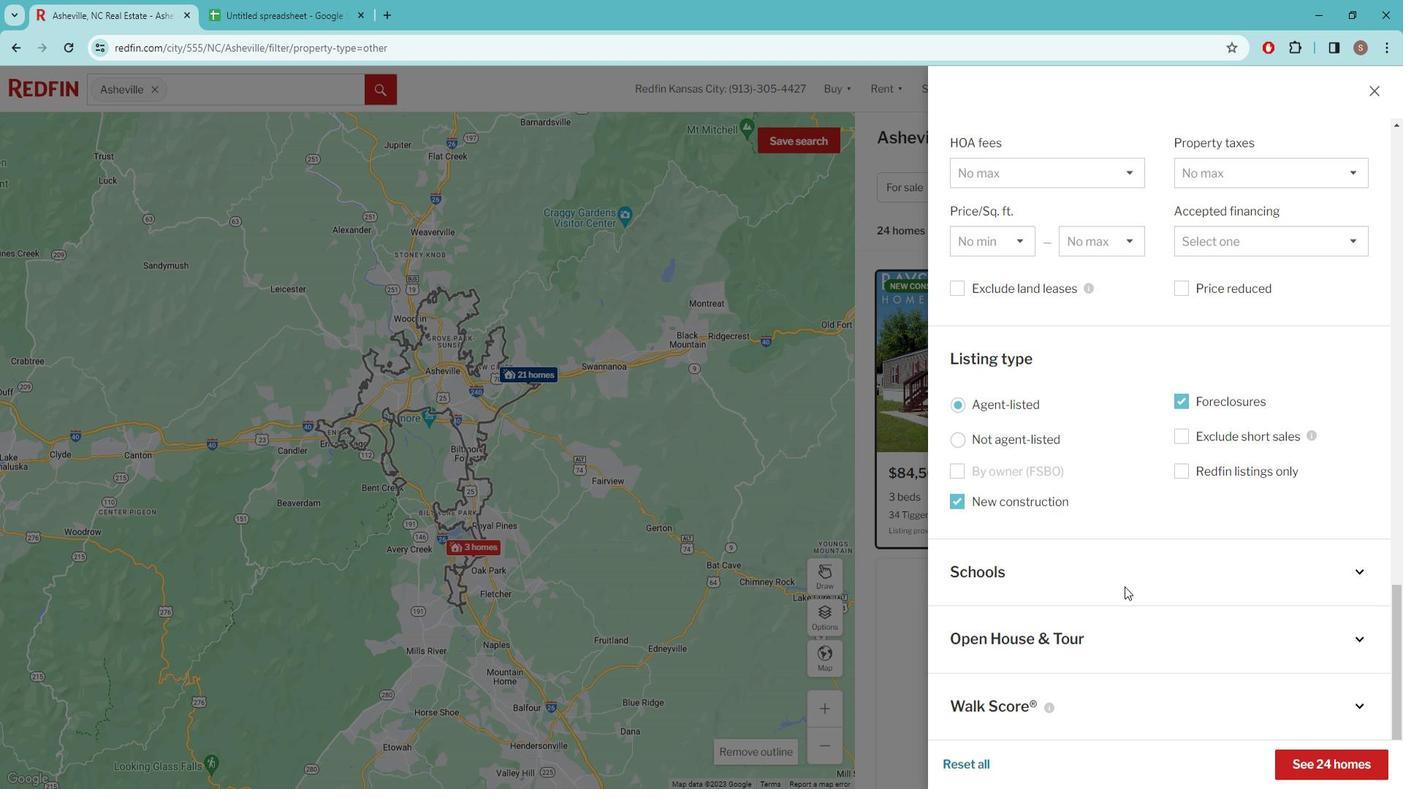 
Action: Mouse scrolled (1133, 573) with delta (0, 0)
Screenshot: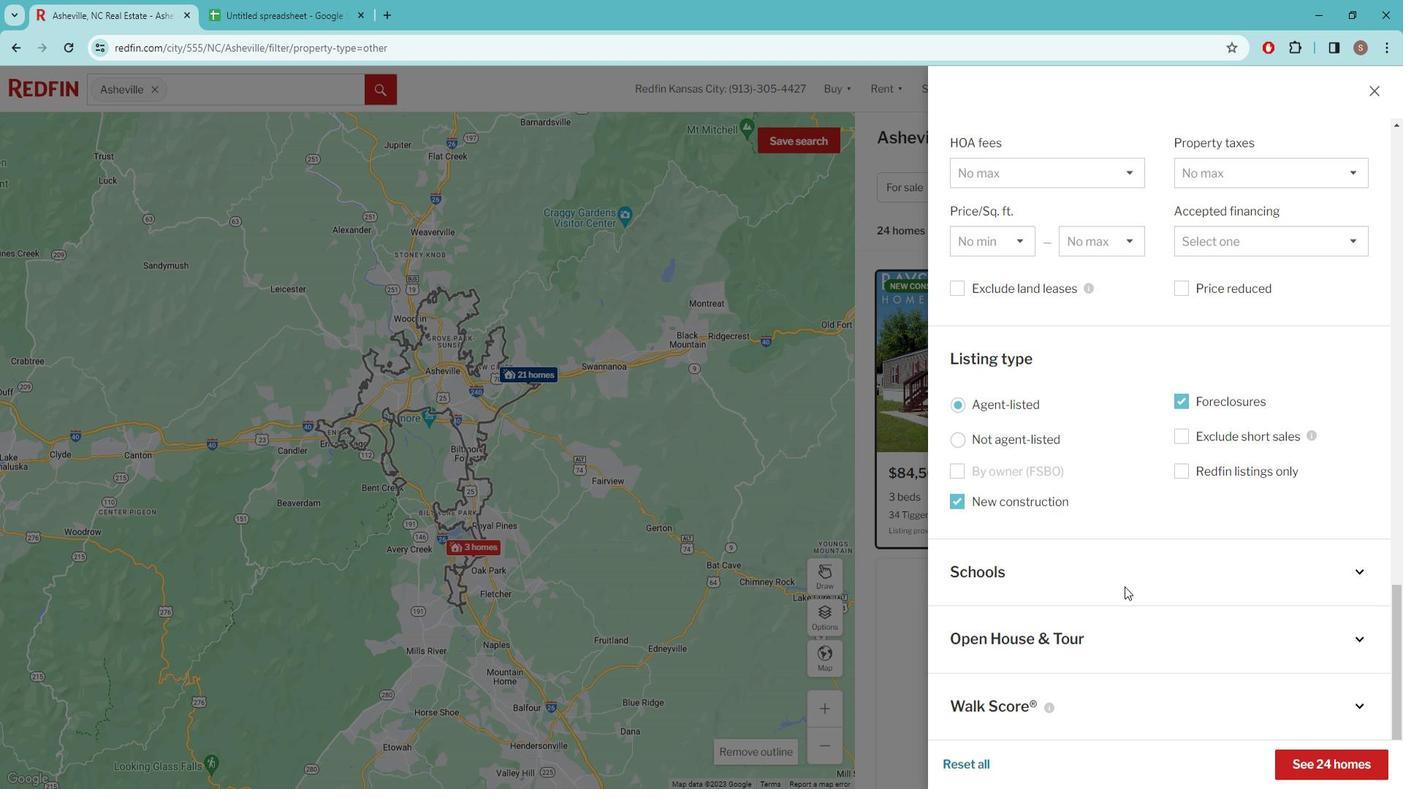 
Action: Mouse scrolled (1133, 573) with delta (0, 0)
Screenshot: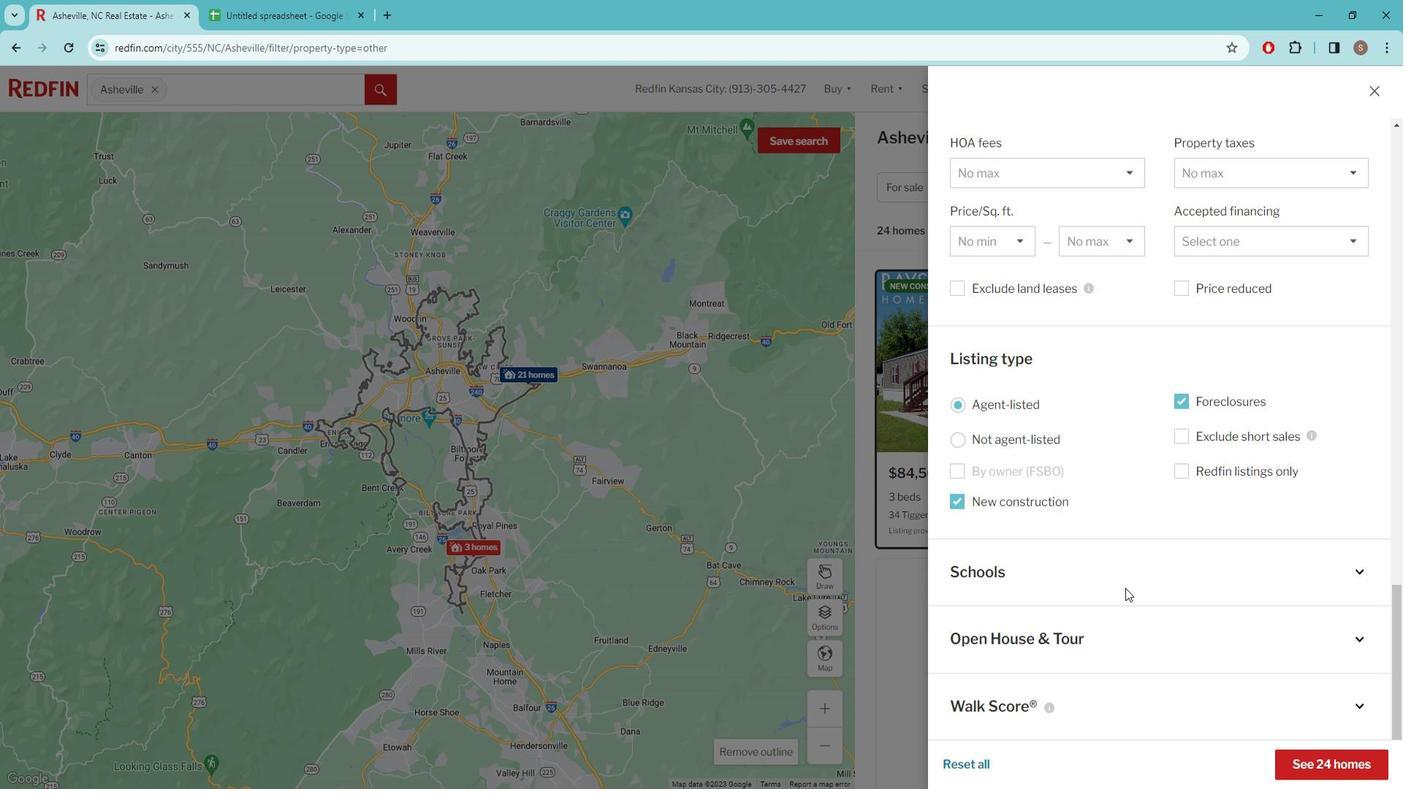 
Action: Mouse moved to (1318, 739)
Screenshot: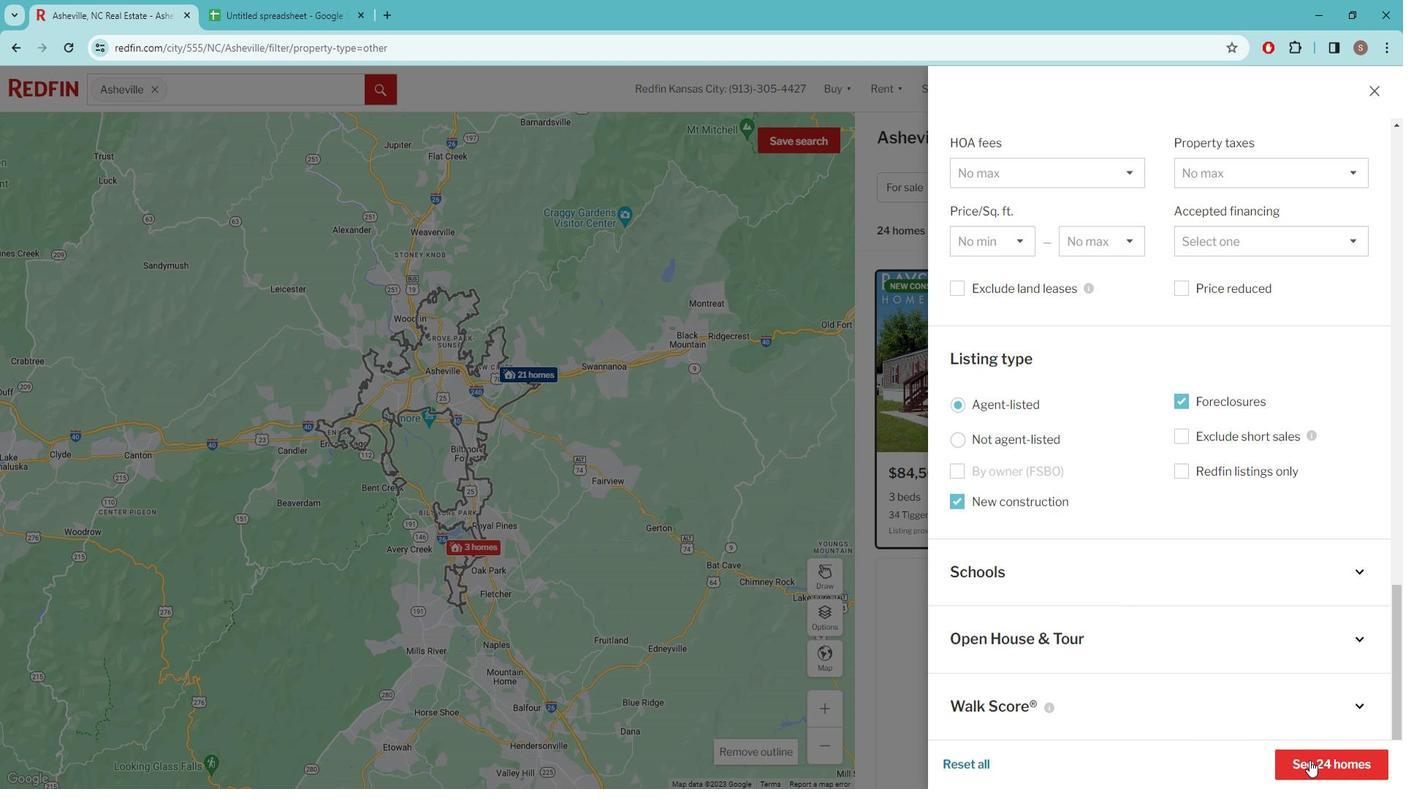 
Action: Mouse pressed left at (1318, 739)
Screenshot: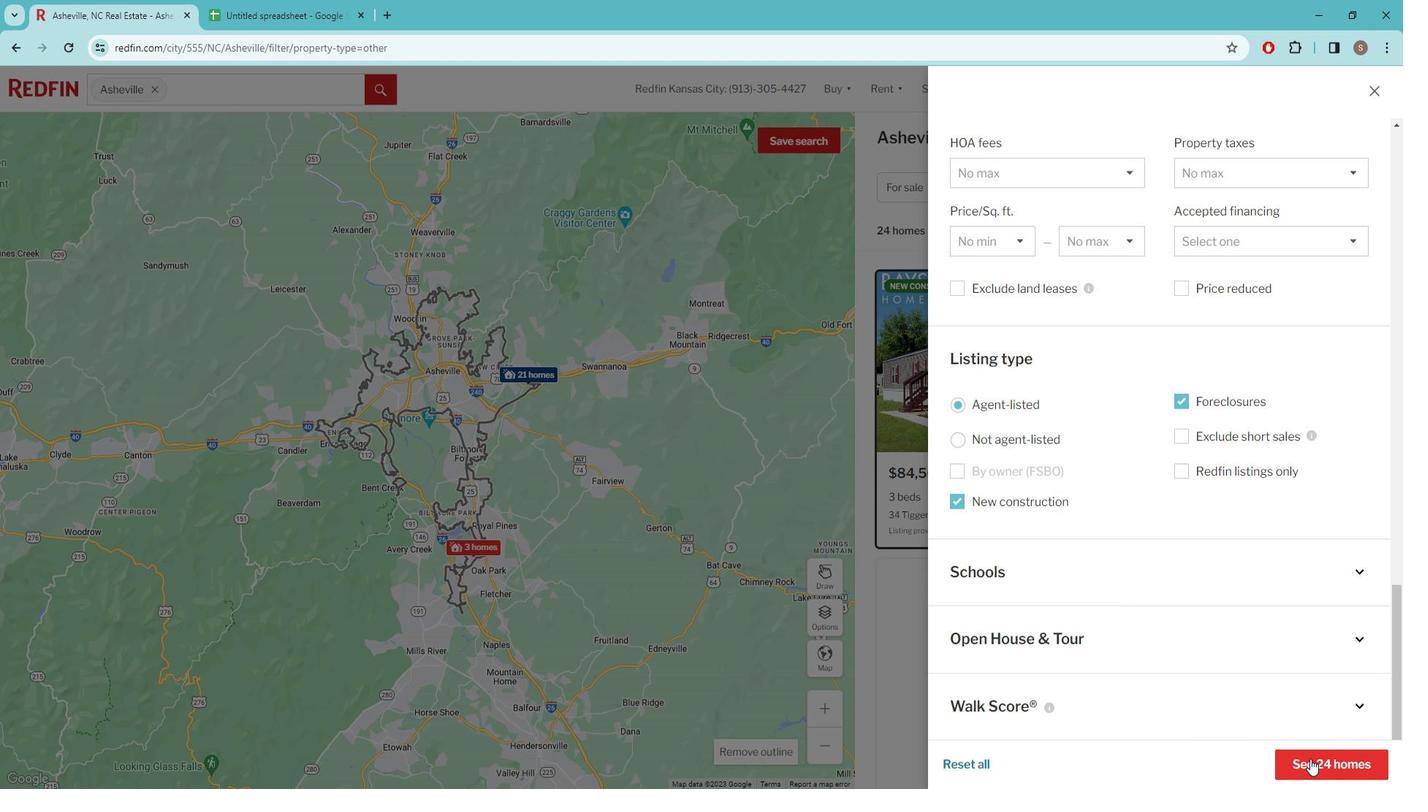 
Action: Mouse moved to (1120, 571)
Screenshot: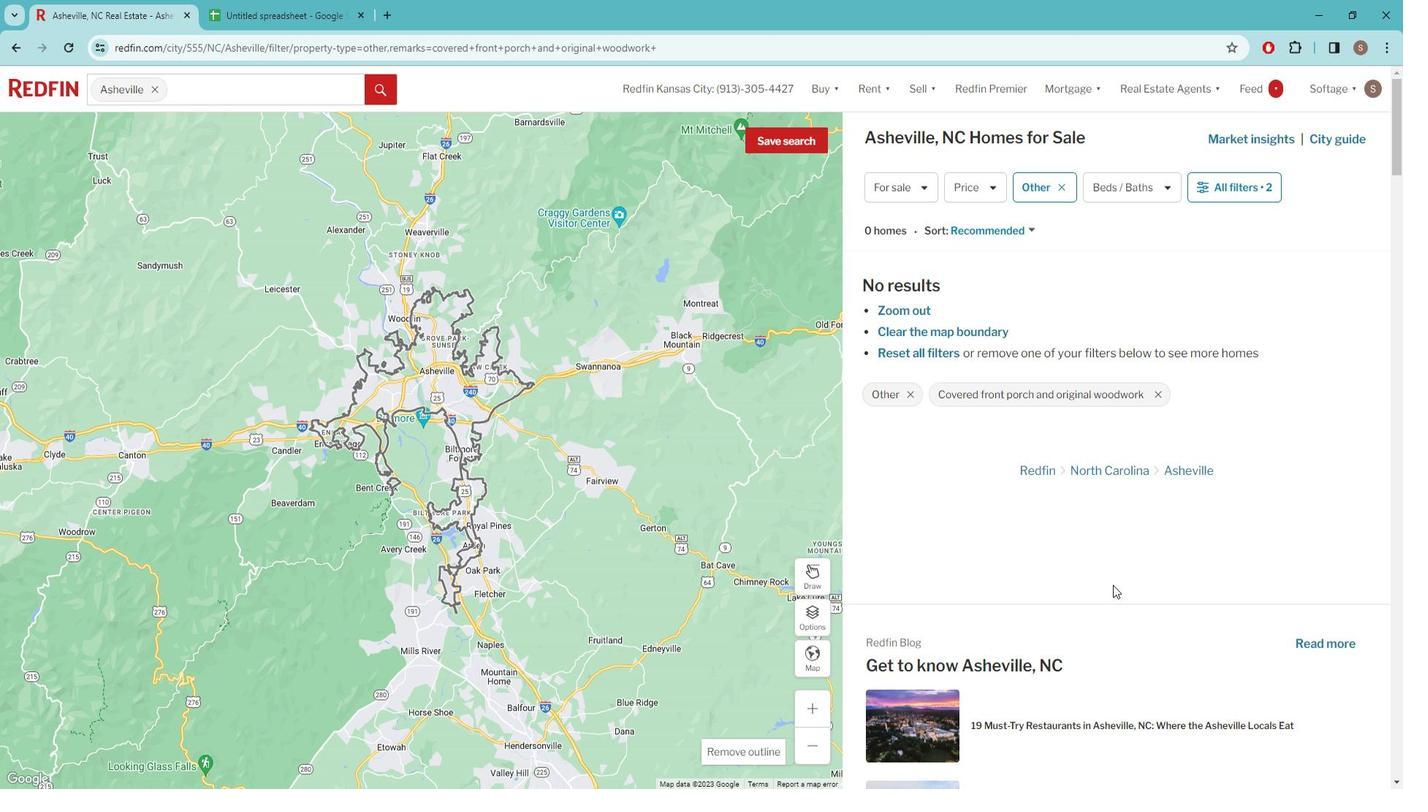 
